 Task: For heading Use Merriweather with dark grey 1 1 colour, bold & Underline.  font size for heading24,  'Change the font style of data to'Merriweather and font size to 16,  Change the alignment of both headline & data to Align center.  In the sheet  Blaze Sales templetes 
Action: Mouse moved to (82, 234)
Screenshot: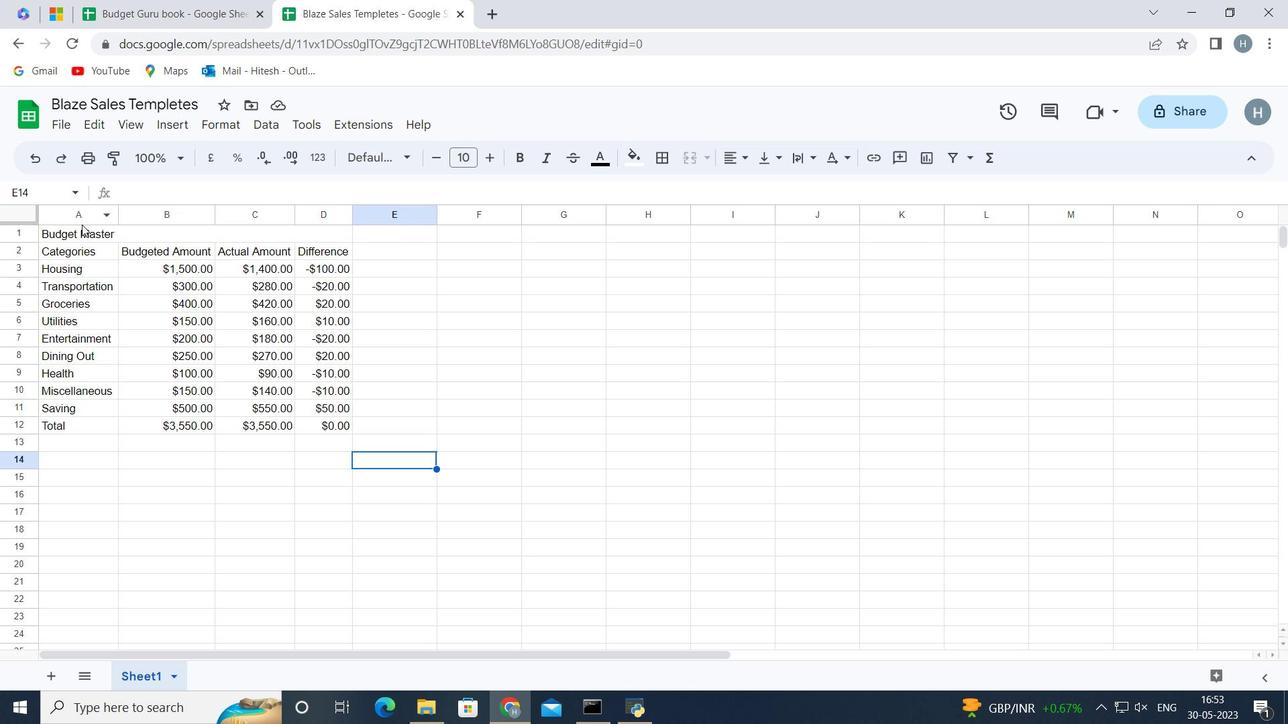 
Action: Mouse pressed left at (82, 234)
Screenshot: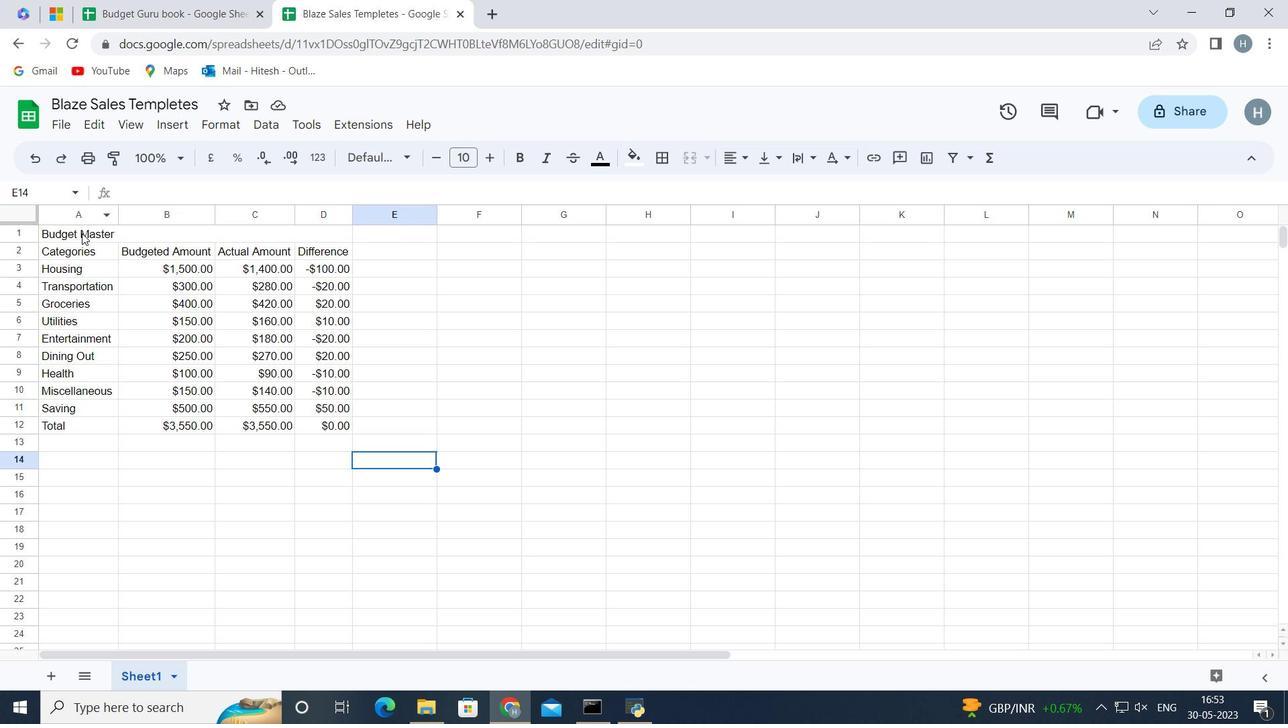 
Action: Mouse moved to (401, 157)
Screenshot: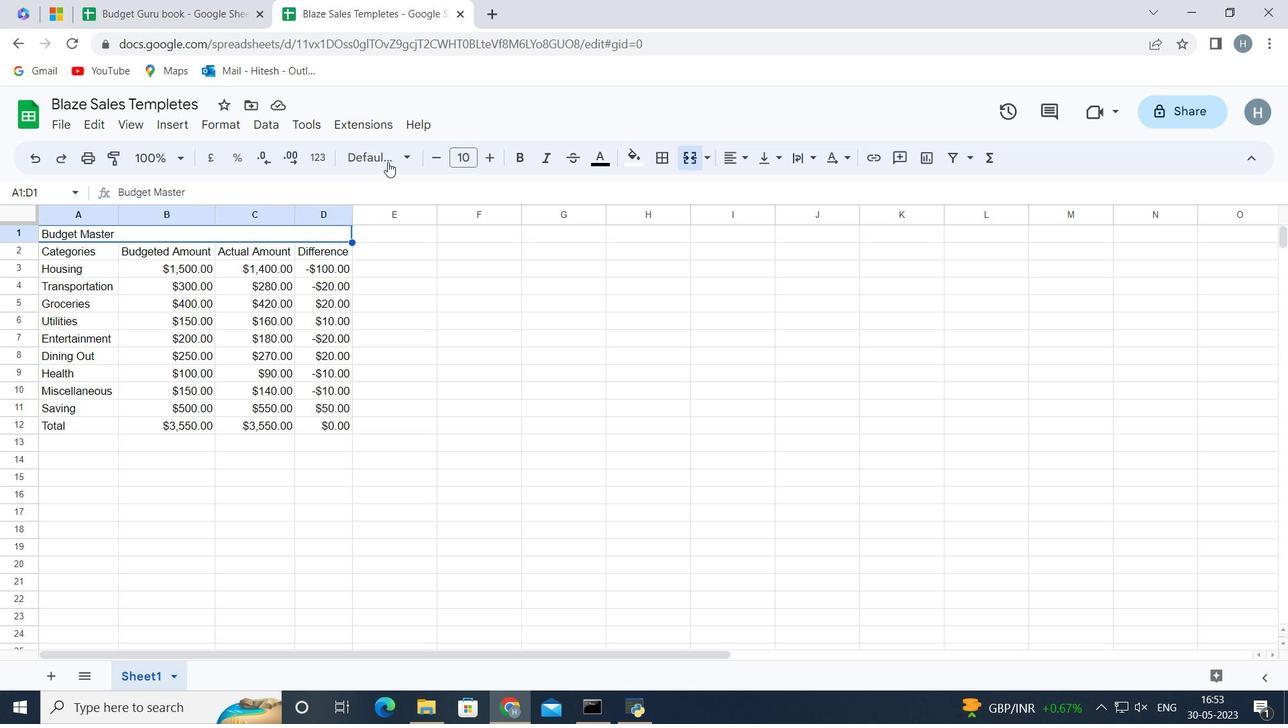 
Action: Mouse pressed left at (401, 157)
Screenshot: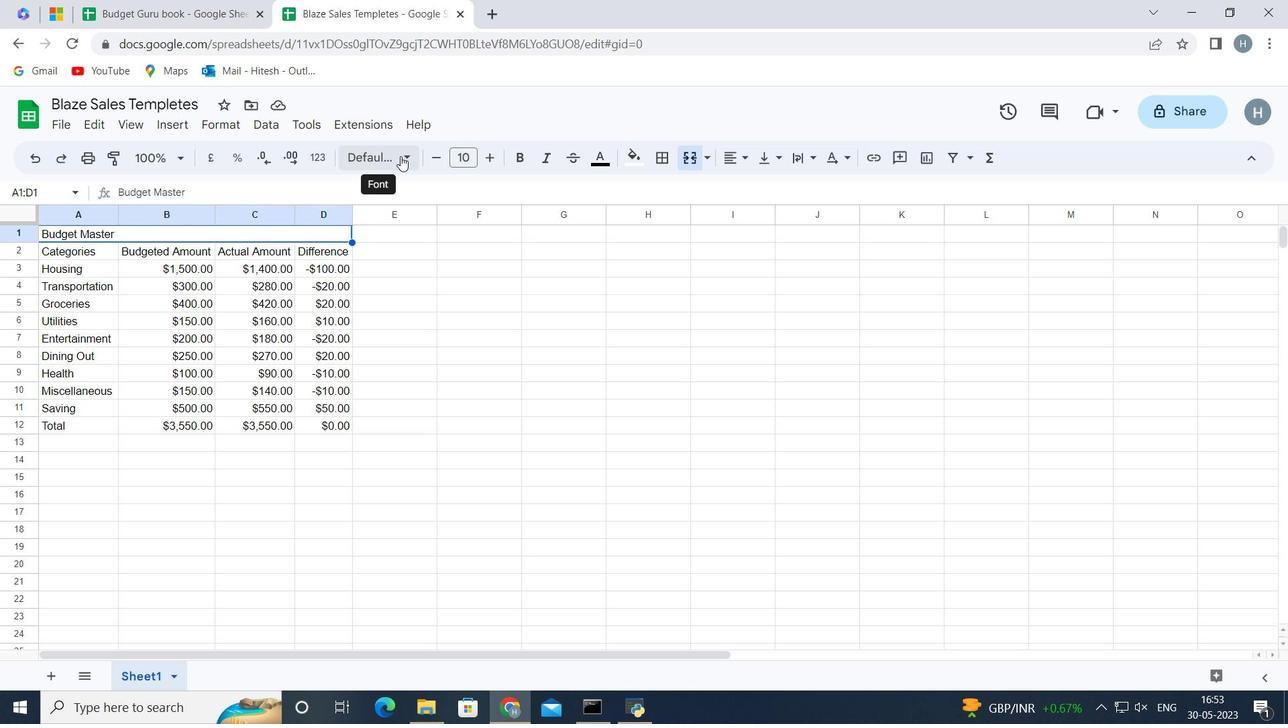 
Action: Mouse moved to (424, 510)
Screenshot: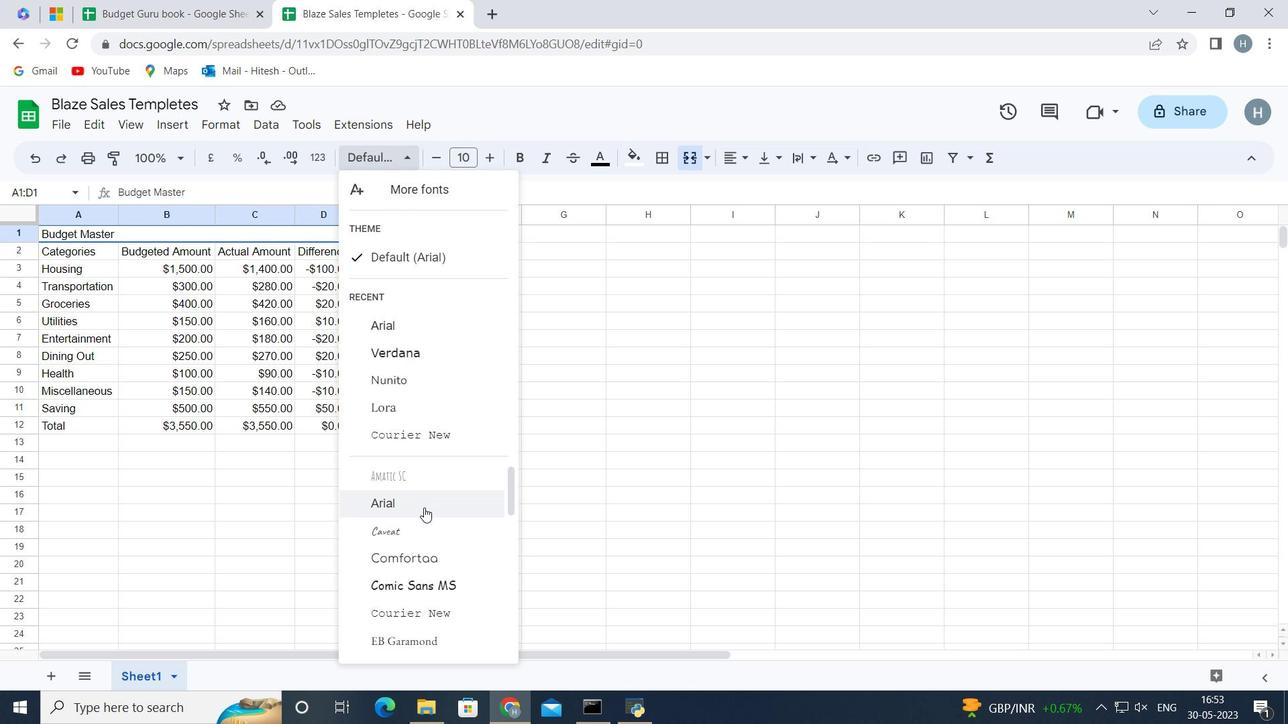 
Action: Mouse scrolled (424, 510) with delta (0, 0)
Screenshot: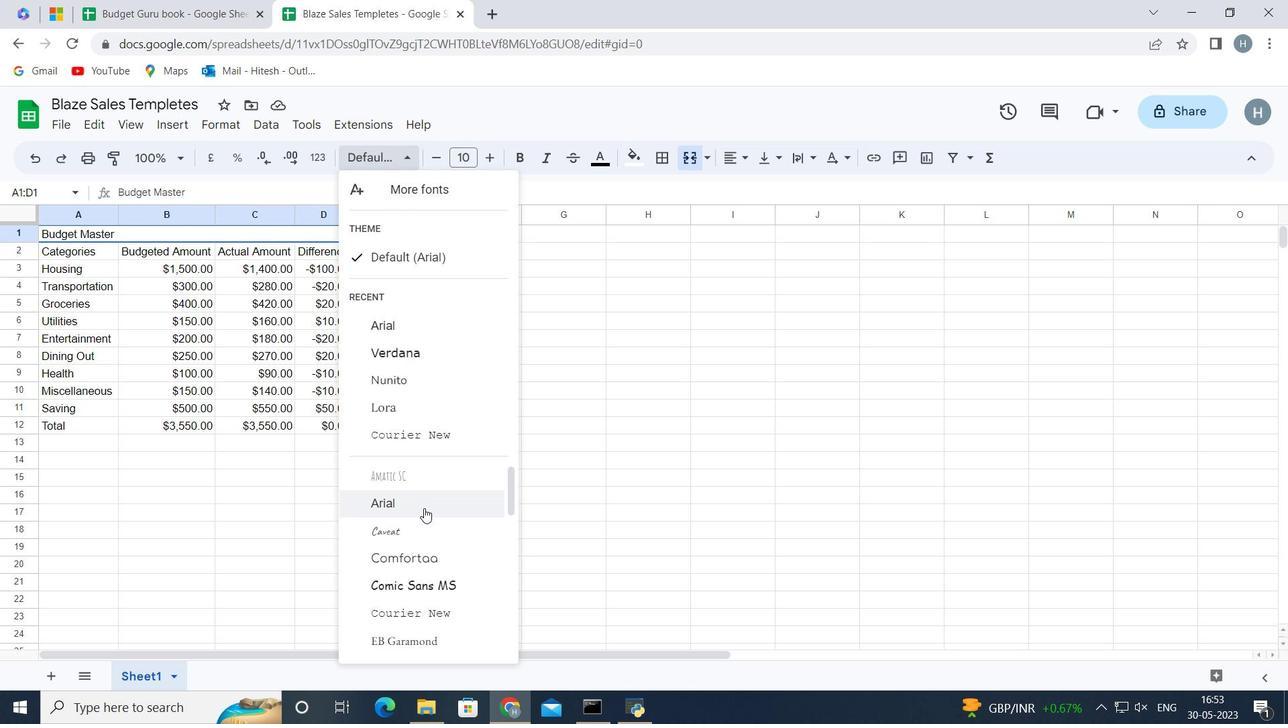 
Action: Mouse scrolled (424, 510) with delta (0, 0)
Screenshot: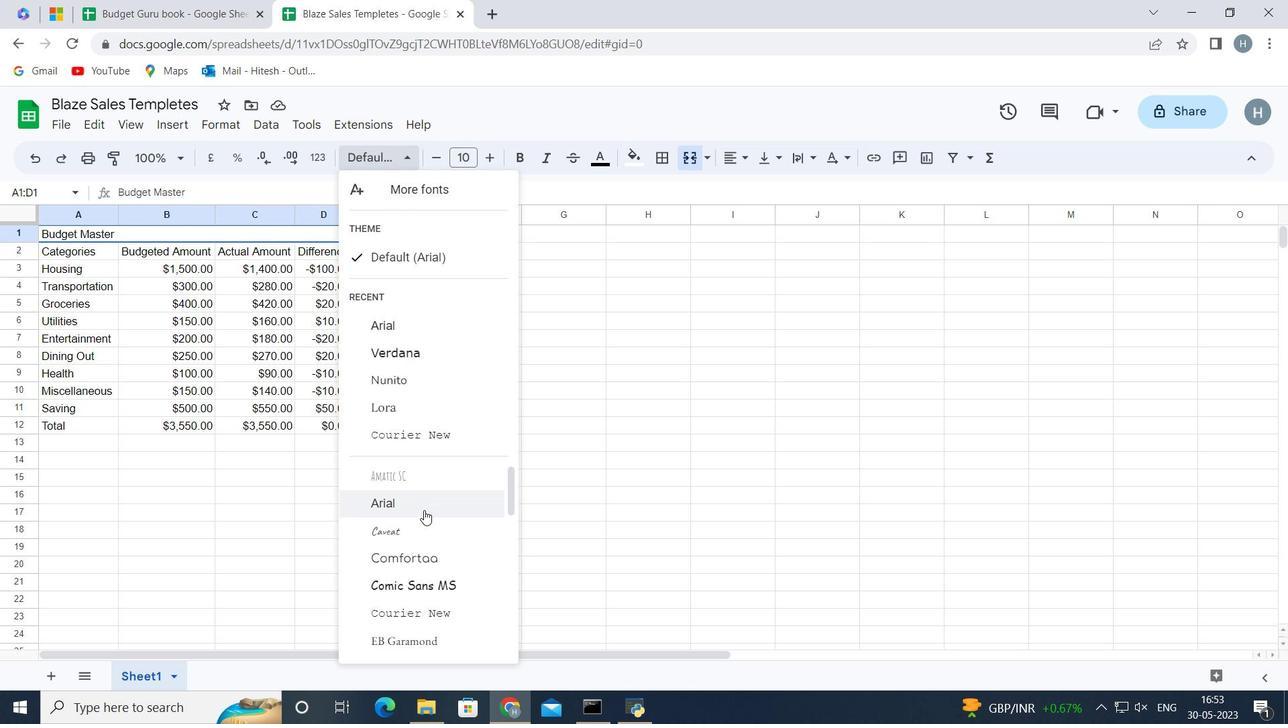 
Action: Mouse moved to (438, 636)
Screenshot: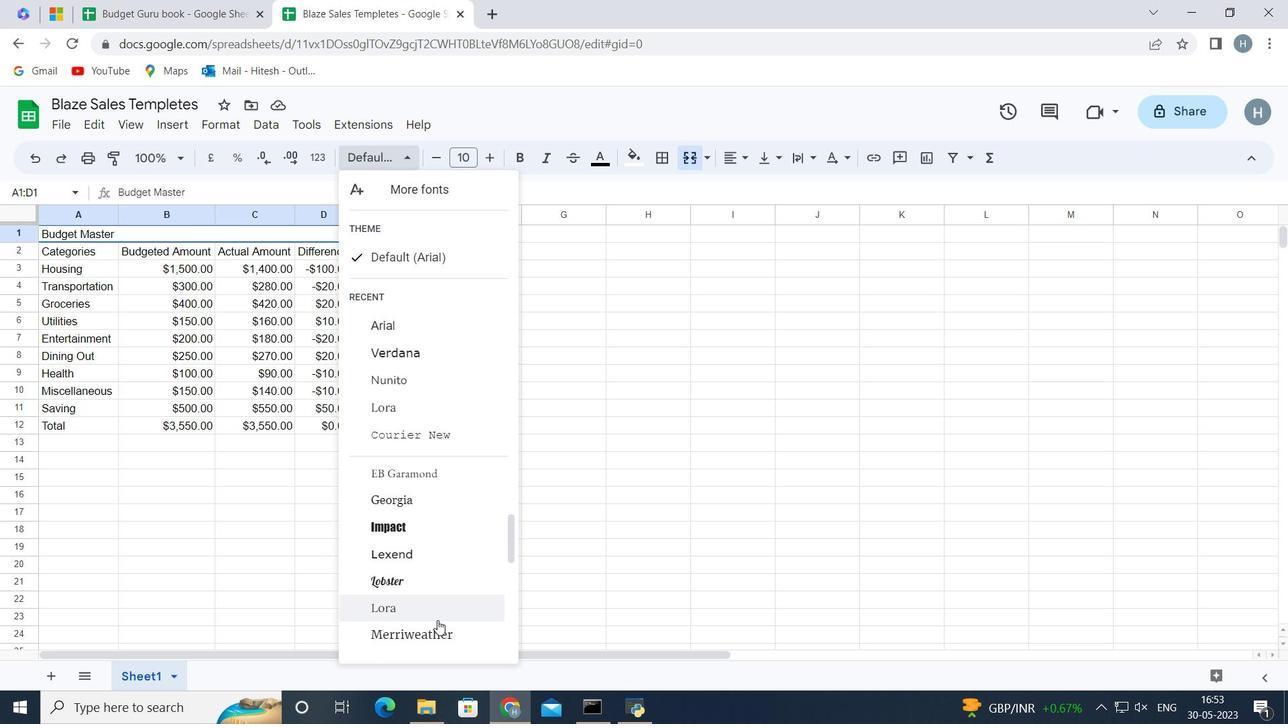 
Action: Mouse pressed left at (438, 636)
Screenshot: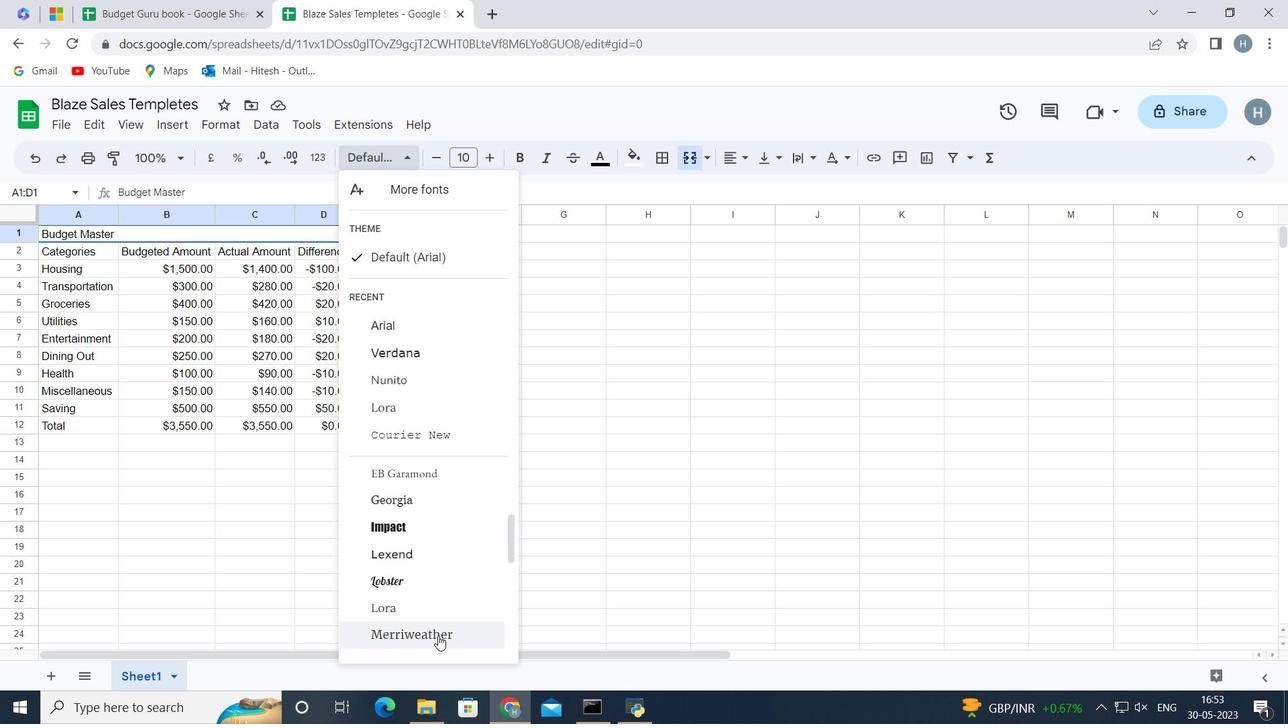 
Action: Mouse moved to (634, 163)
Screenshot: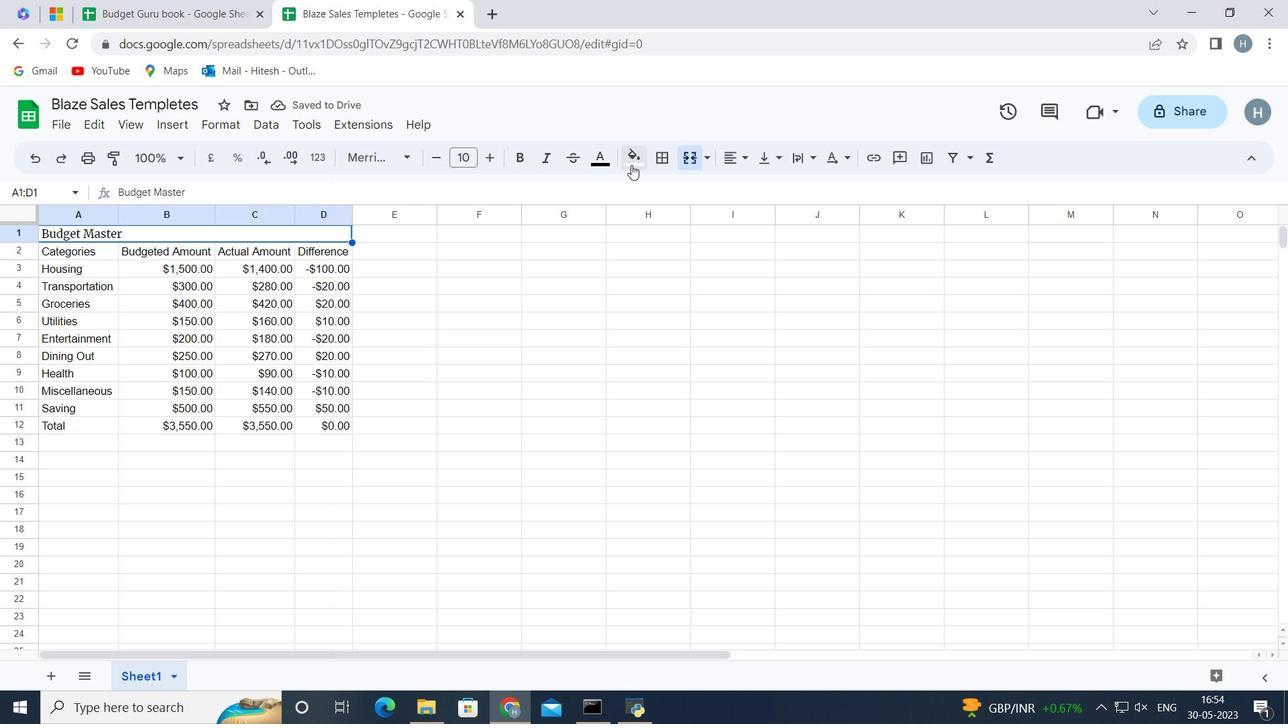 
Action: Mouse pressed left at (634, 163)
Screenshot: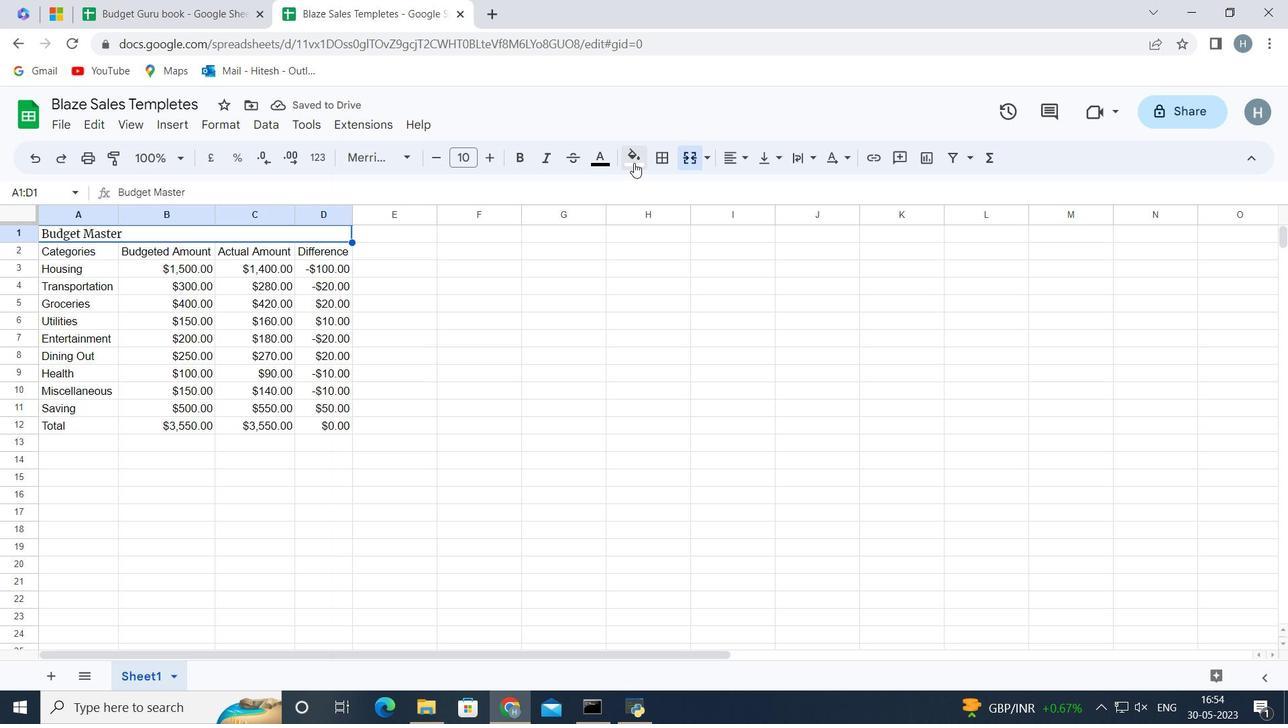 
Action: Mouse moved to (708, 218)
Screenshot: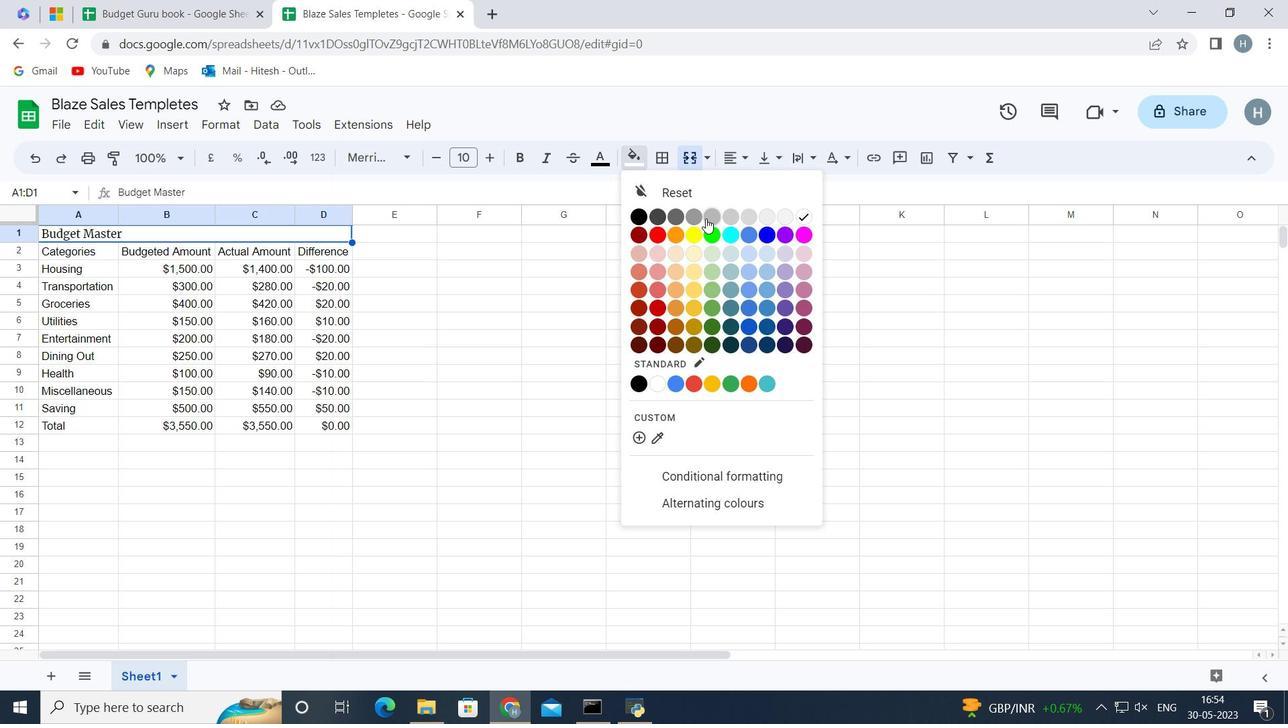 
Action: Mouse pressed left at (708, 218)
Screenshot: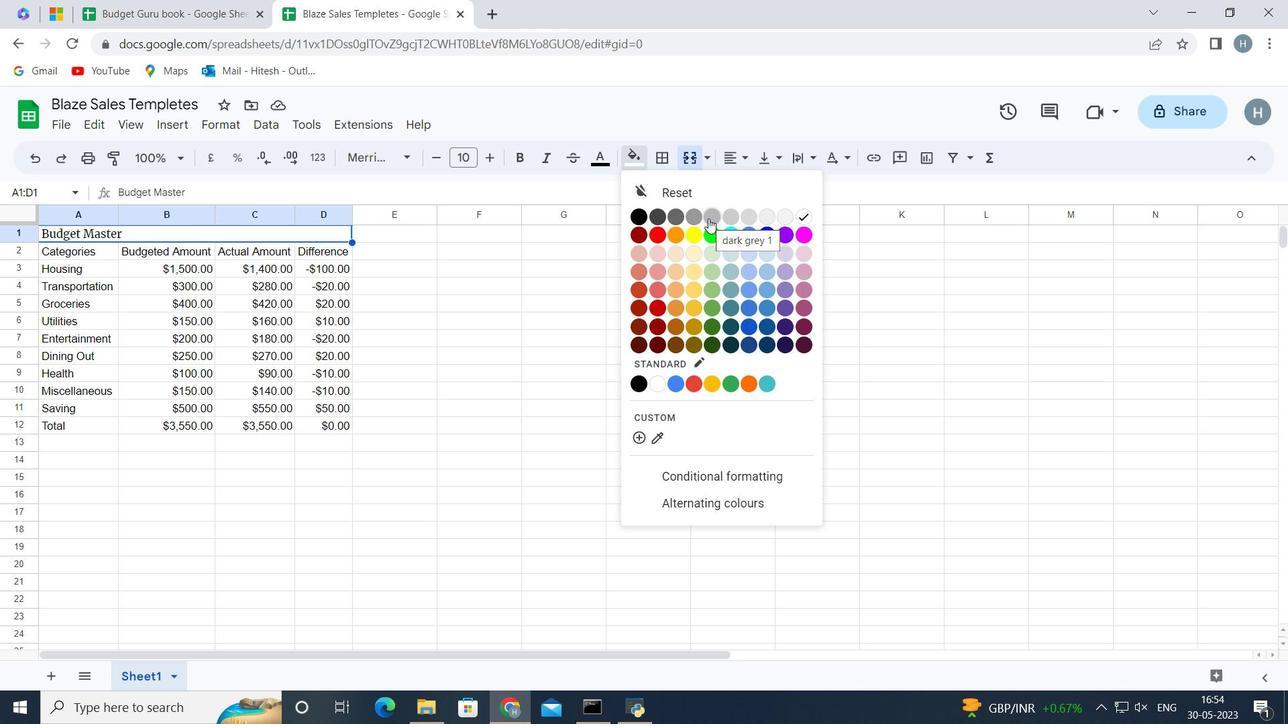 
Action: Mouse moved to (520, 160)
Screenshot: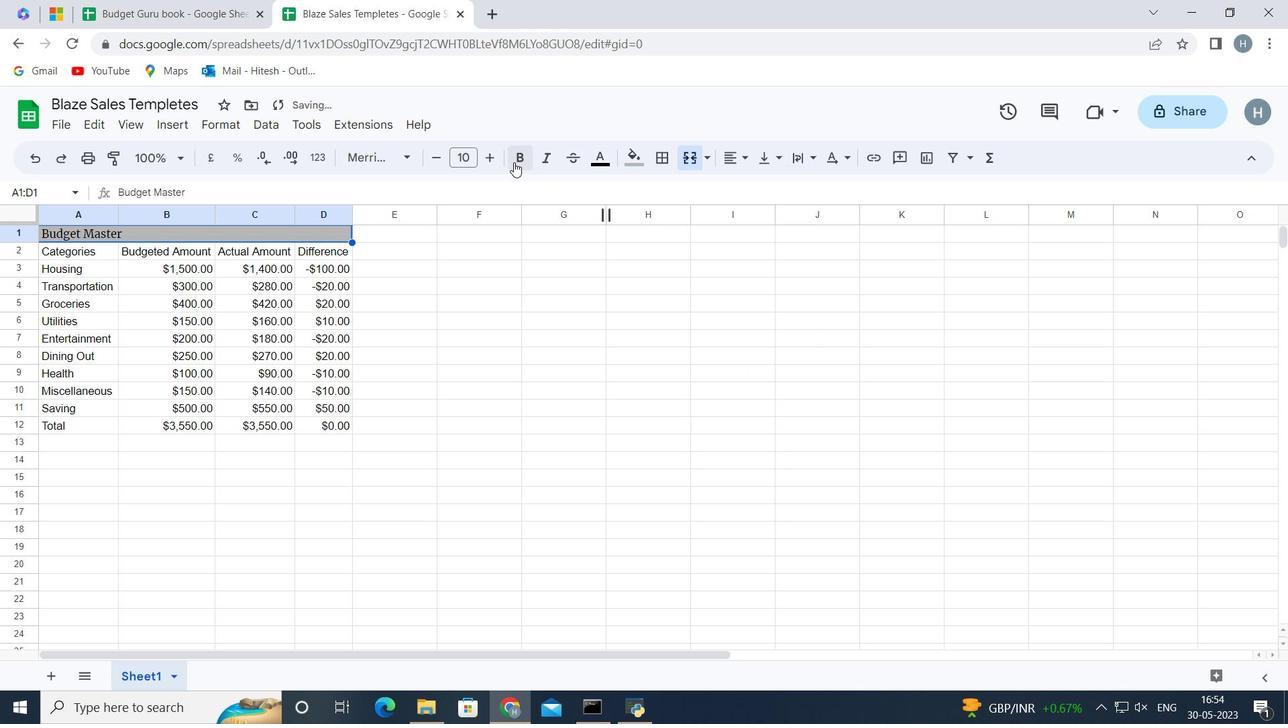
Action: Mouse pressed left at (520, 160)
Screenshot: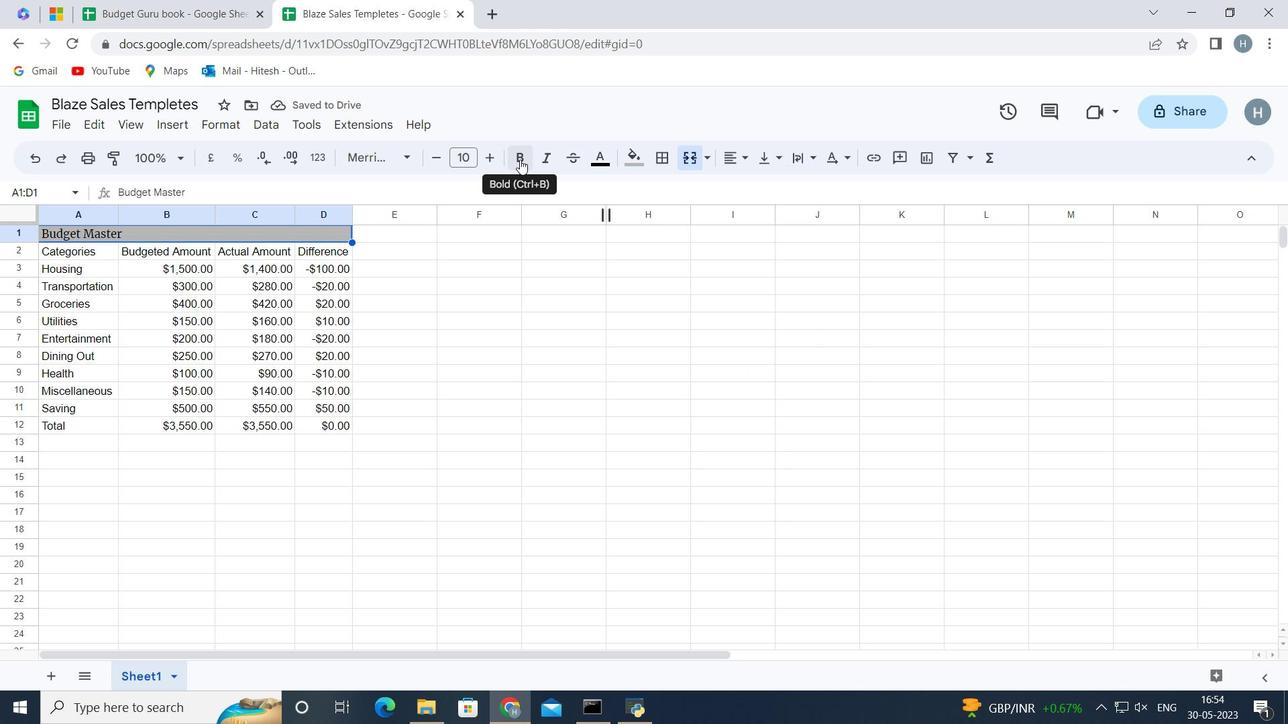 
Action: Mouse moved to (230, 128)
Screenshot: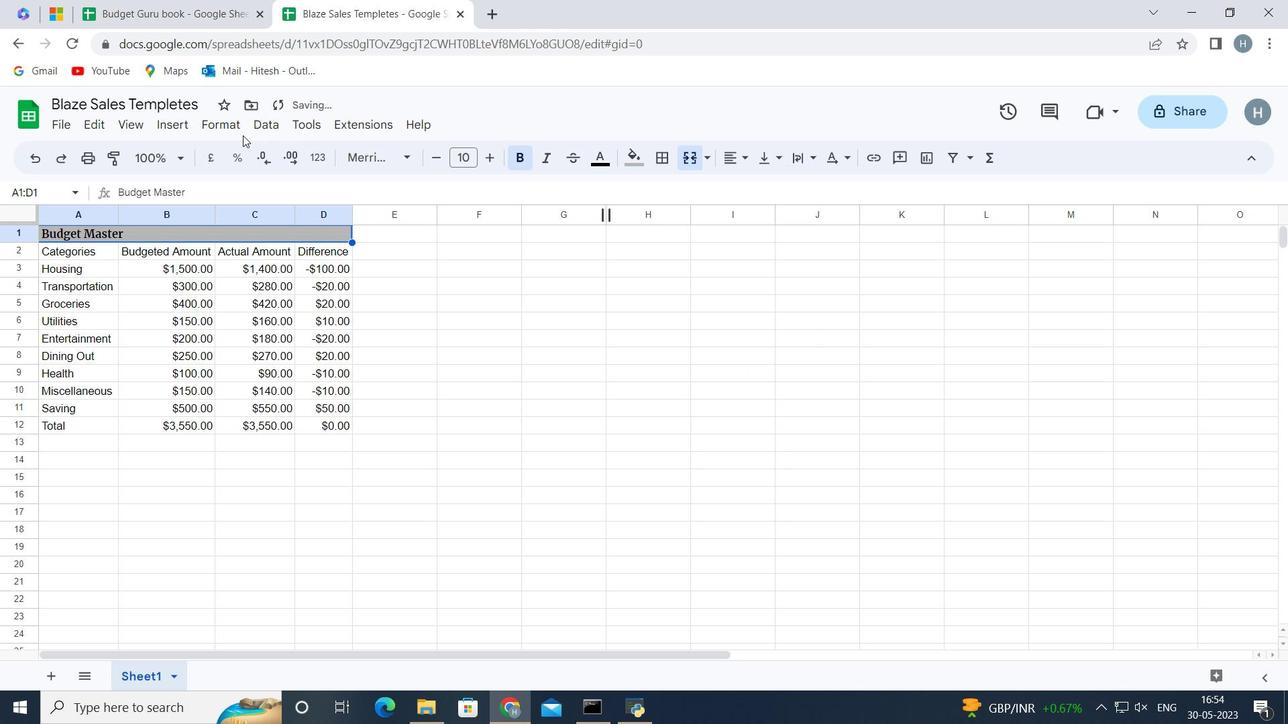 
Action: Mouse pressed left at (230, 128)
Screenshot: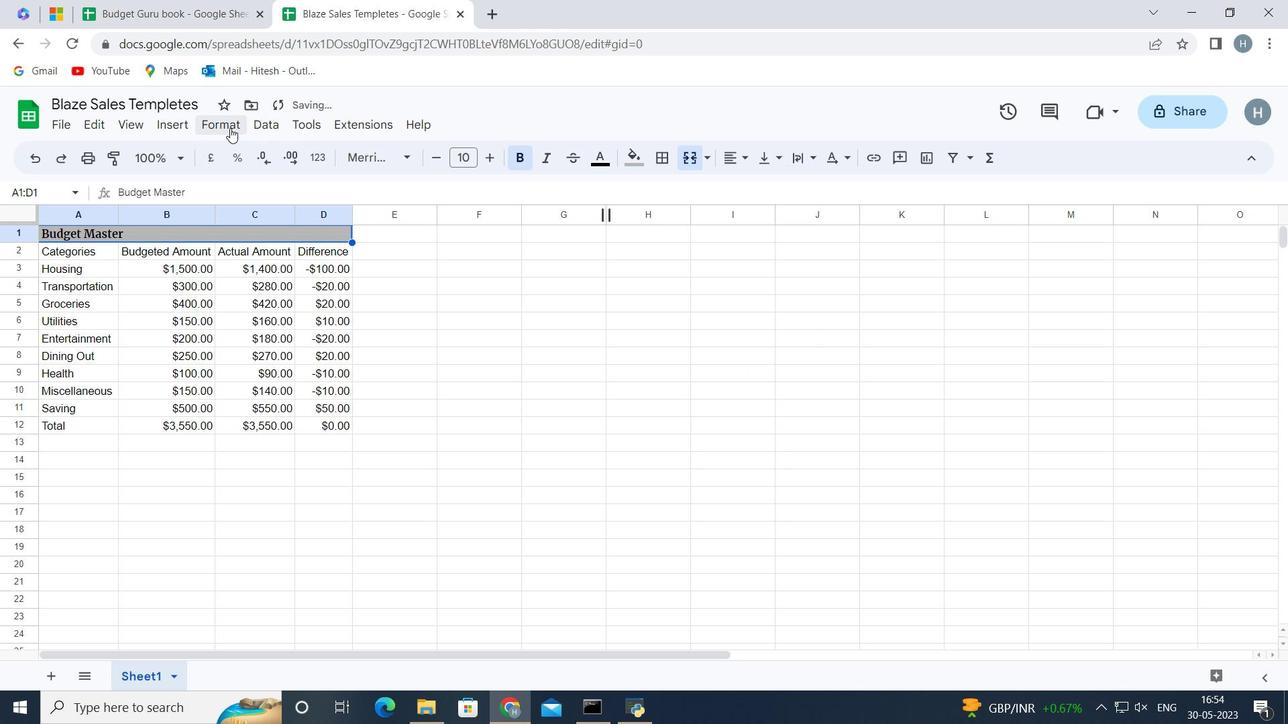 
Action: Mouse moved to (537, 280)
Screenshot: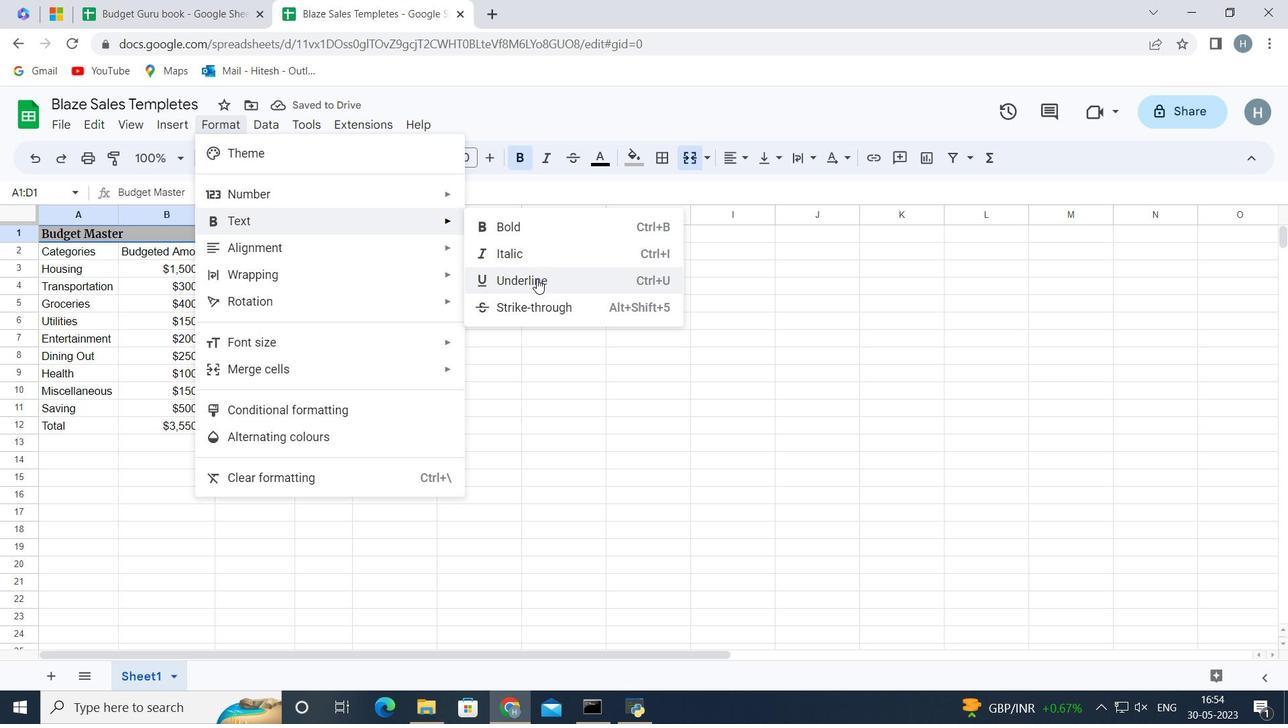 
Action: Mouse pressed left at (537, 280)
Screenshot: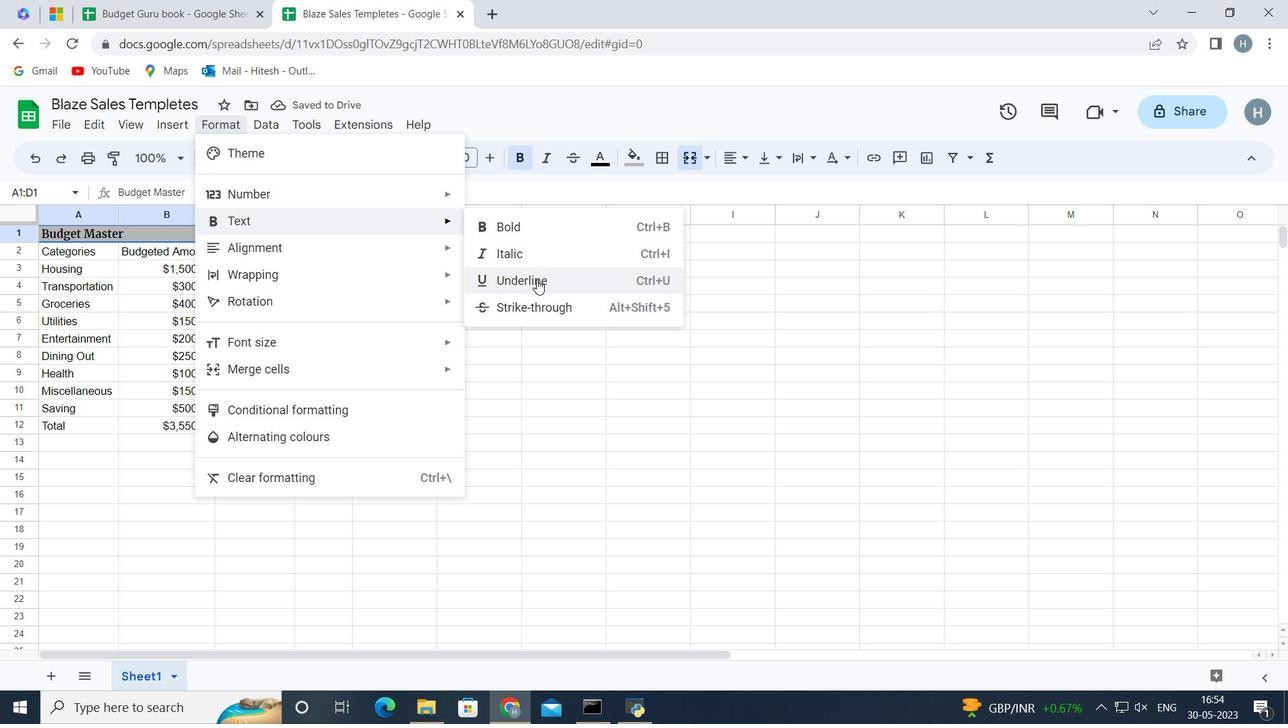 
Action: Mouse moved to (485, 161)
Screenshot: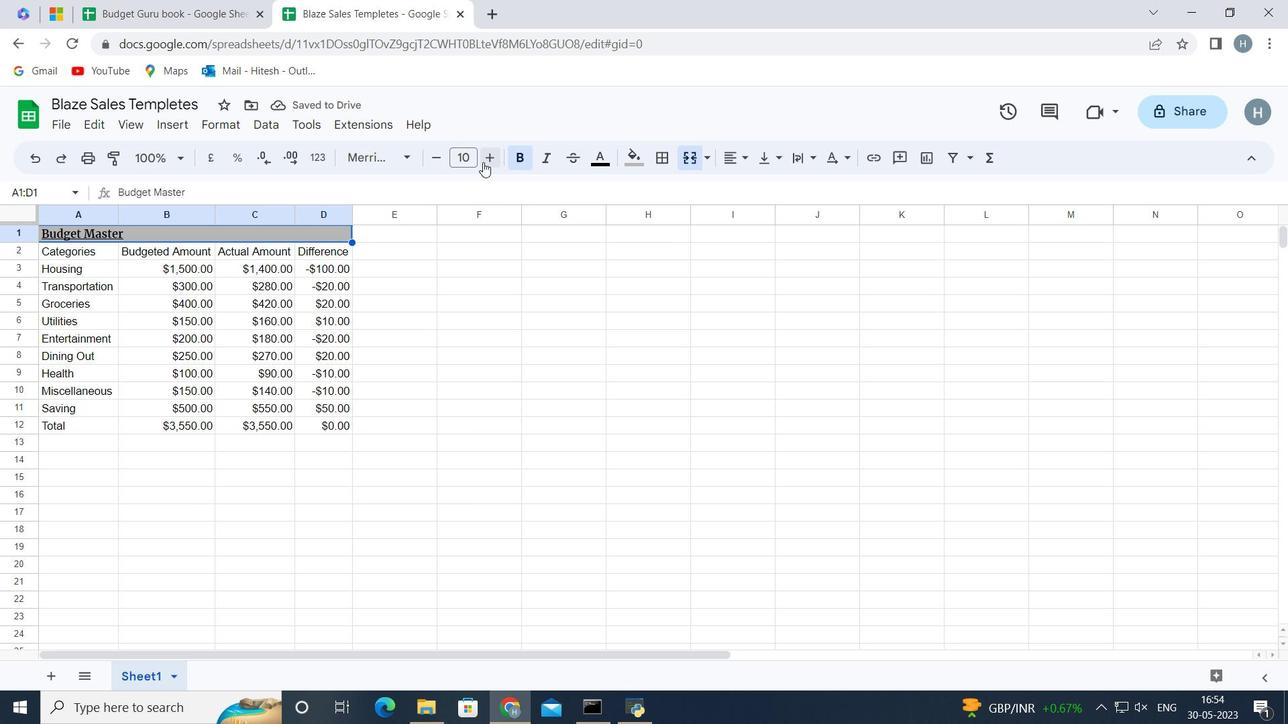 
Action: Mouse pressed left at (485, 161)
Screenshot: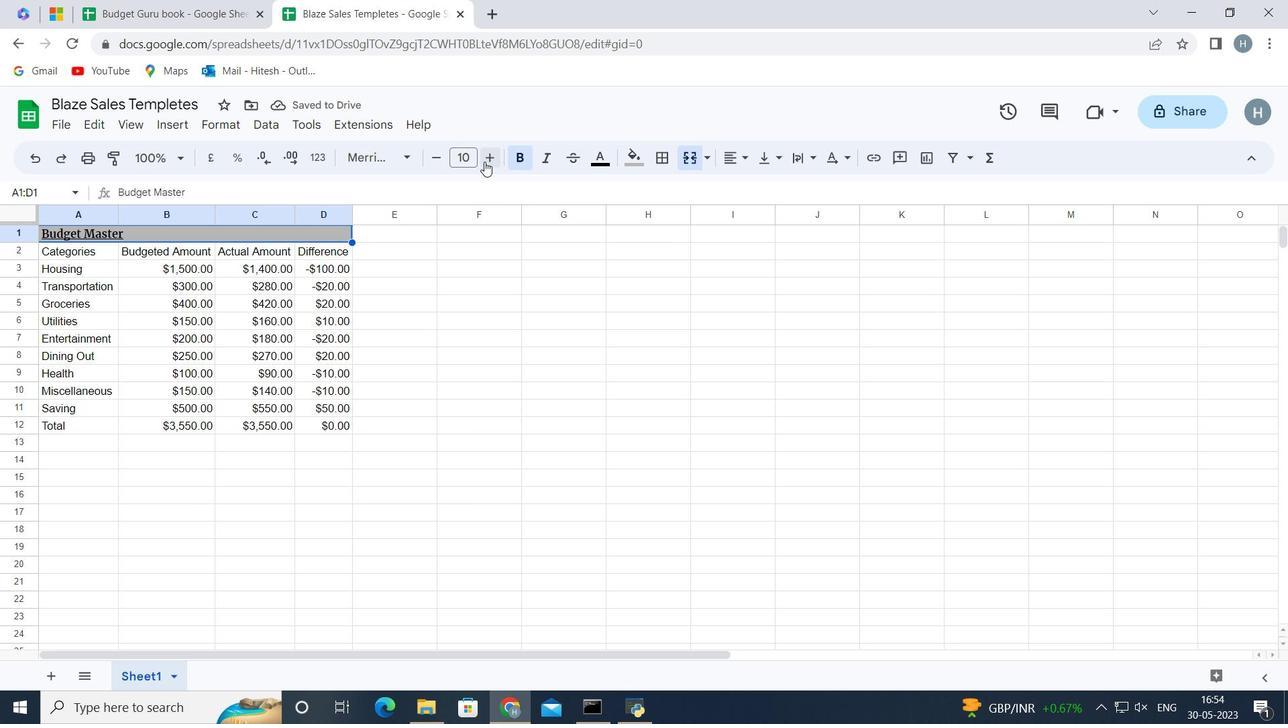 
Action: Mouse moved to (485, 161)
Screenshot: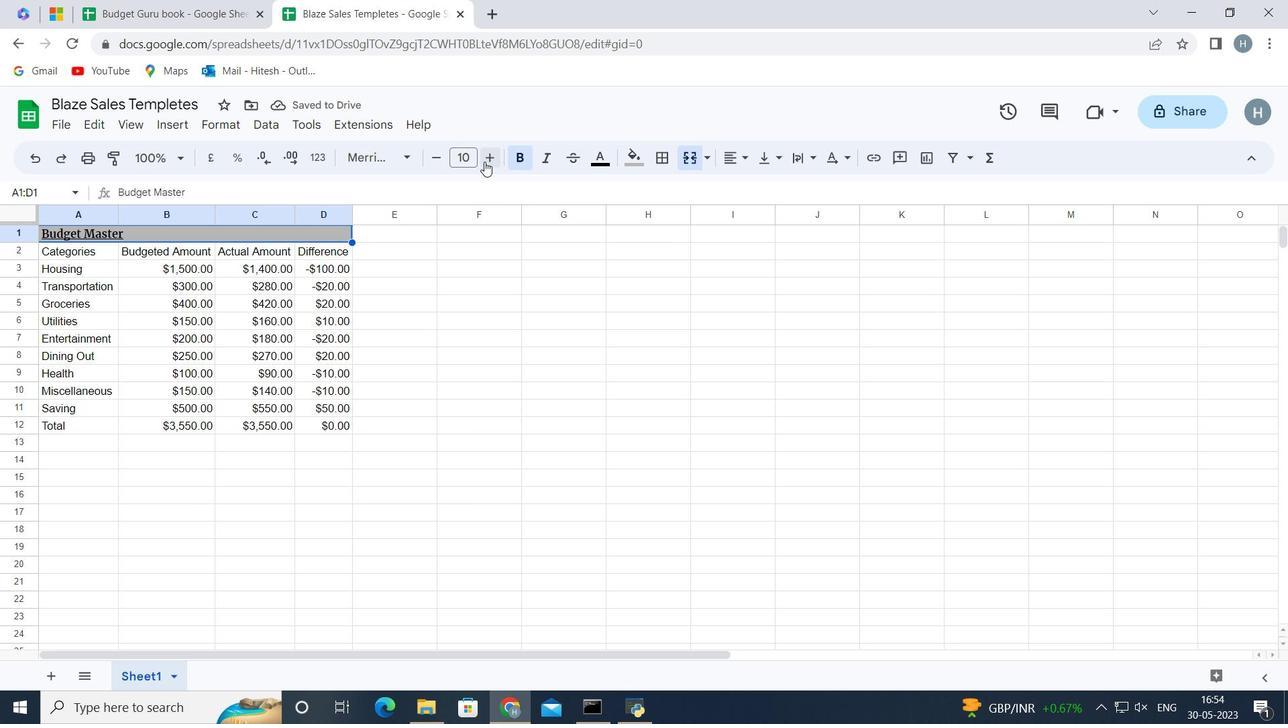 
Action: Mouse pressed left at (485, 161)
Screenshot: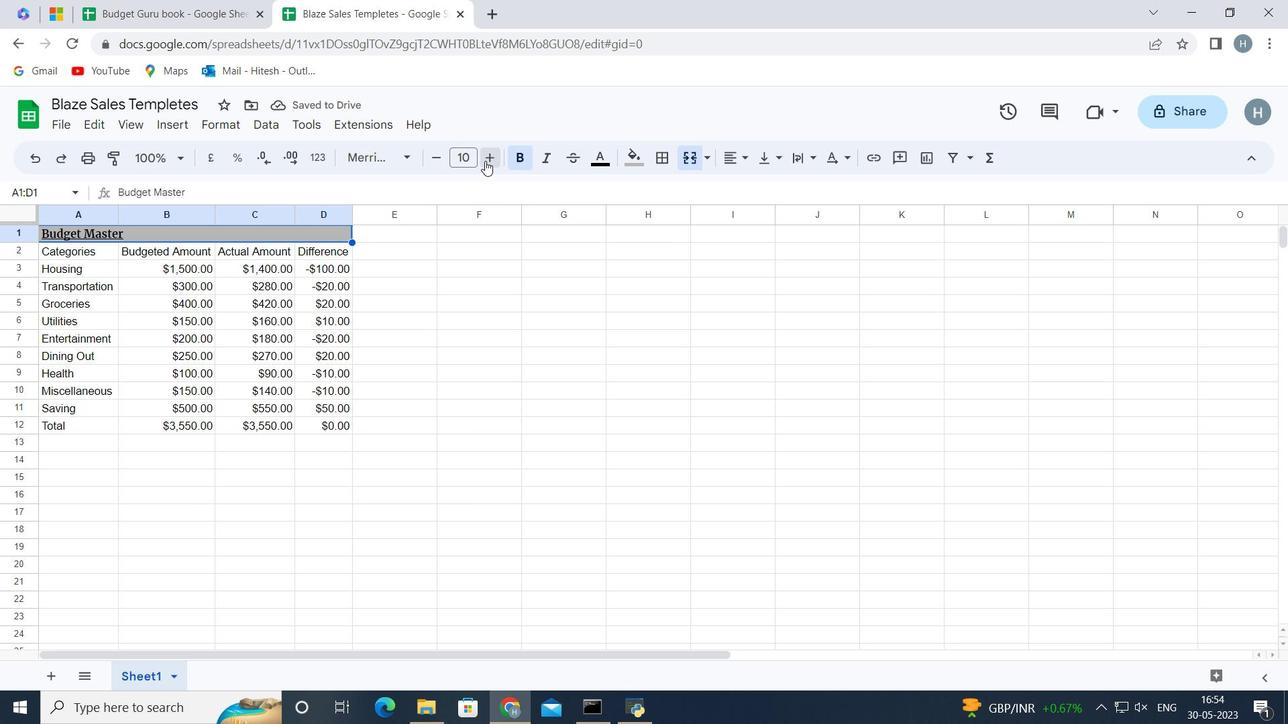 
Action: Mouse pressed left at (485, 161)
Screenshot: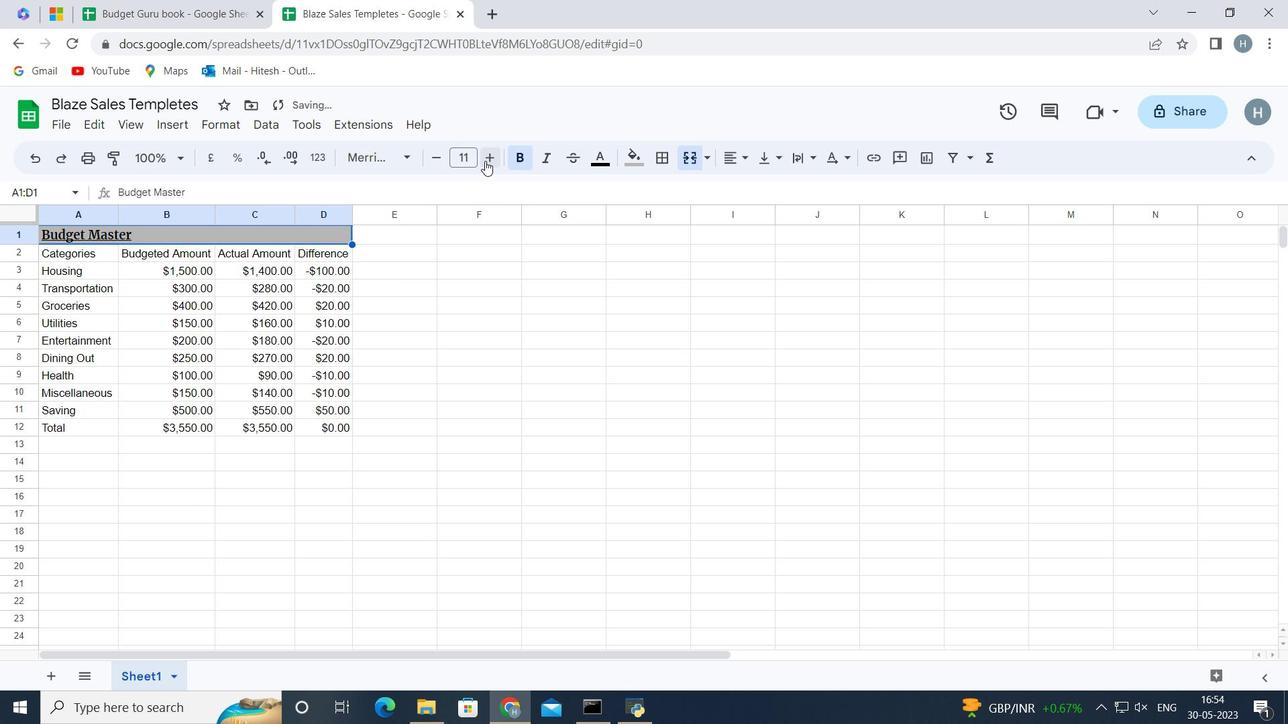 
Action: Mouse pressed left at (485, 161)
Screenshot: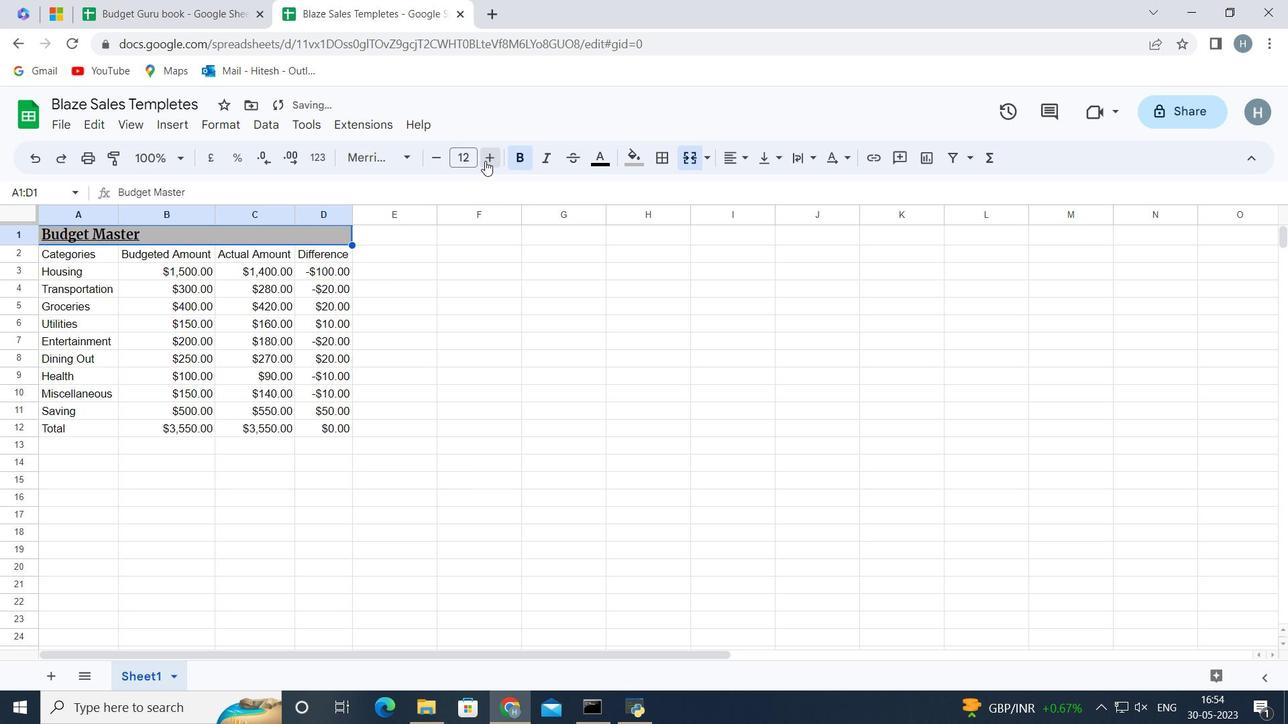 
Action: Mouse pressed left at (485, 161)
Screenshot: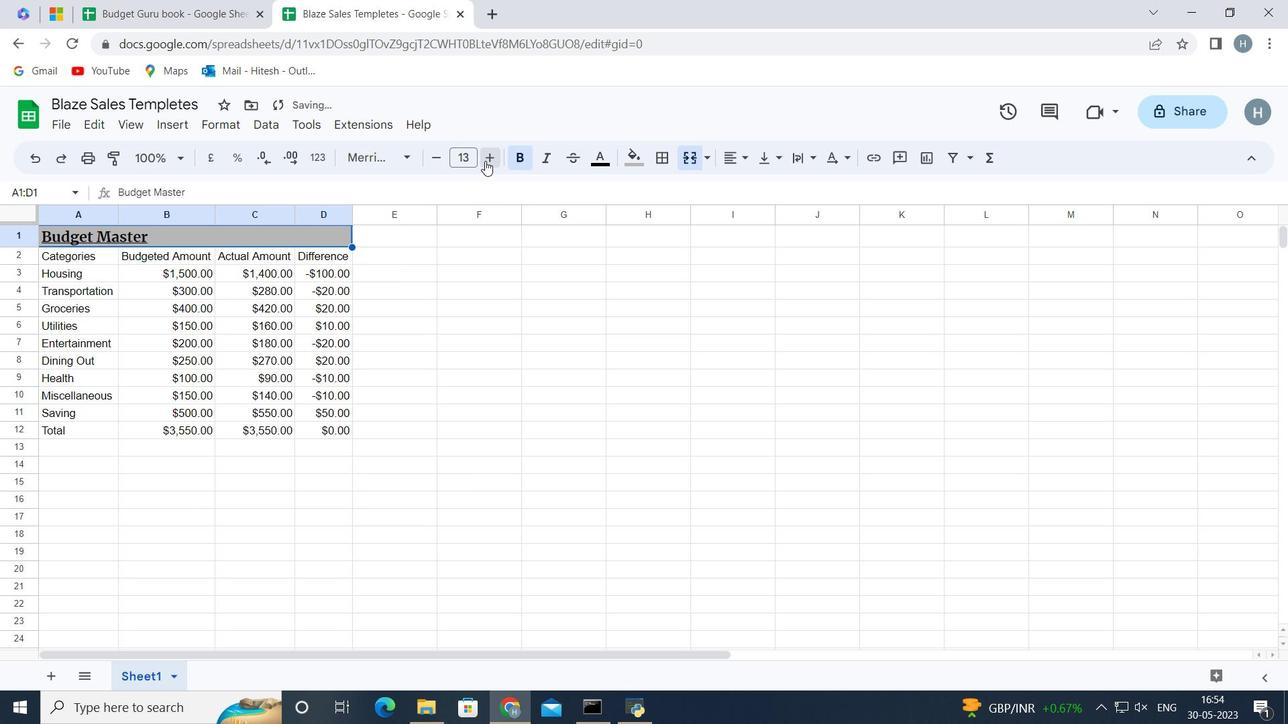 
Action: Mouse pressed left at (485, 161)
Screenshot: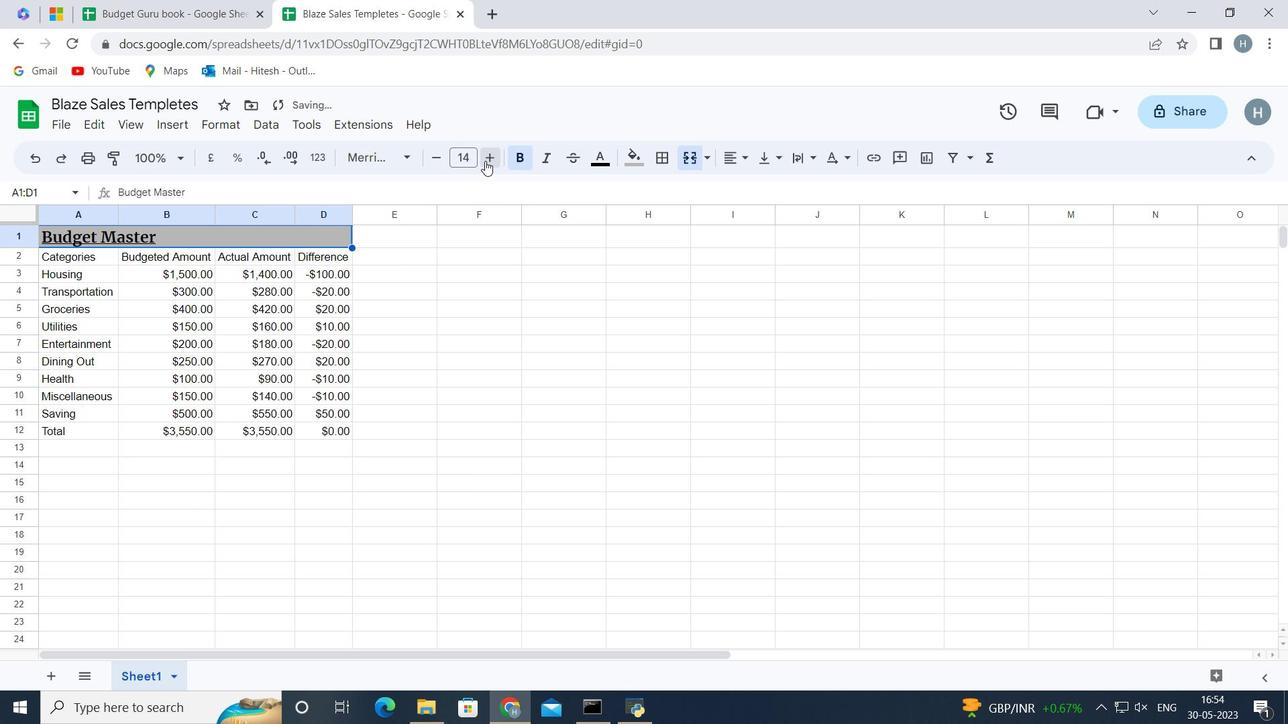 
Action: Mouse pressed left at (485, 161)
Screenshot: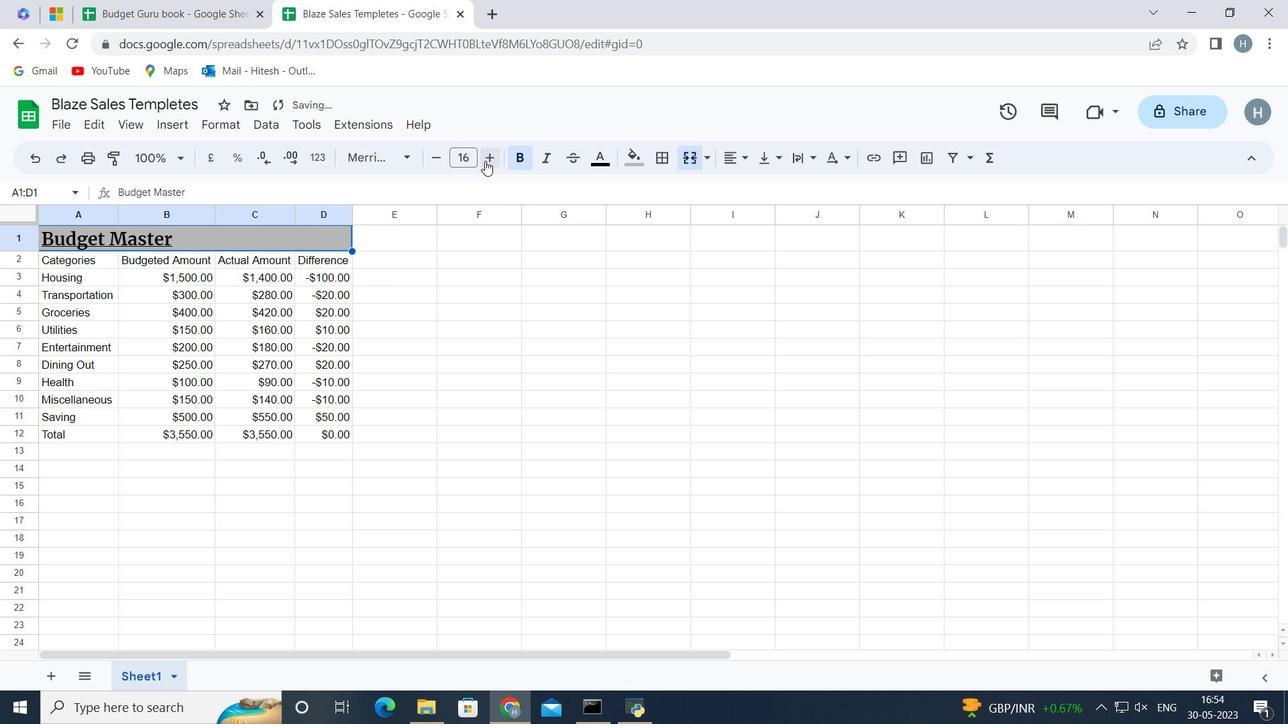 
Action: Mouse pressed left at (485, 161)
Screenshot: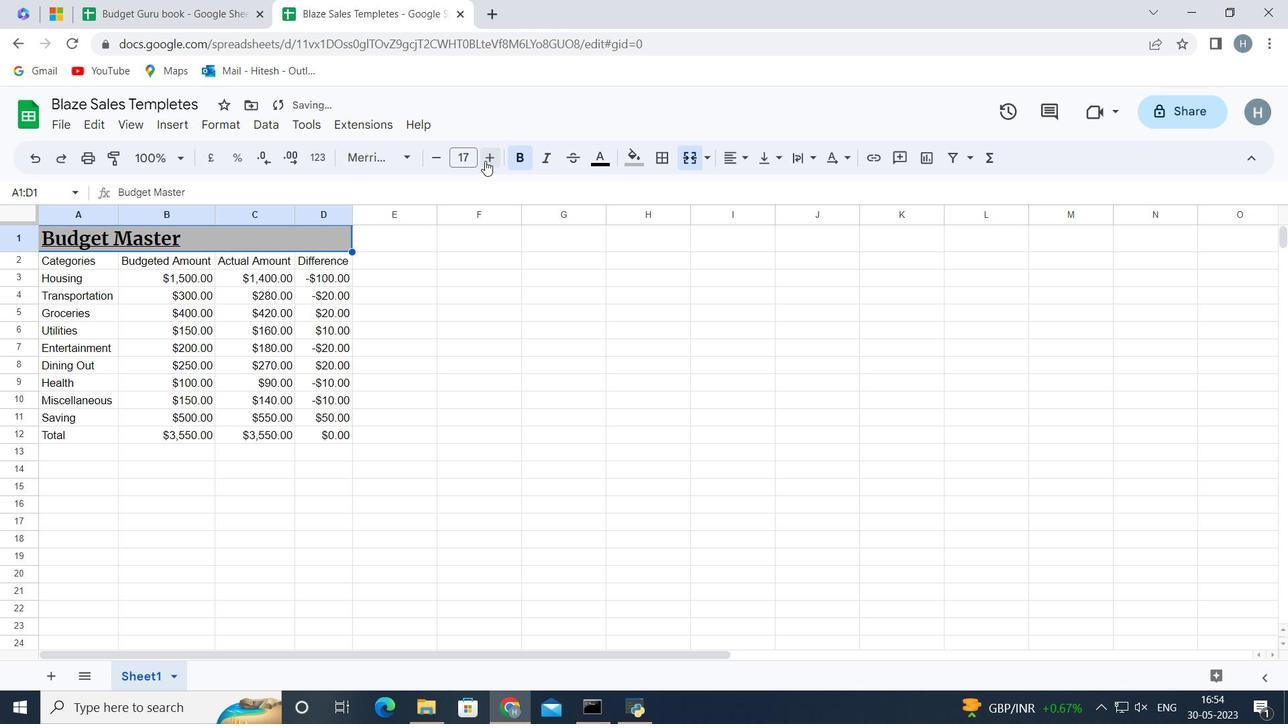 
Action: Mouse pressed left at (485, 161)
Screenshot: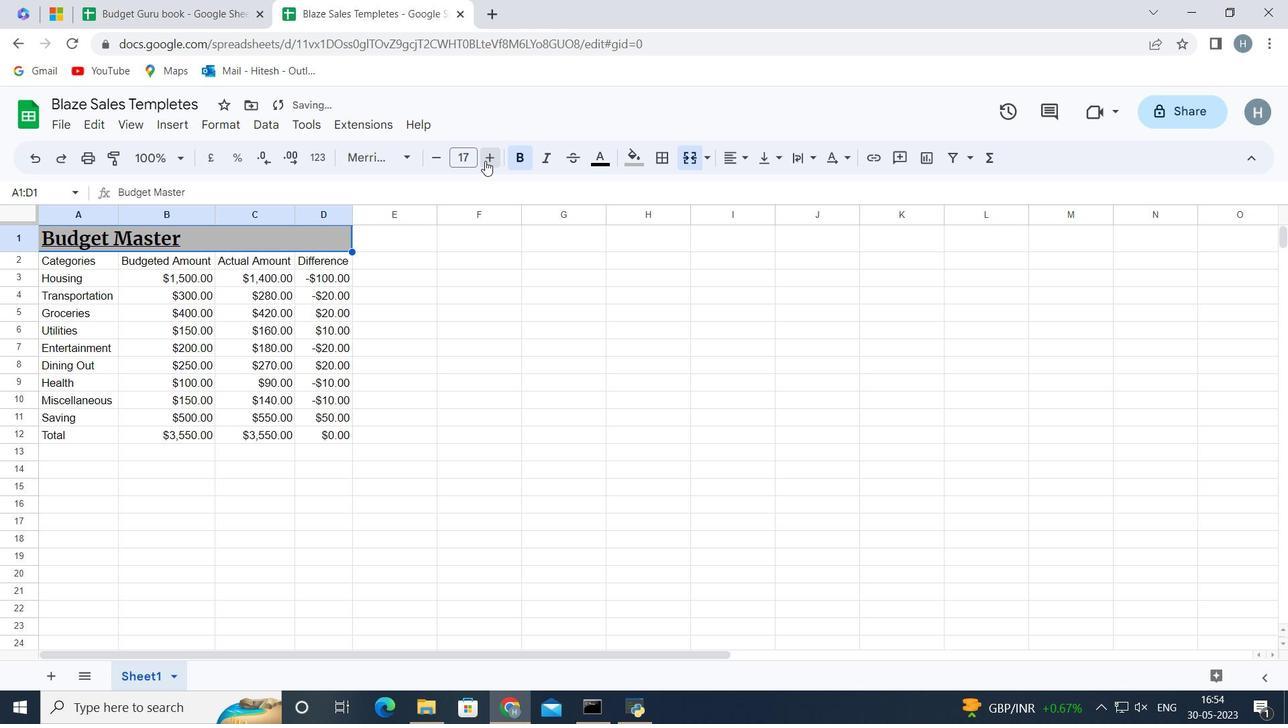 
Action: Mouse pressed left at (485, 161)
Screenshot: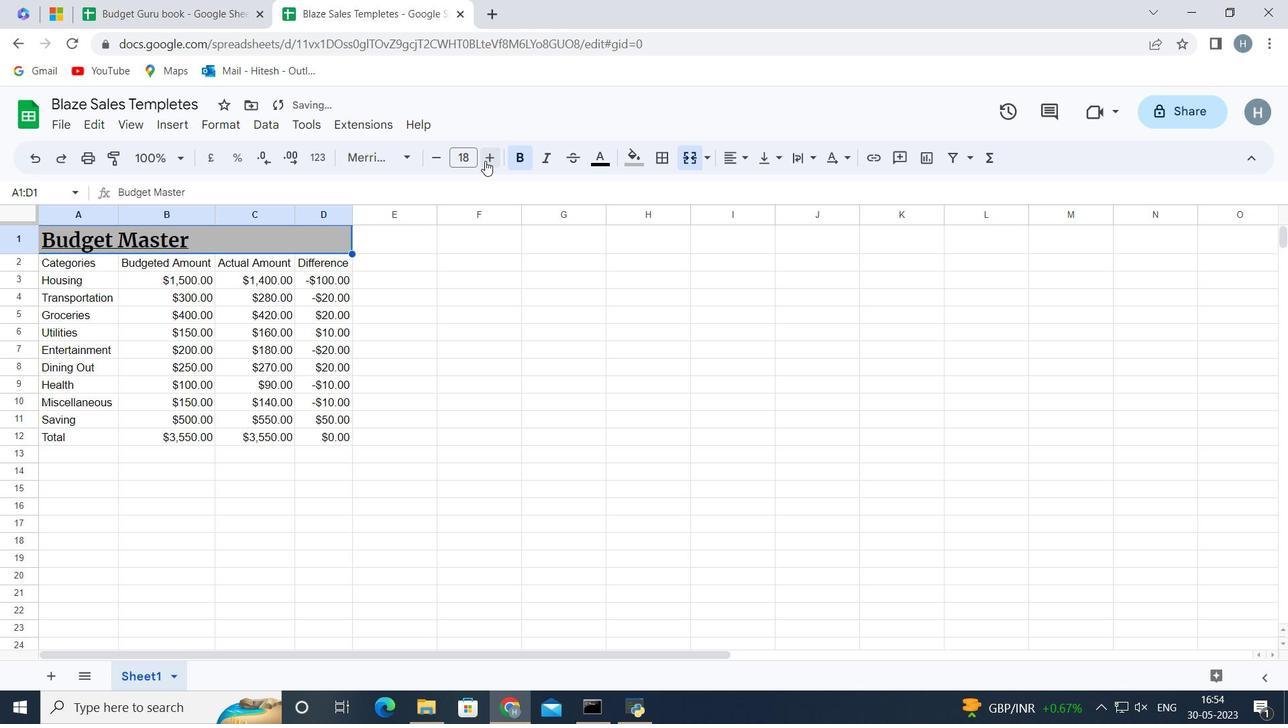 
Action: Mouse pressed left at (485, 161)
Screenshot: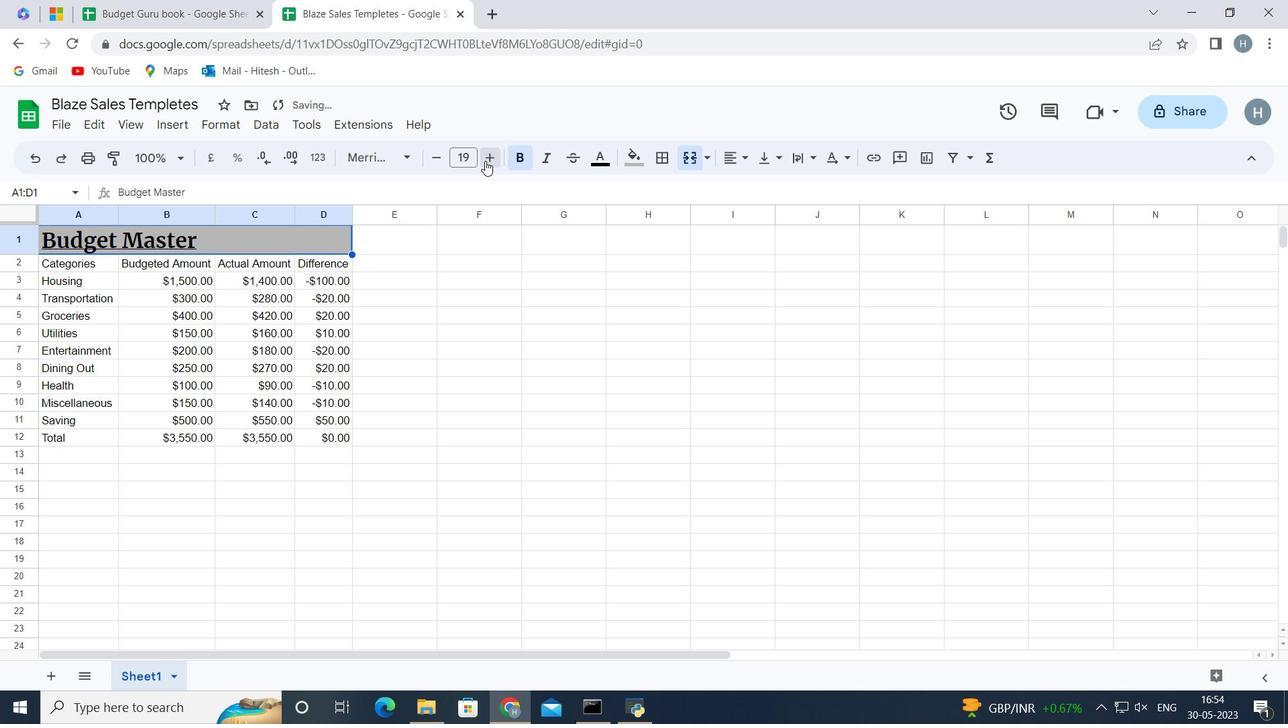 
Action: Mouse pressed left at (485, 161)
Screenshot: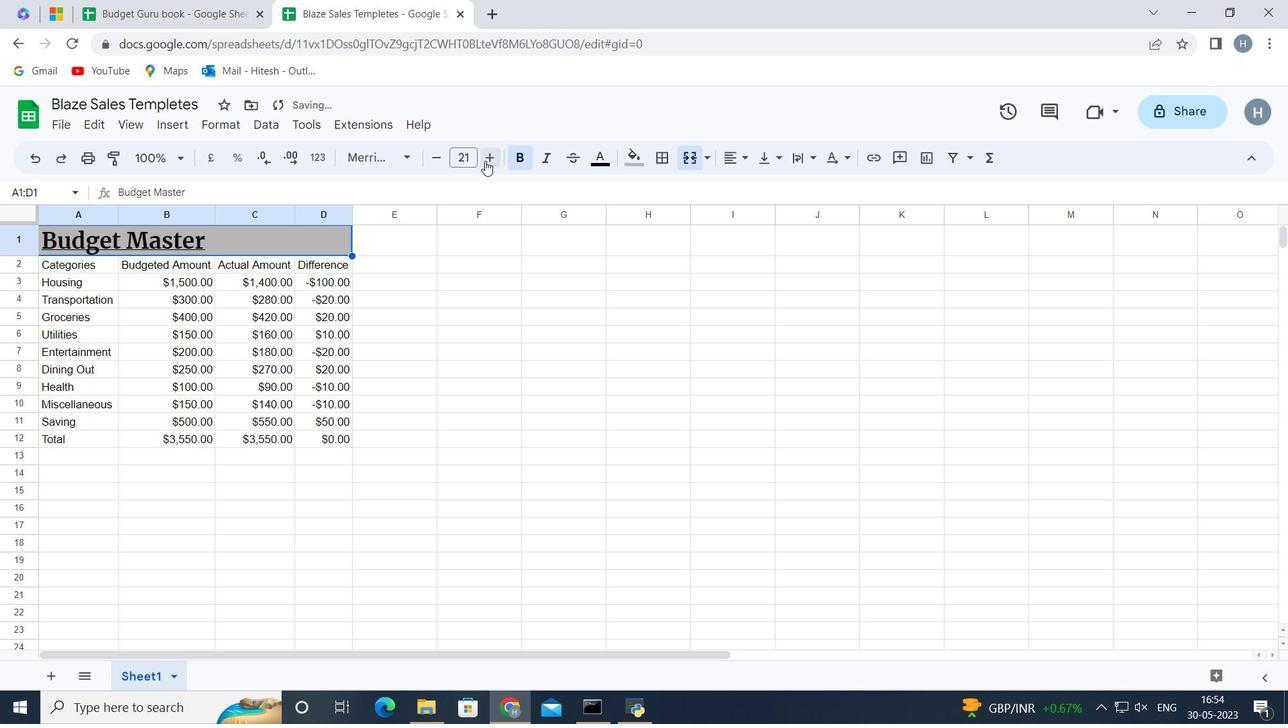 
Action: Mouse pressed left at (485, 161)
Screenshot: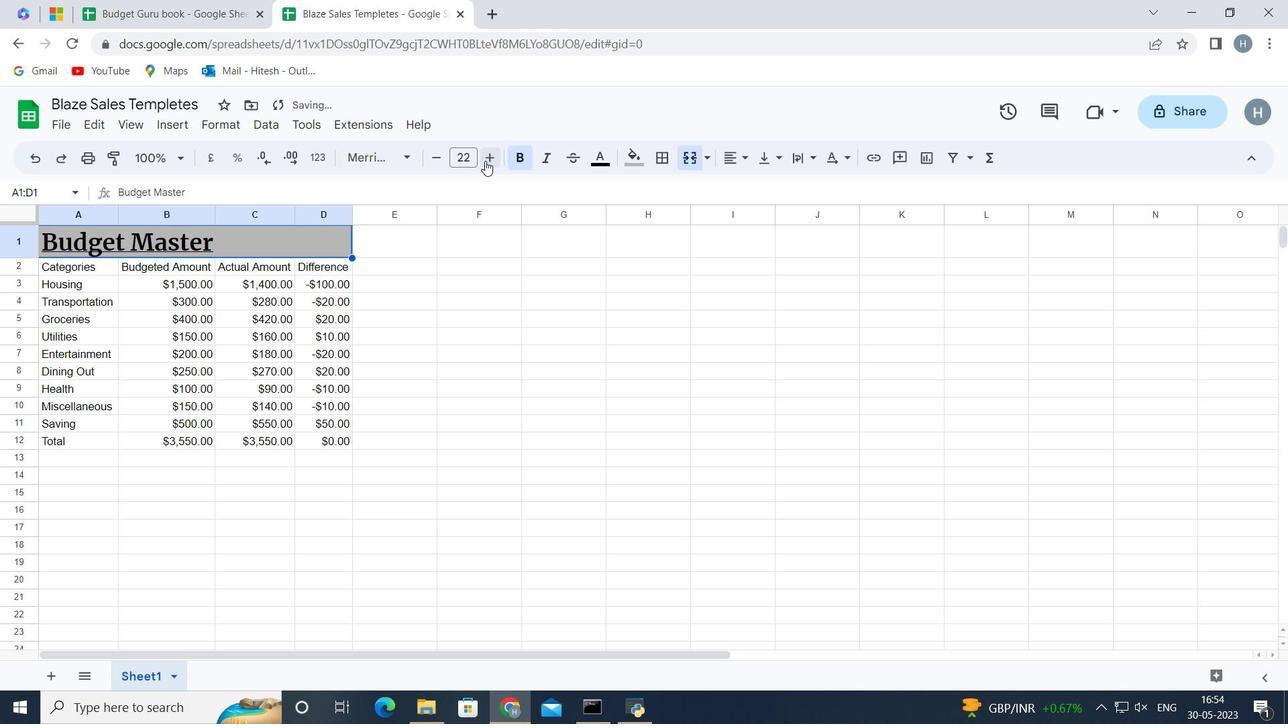
Action: Mouse moved to (485, 161)
Screenshot: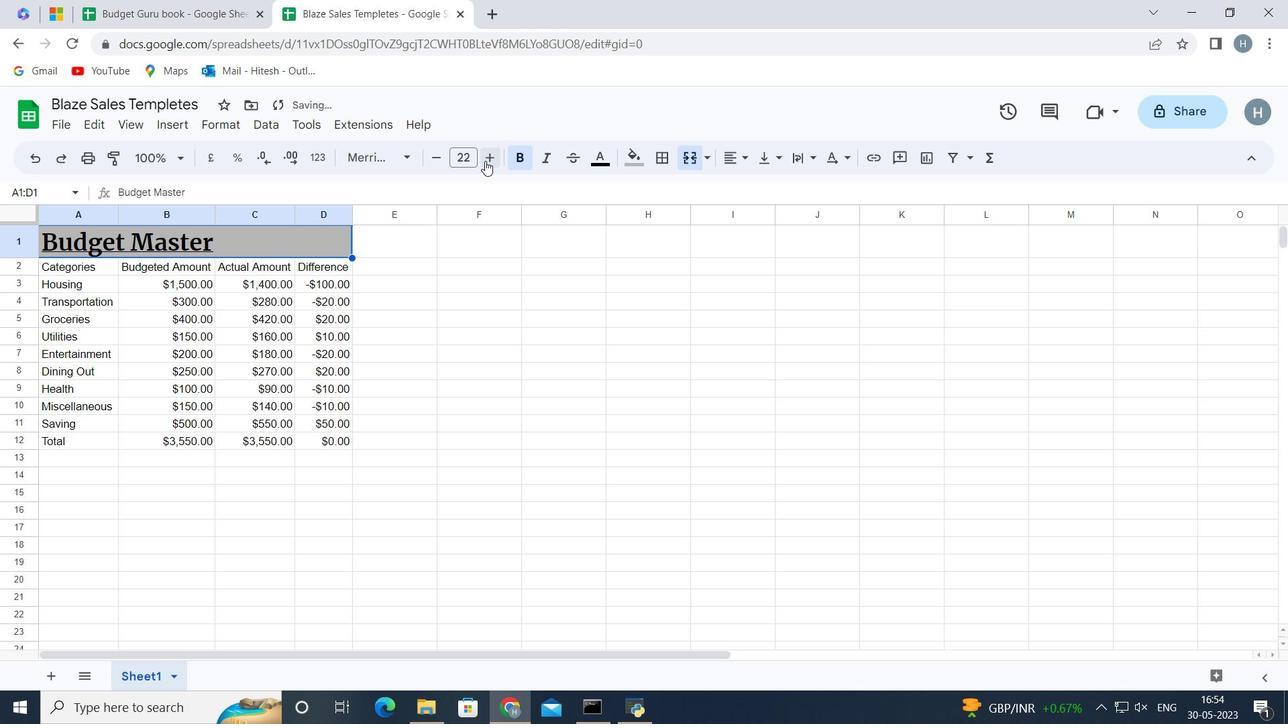 
Action: Mouse pressed left at (485, 161)
Screenshot: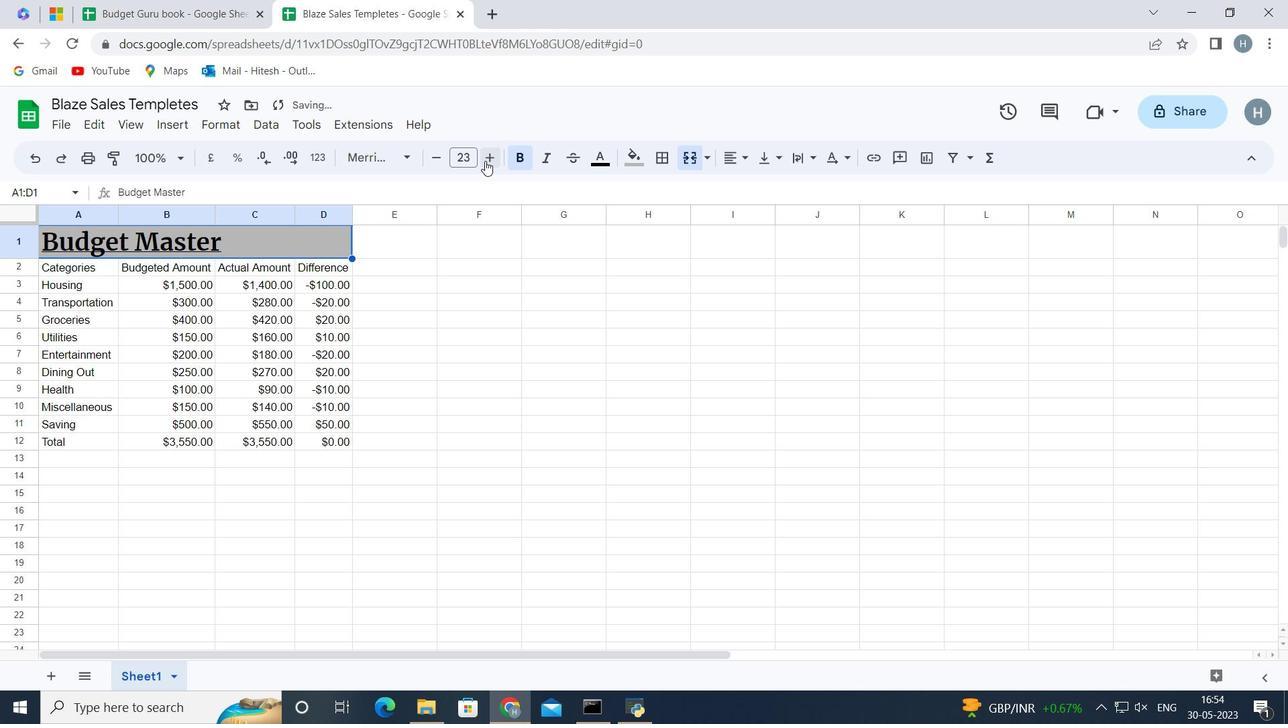 
Action: Mouse moved to (255, 507)
Screenshot: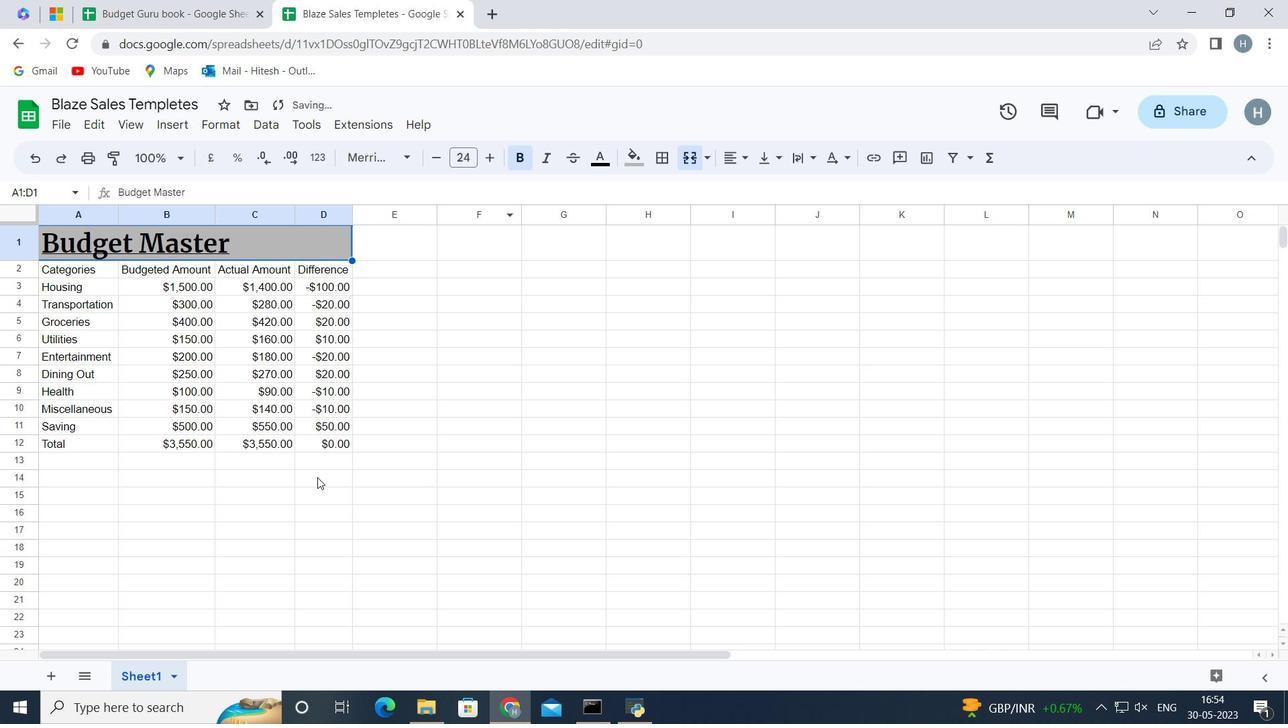 
Action: Mouse pressed left at (255, 507)
Screenshot: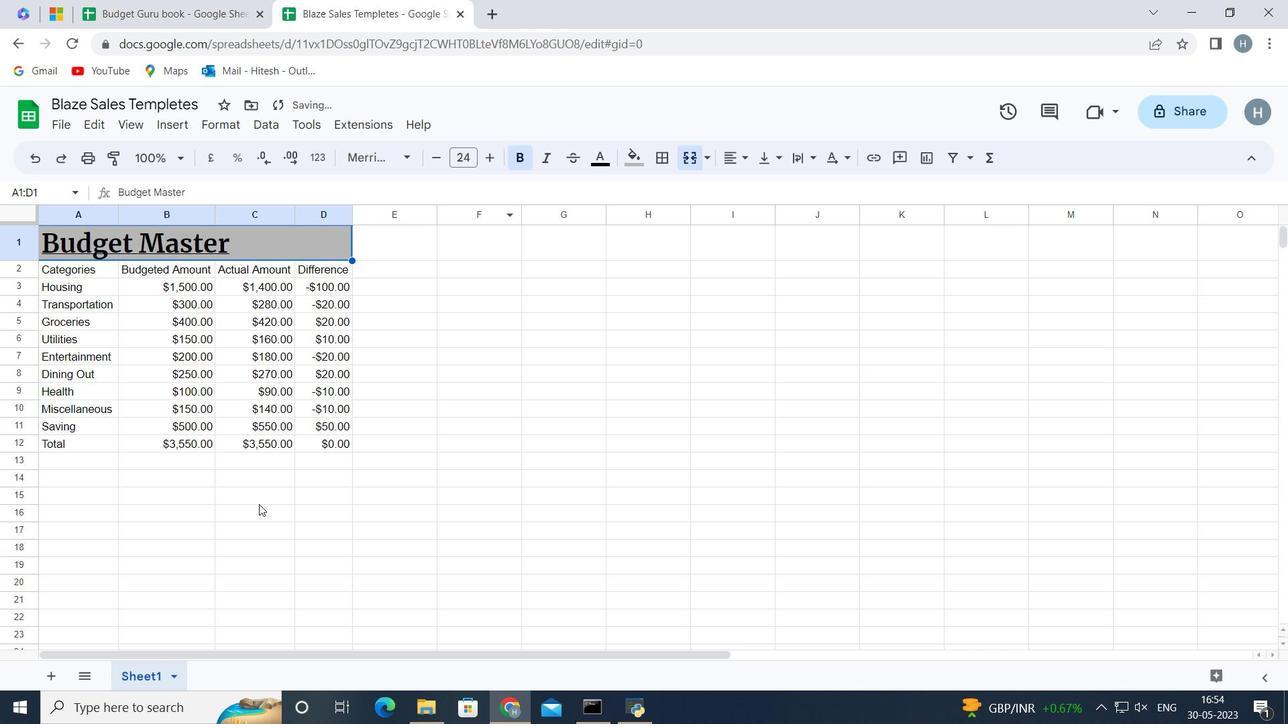 
Action: Mouse moved to (79, 265)
Screenshot: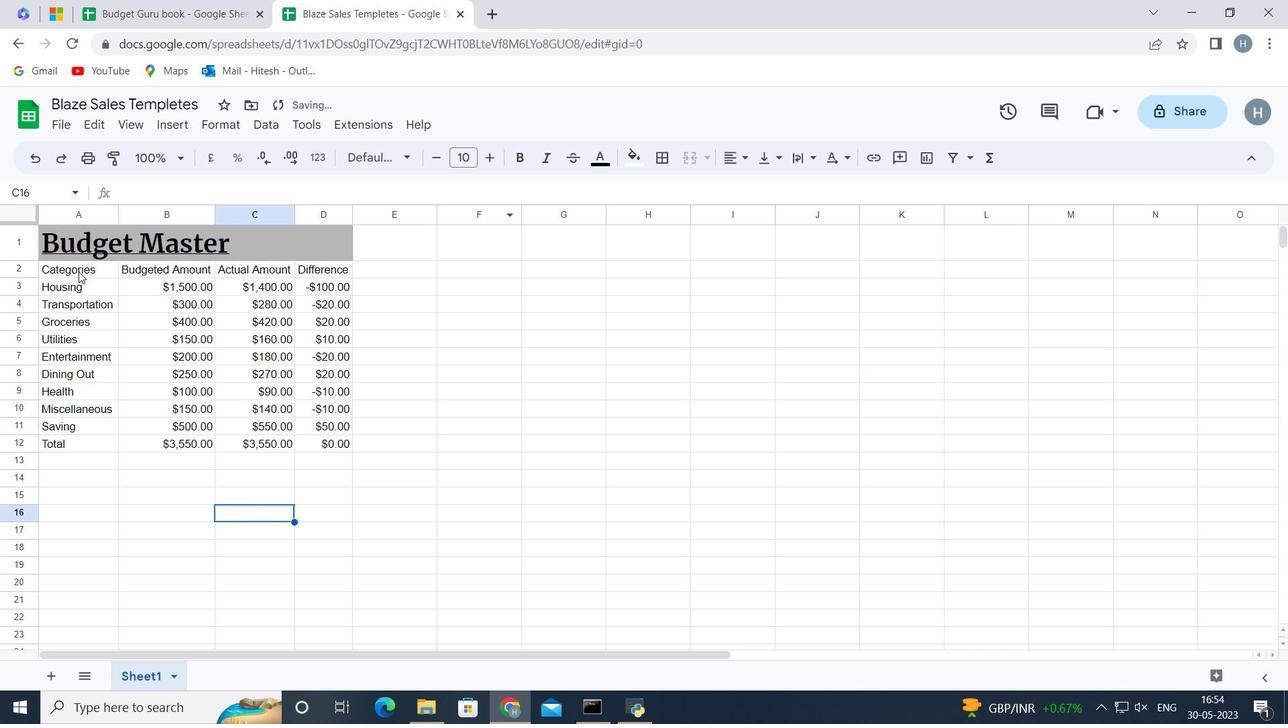
Action: Mouse pressed left at (79, 265)
Screenshot: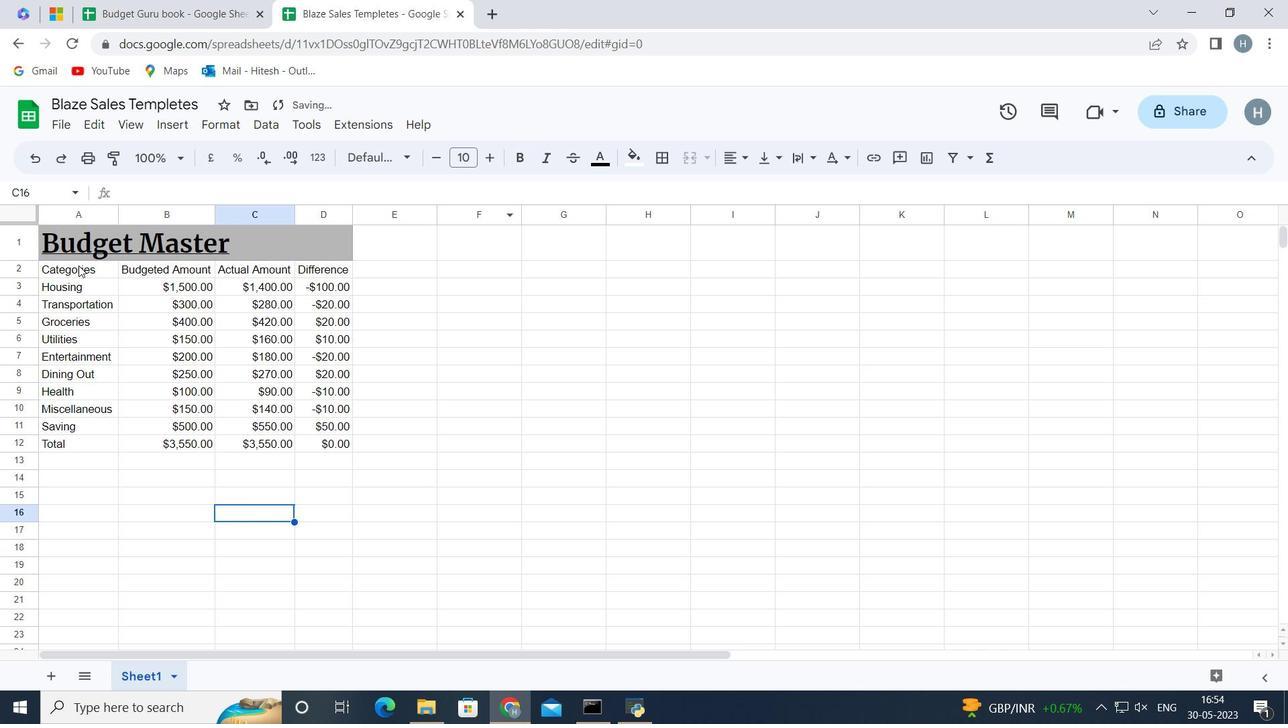 
Action: Key pressed <Key.shift><Key.right><Key.right><Key.right><Key.down><Key.down><Key.down><Key.down><Key.down><Key.down><Key.down><Key.down><Key.down><Key.down>
Screenshot: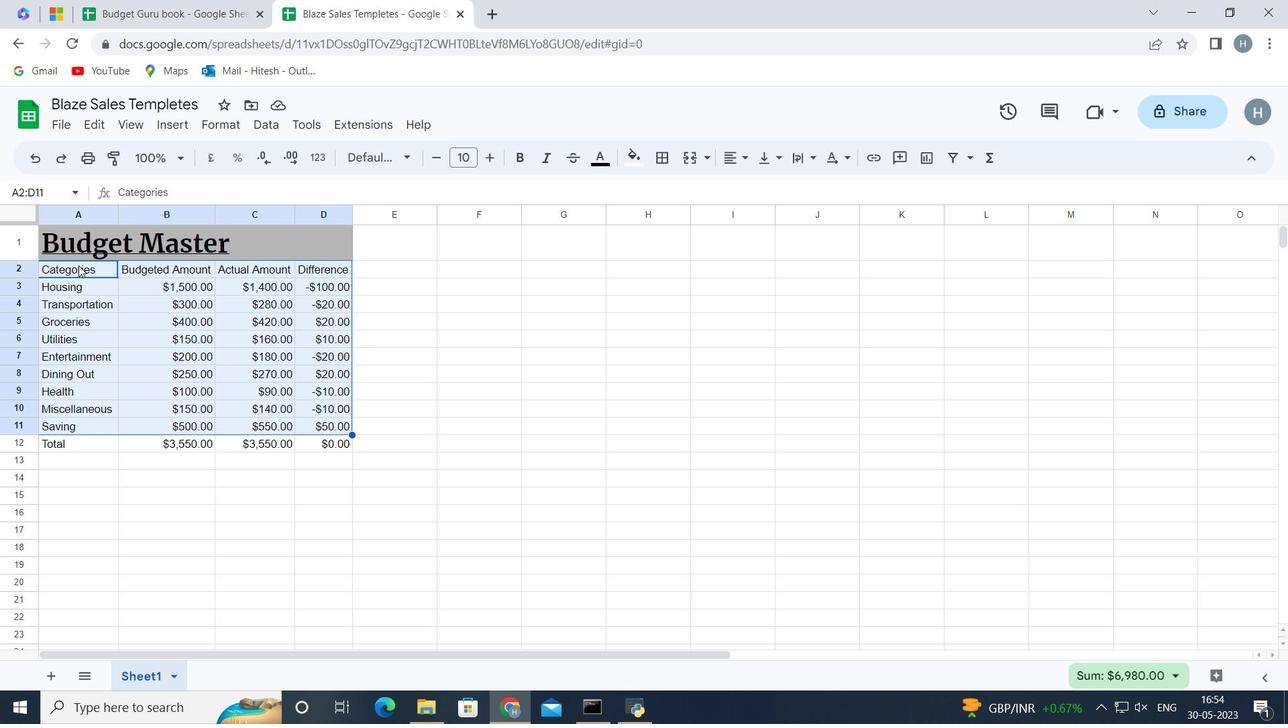 
Action: Mouse moved to (350, 158)
Screenshot: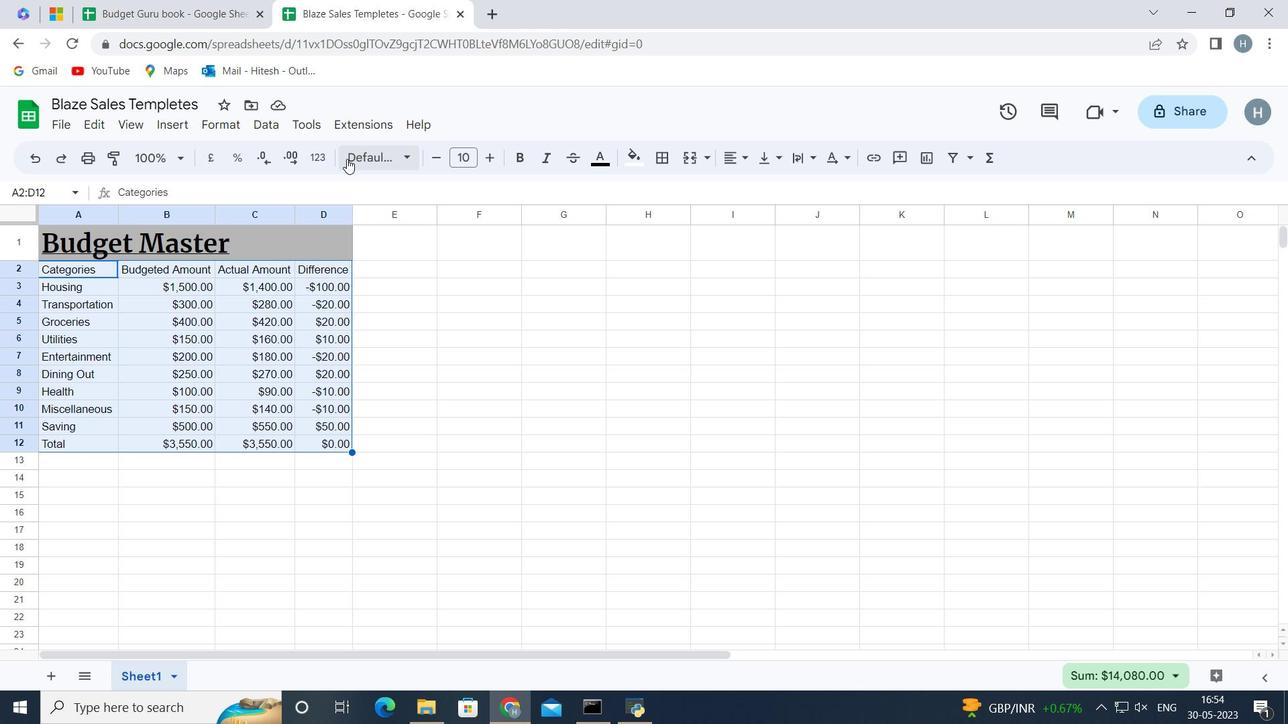
Action: Mouse pressed left at (350, 158)
Screenshot: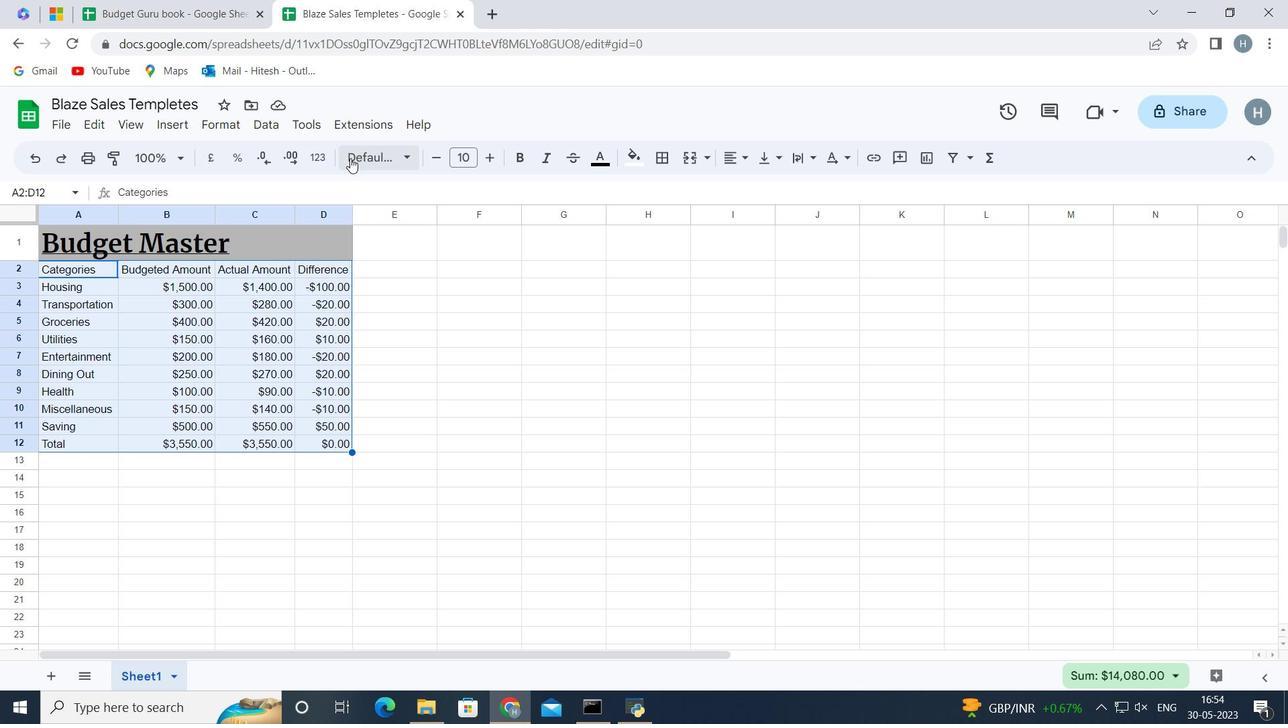 
Action: Mouse moved to (416, 328)
Screenshot: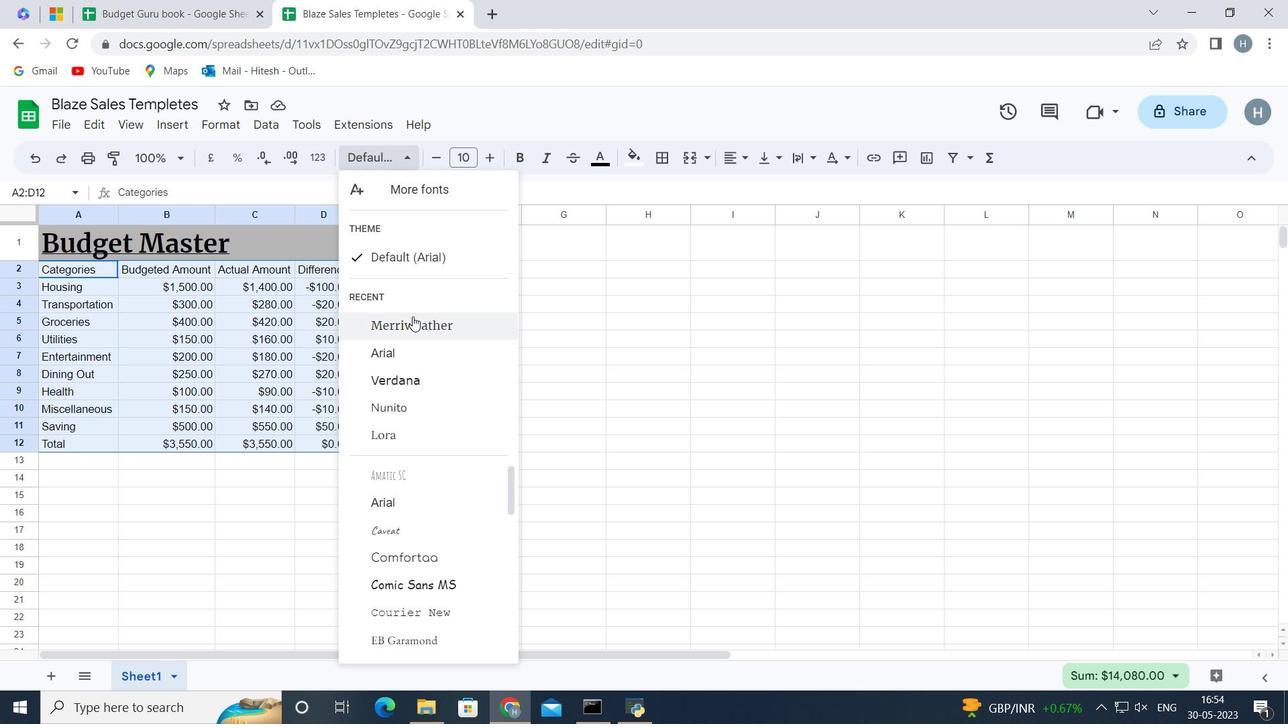 
Action: Mouse pressed left at (416, 328)
Screenshot: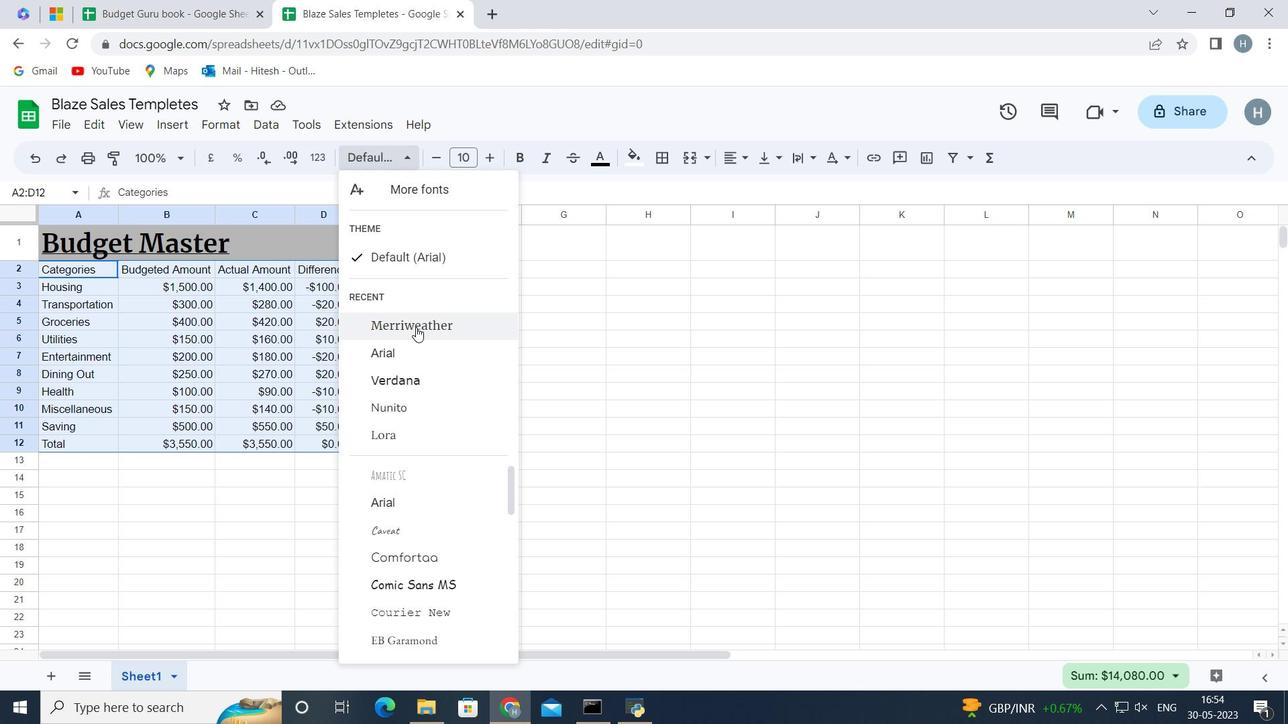 
Action: Mouse moved to (483, 158)
Screenshot: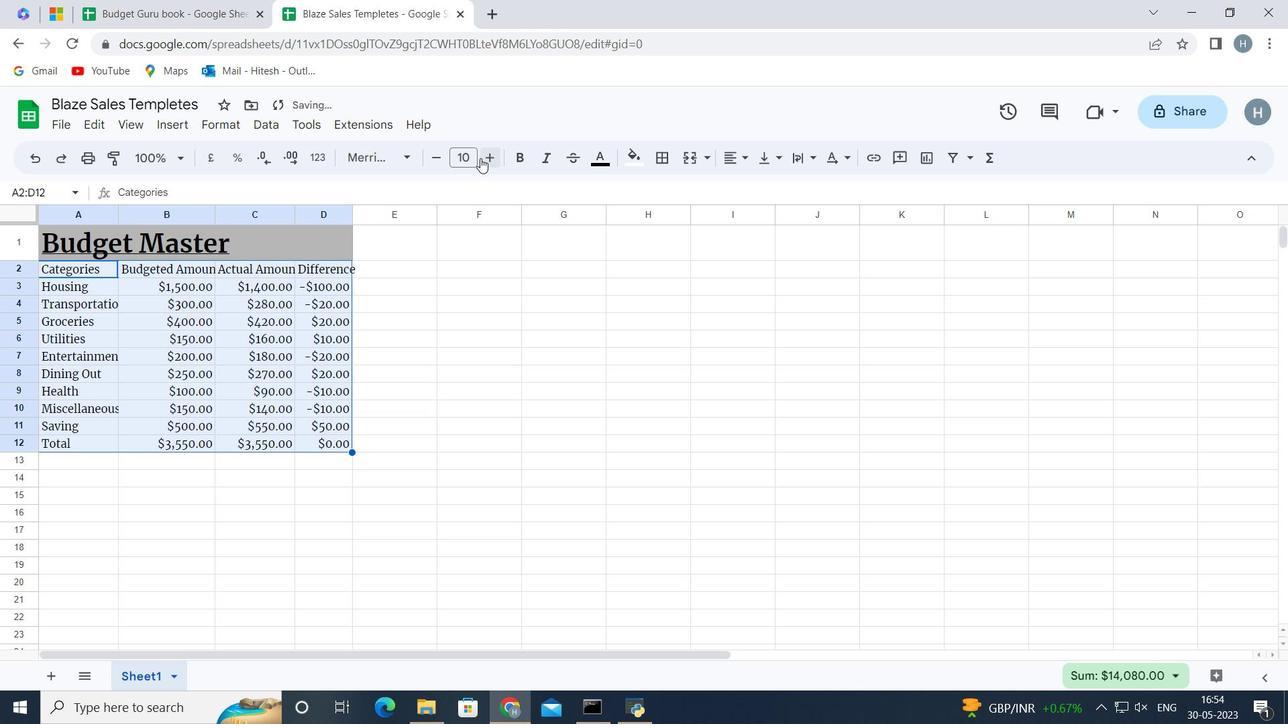 
Action: Mouse pressed left at (483, 158)
Screenshot: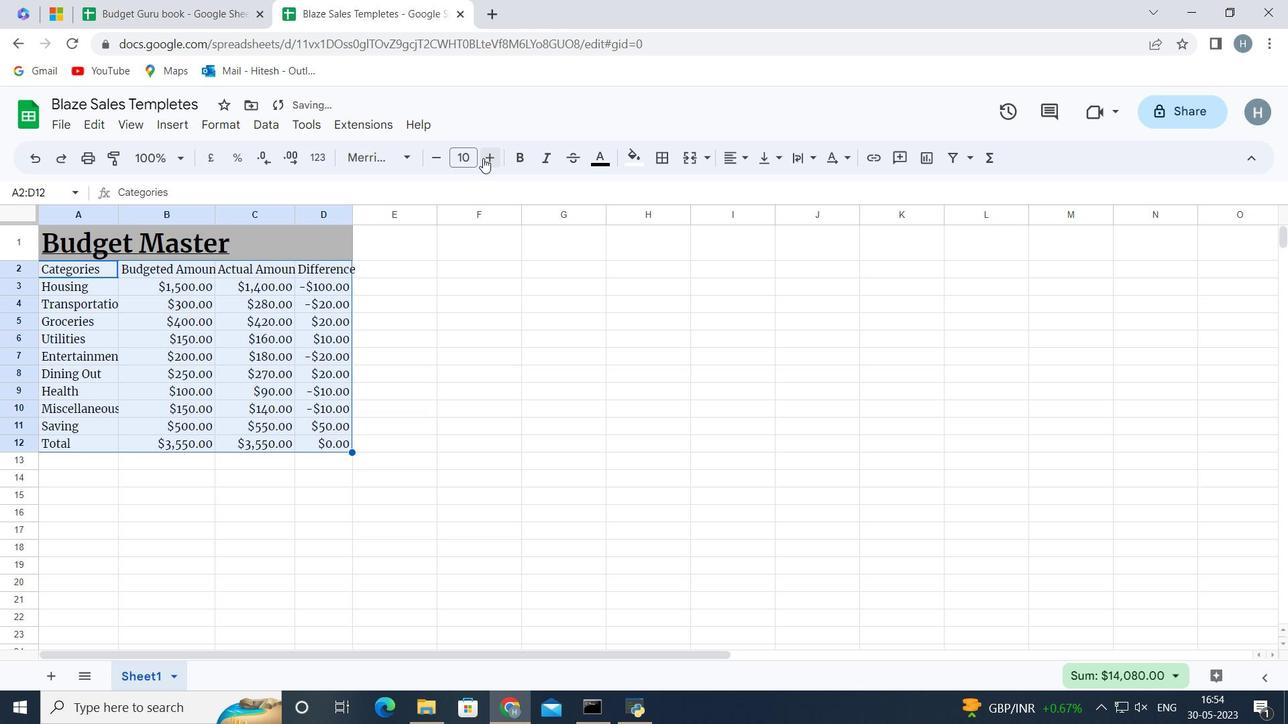 
Action: Mouse pressed left at (483, 158)
Screenshot: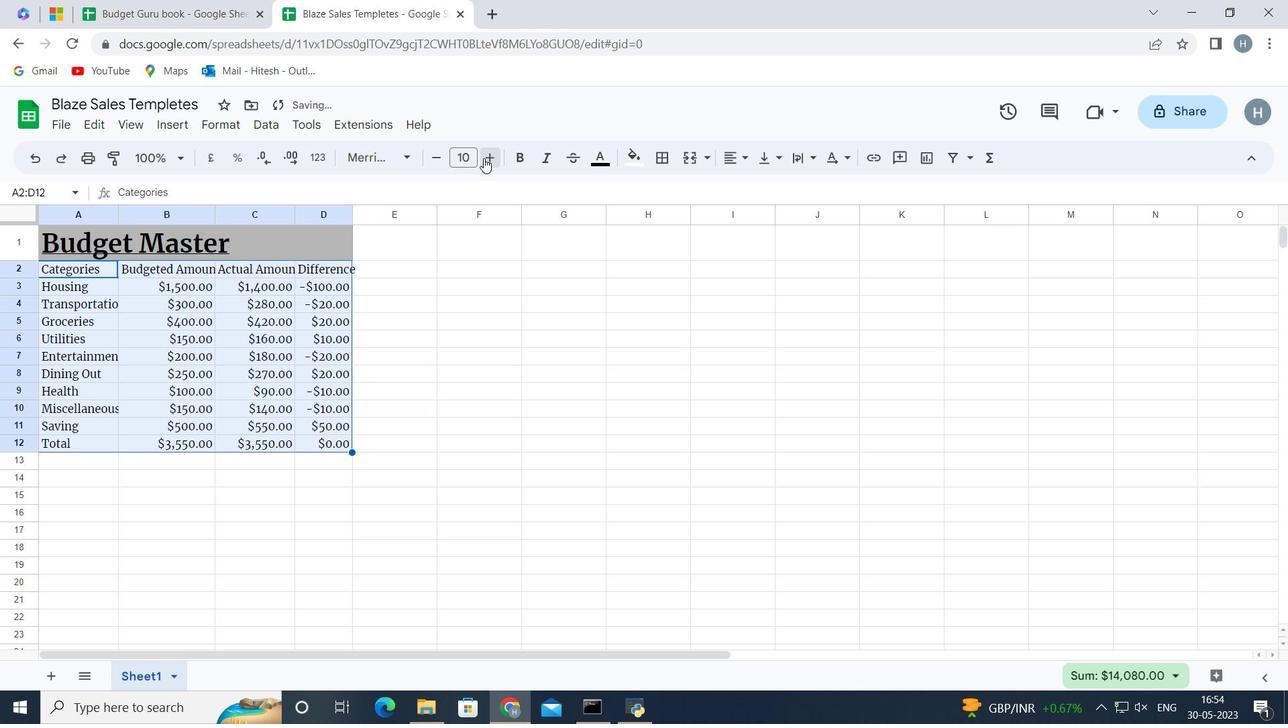 
Action: Mouse pressed left at (483, 158)
Screenshot: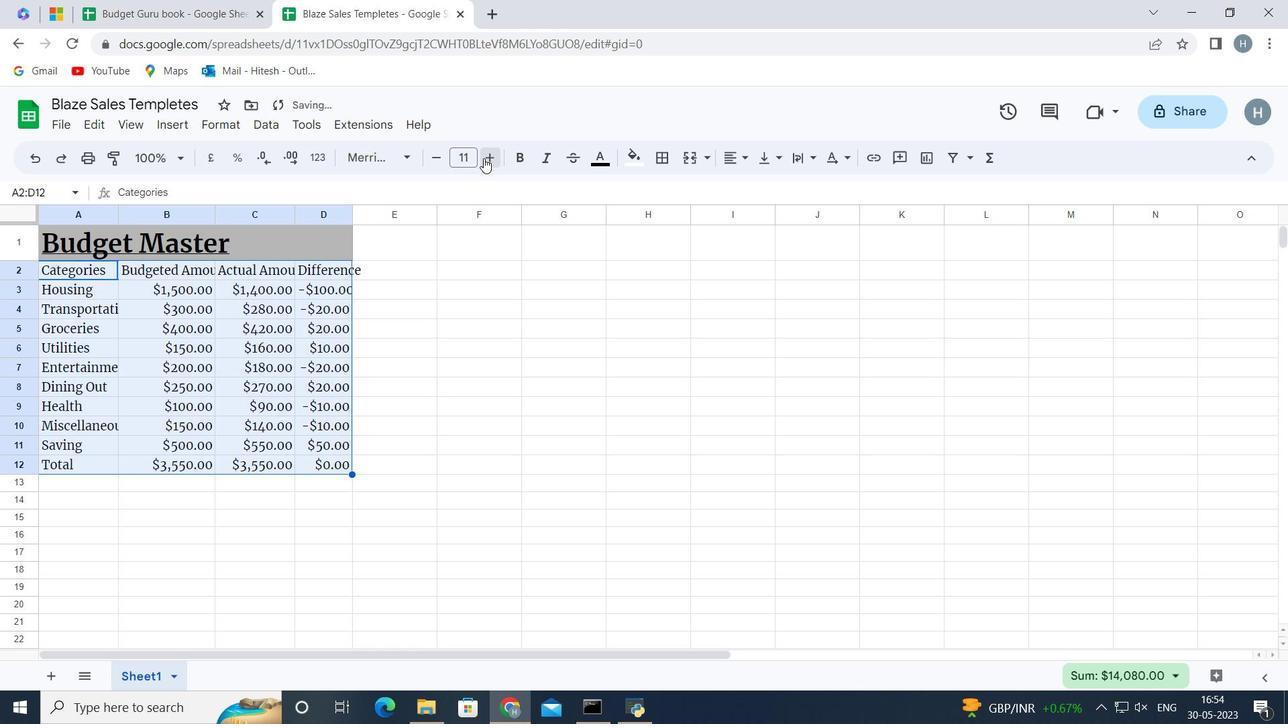 
Action: Mouse pressed left at (483, 158)
Screenshot: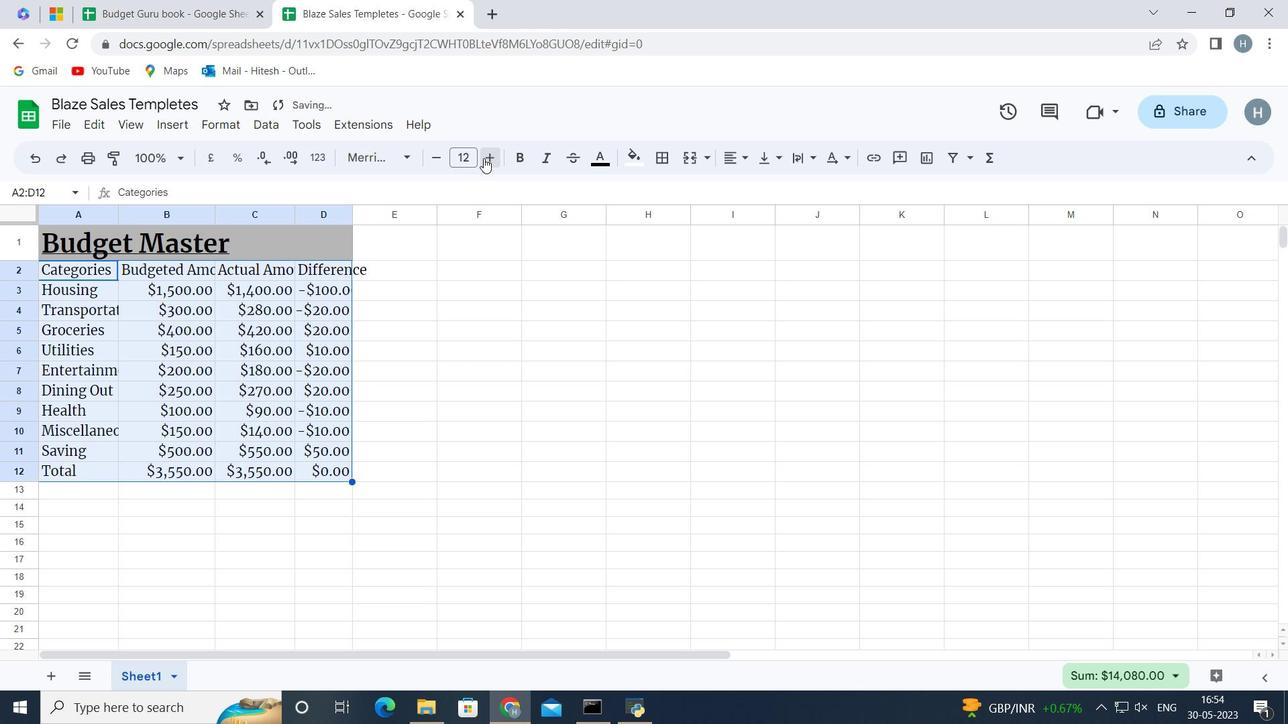 
Action: Mouse pressed left at (483, 158)
Screenshot: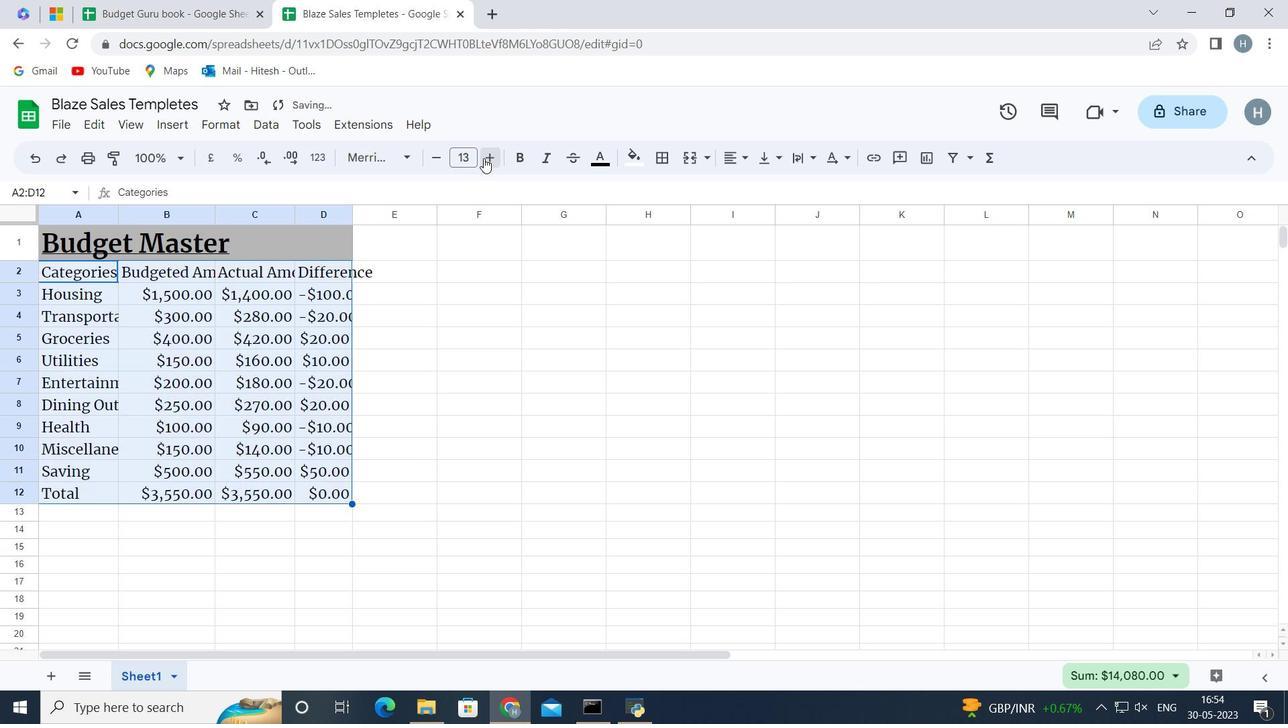 
Action: Mouse pressed left at (483, 158)
Screenshot: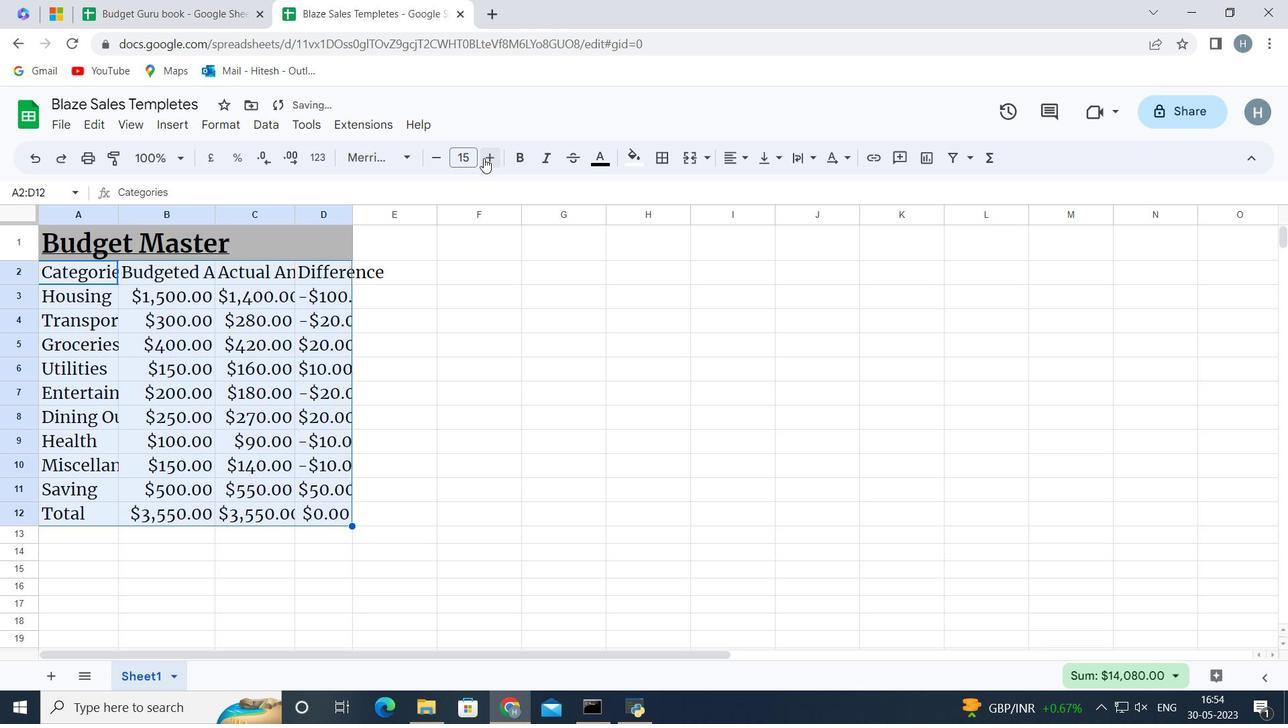 
Action: Mouse moved to (296, 607)
Screenshot: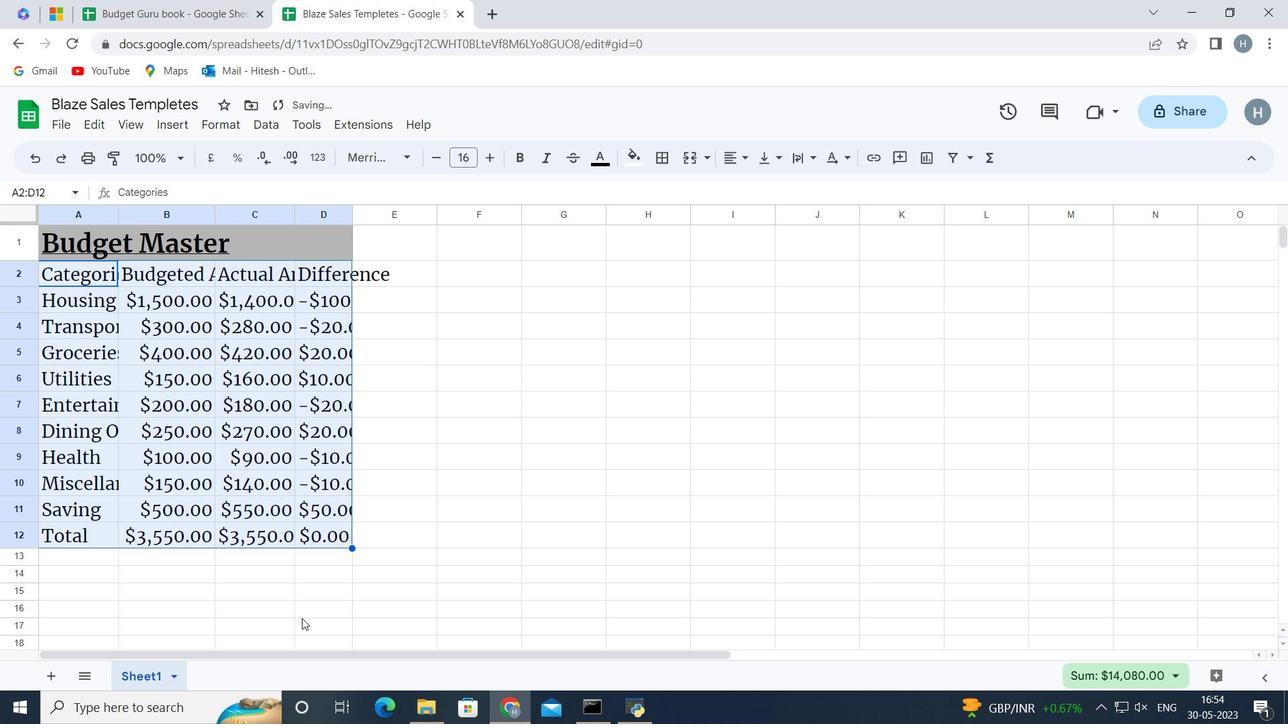 
Action: Mouse pressed left at (296, 607)
Screenshot: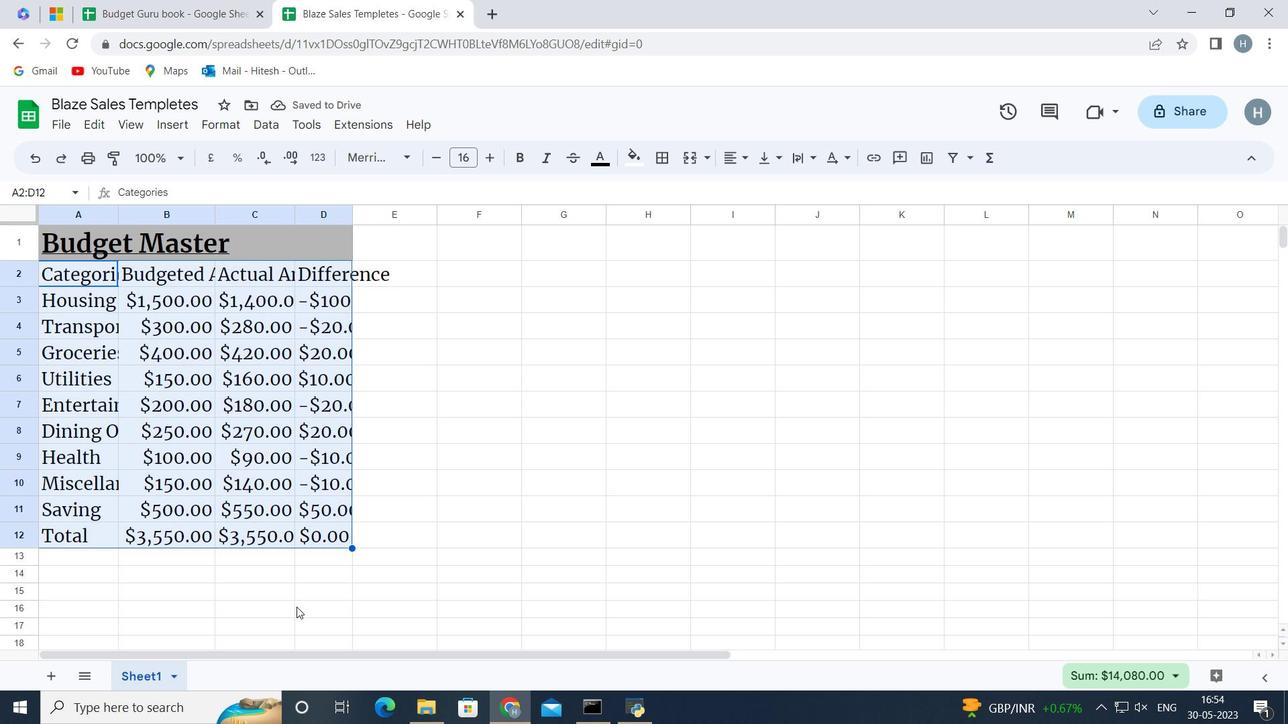
Action: Mouse moved to (77, 213)
Screenshot: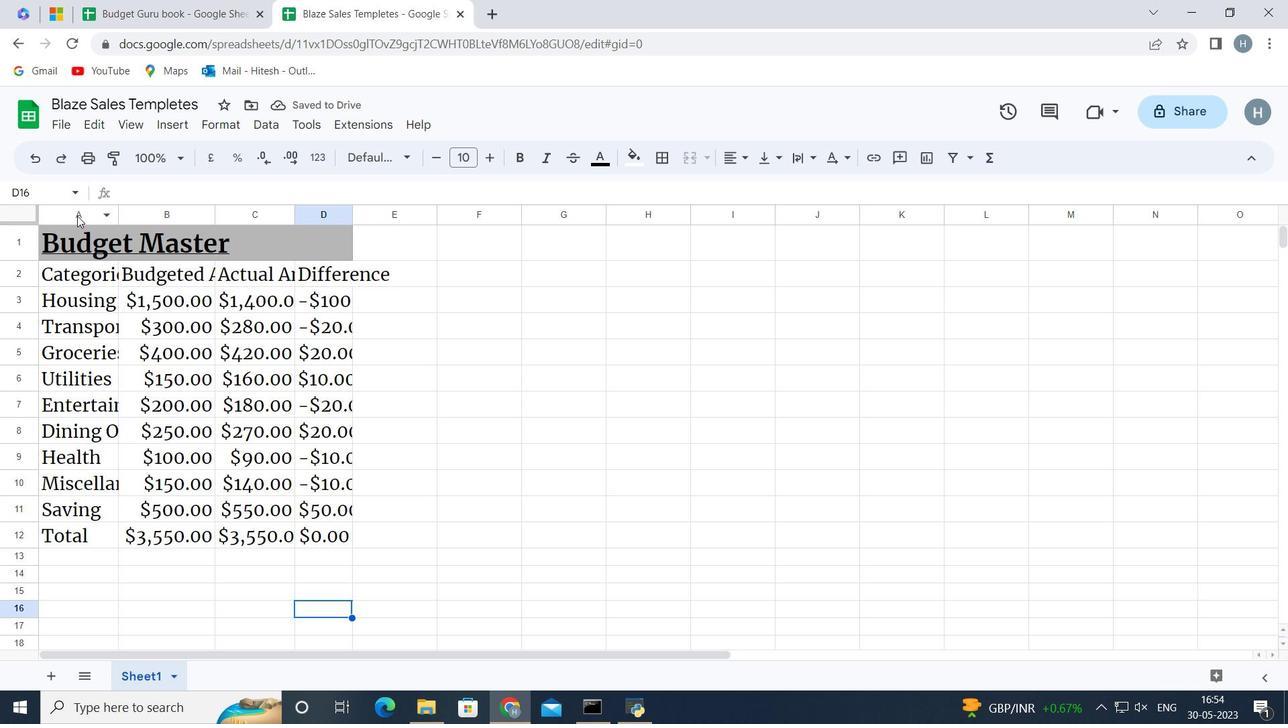 
Action: Mouse pressed left at (77, 213)
Screenshot: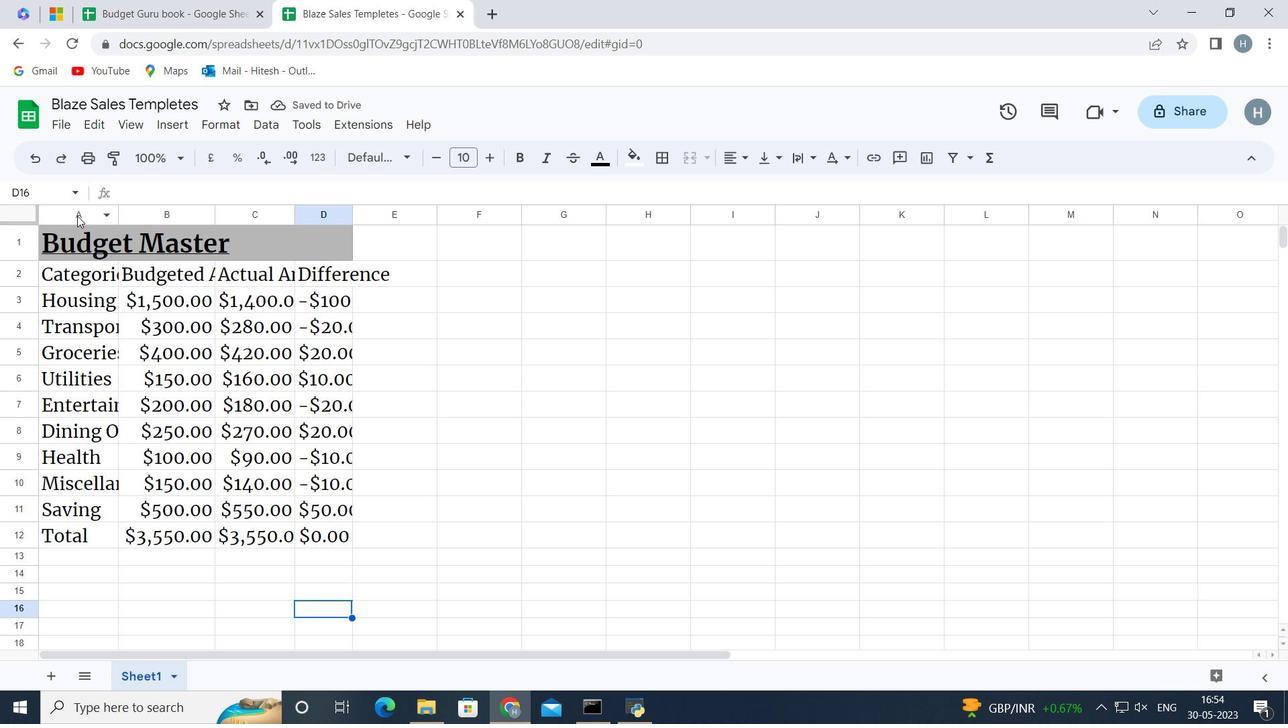 
Action: Mouse moved to (114, 218)
Screenshot: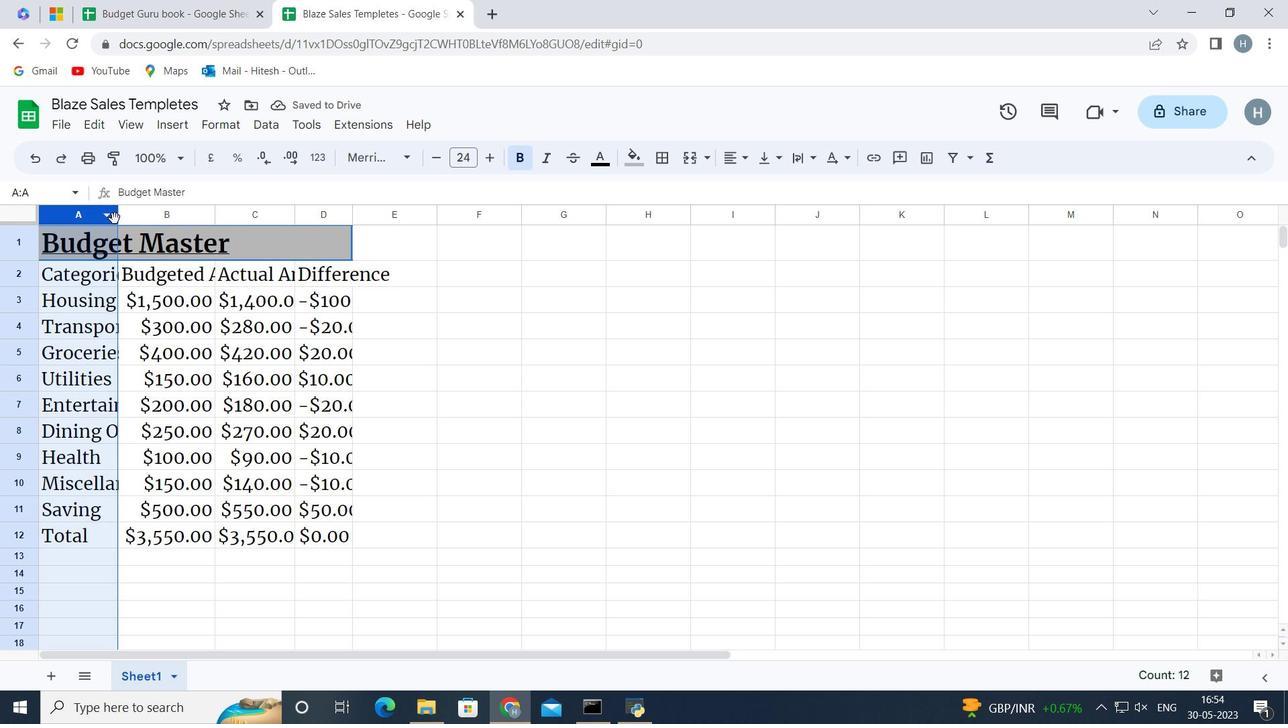 
Action: Mouse pressed left at (114, 218)
Screenshot: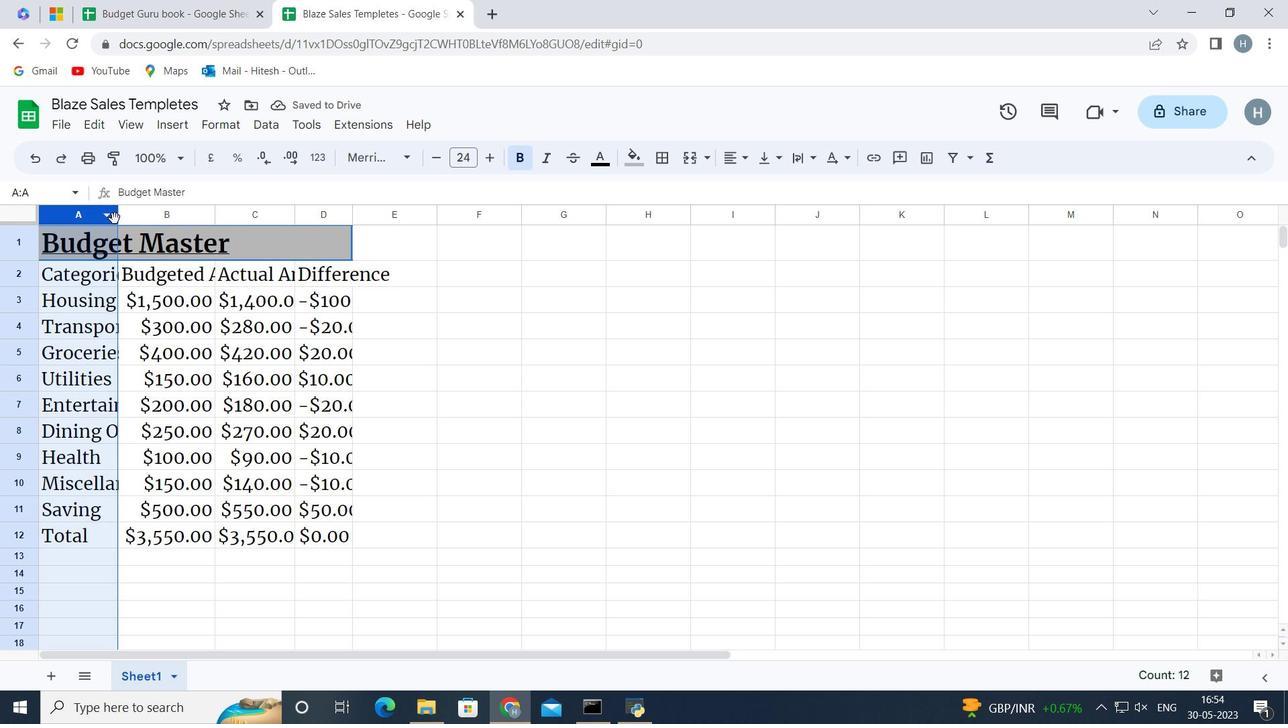 
Action: Mouse moved to (117, 217)
Screenshot: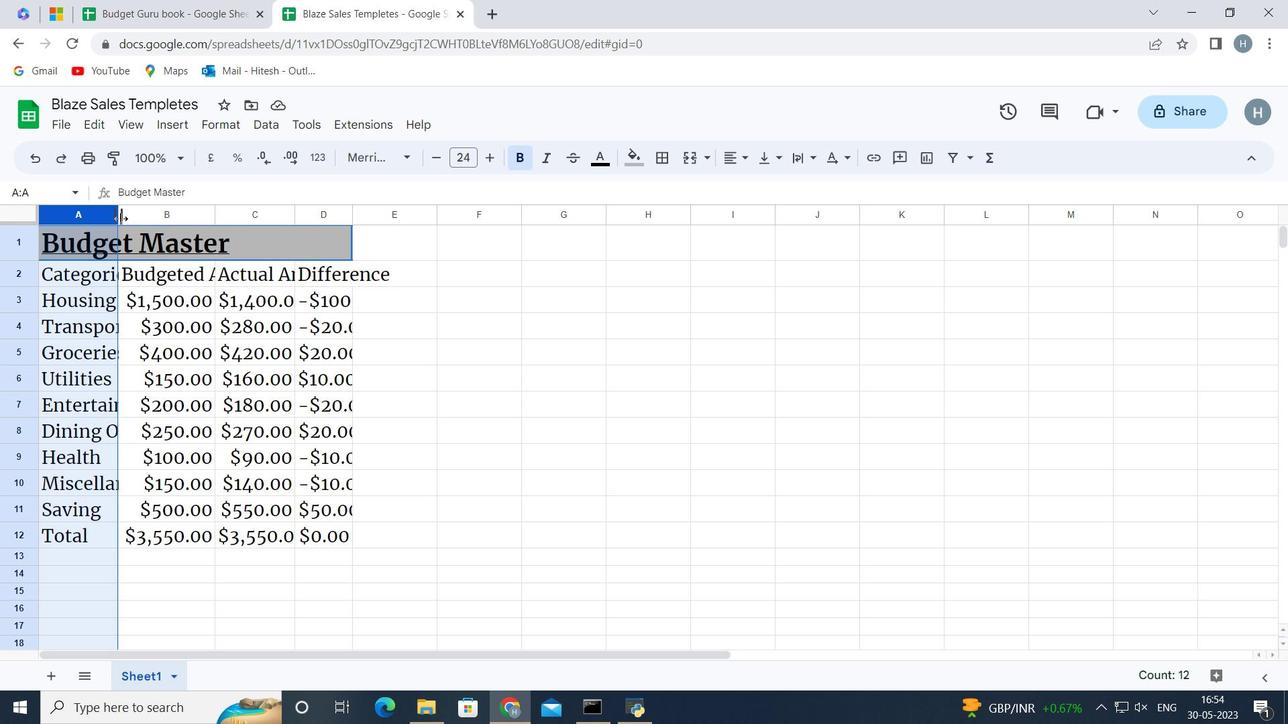 
Action: Mouse pressed left at (117, 217)
Screenshot: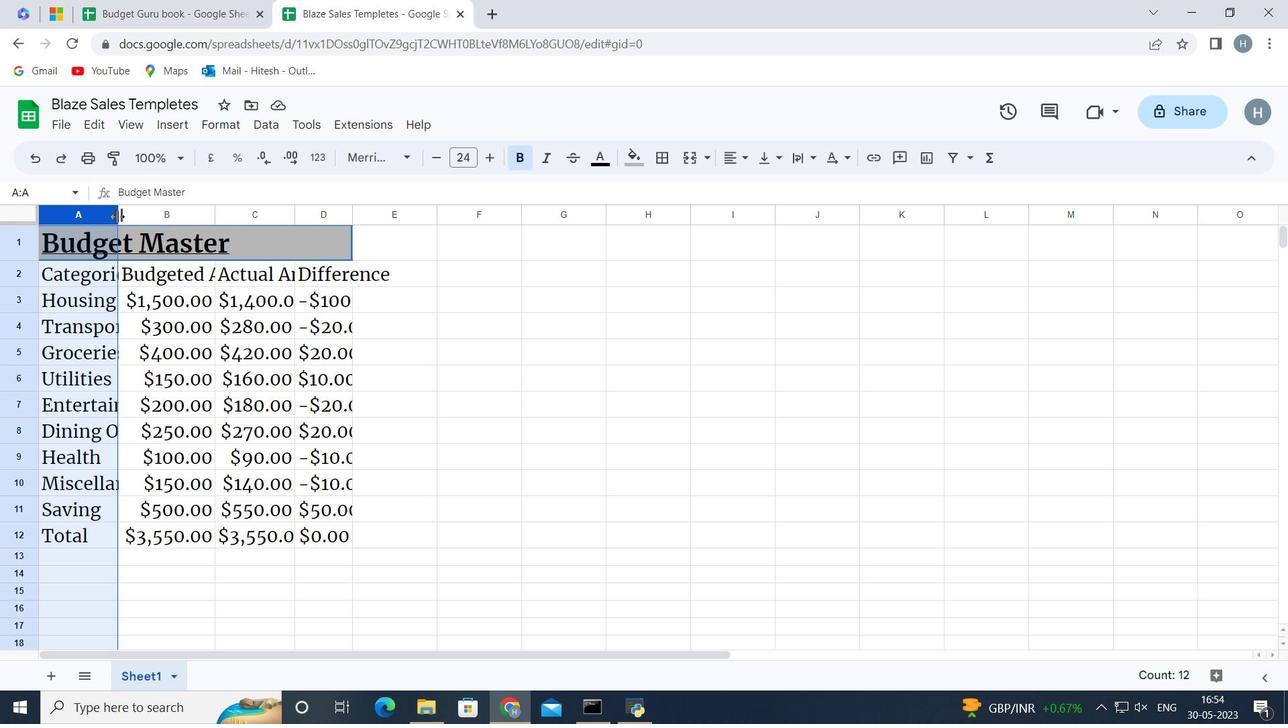 
Action: Mouse pressed left at (117, 217)
Screenshot: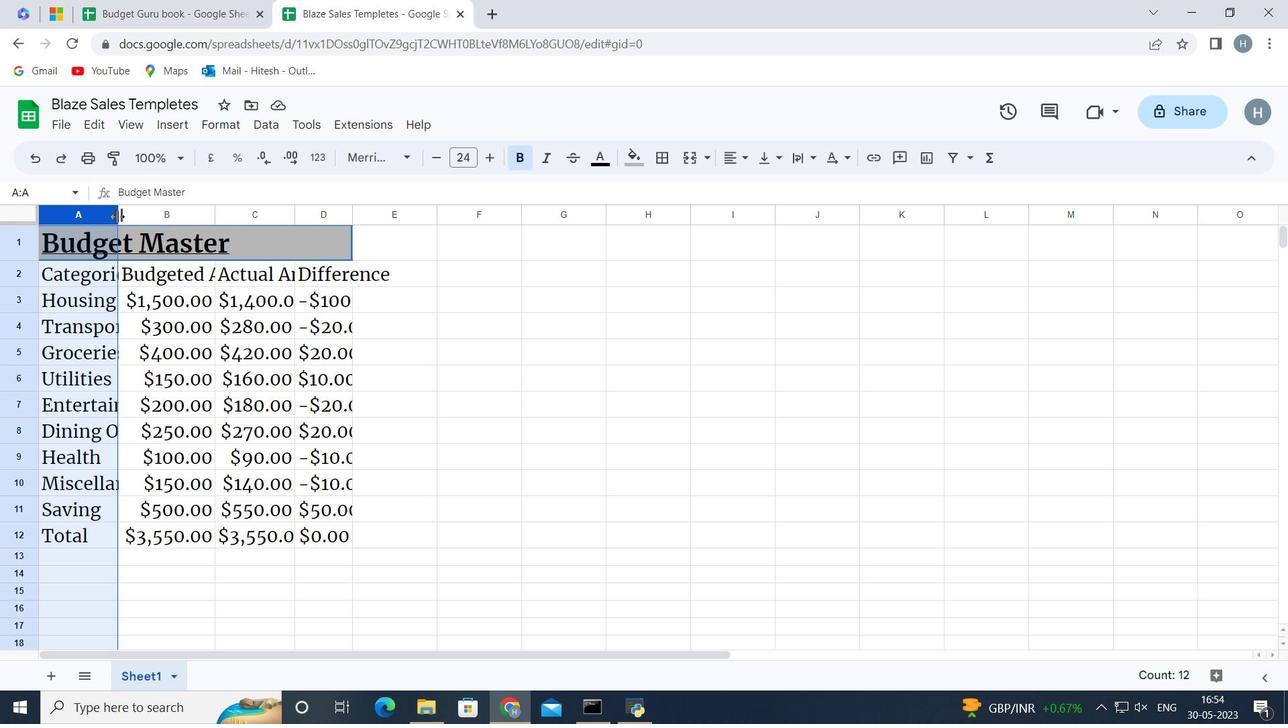 
Action: Mouse moved to (245, 216)
Screenshot: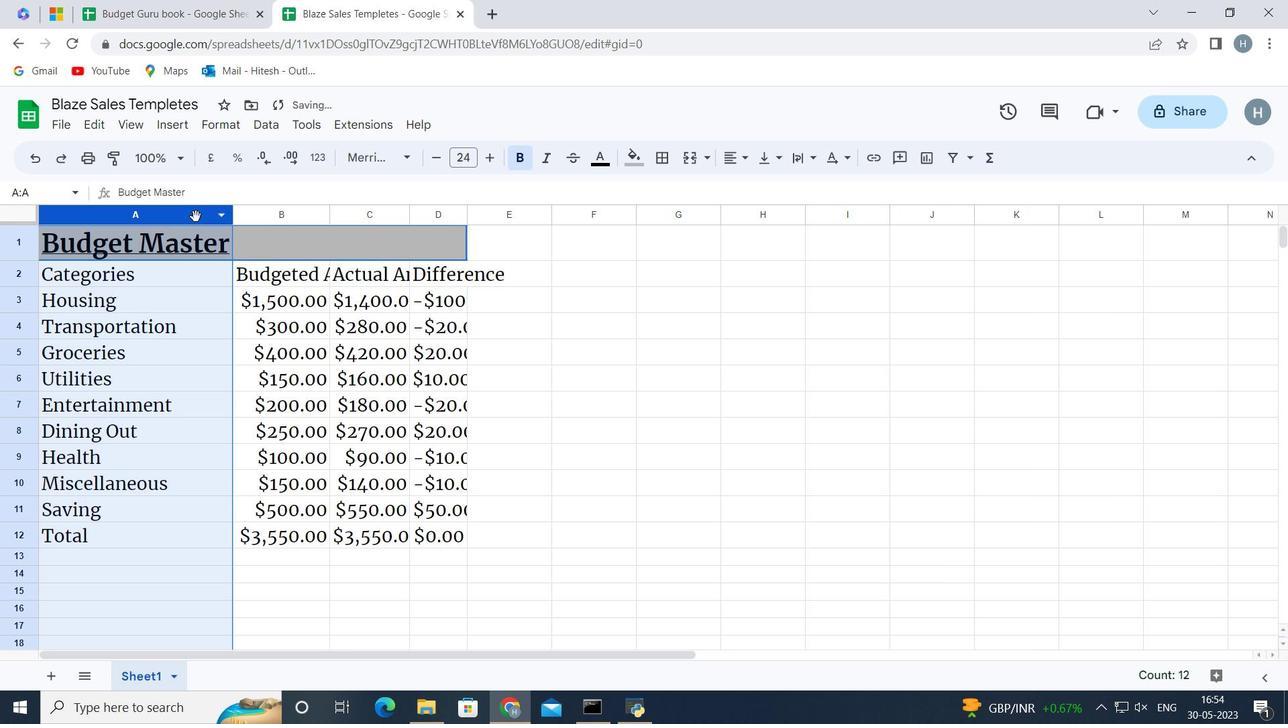 
Action: Mouse pressed left at (245, 216)
Screenshot: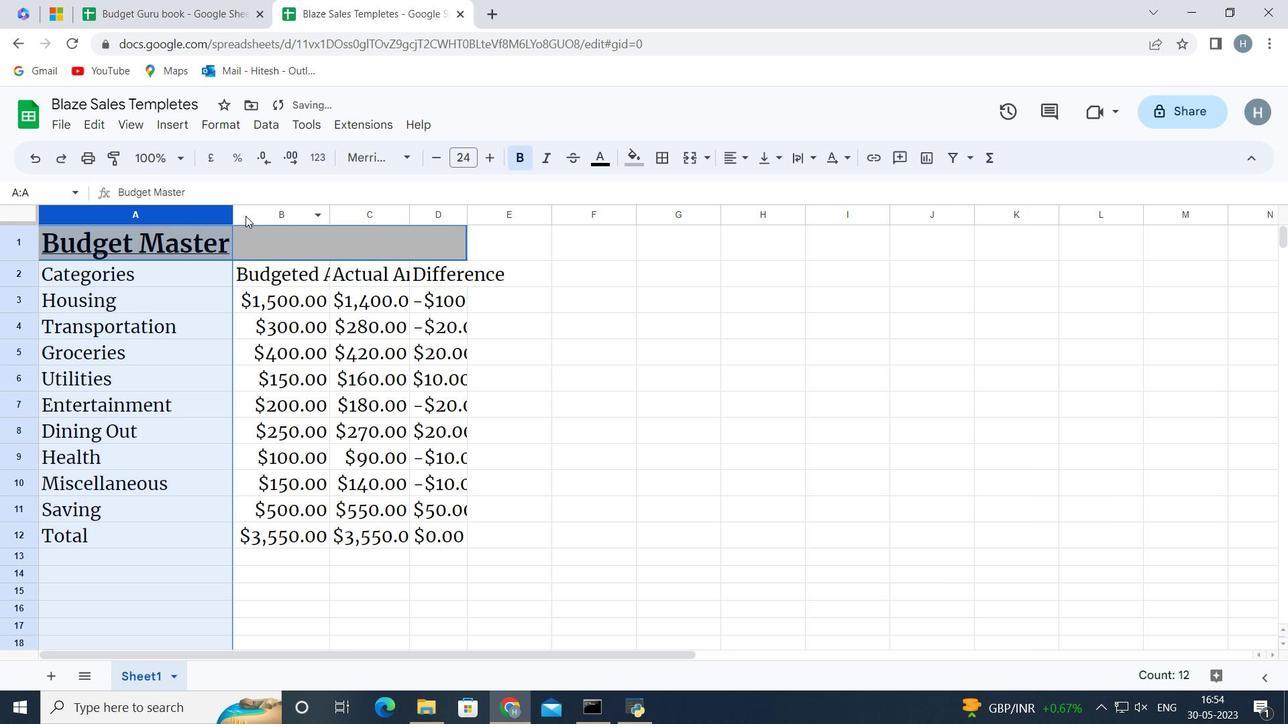 
Action: Mouse moved to (327, 212)
Screenshot: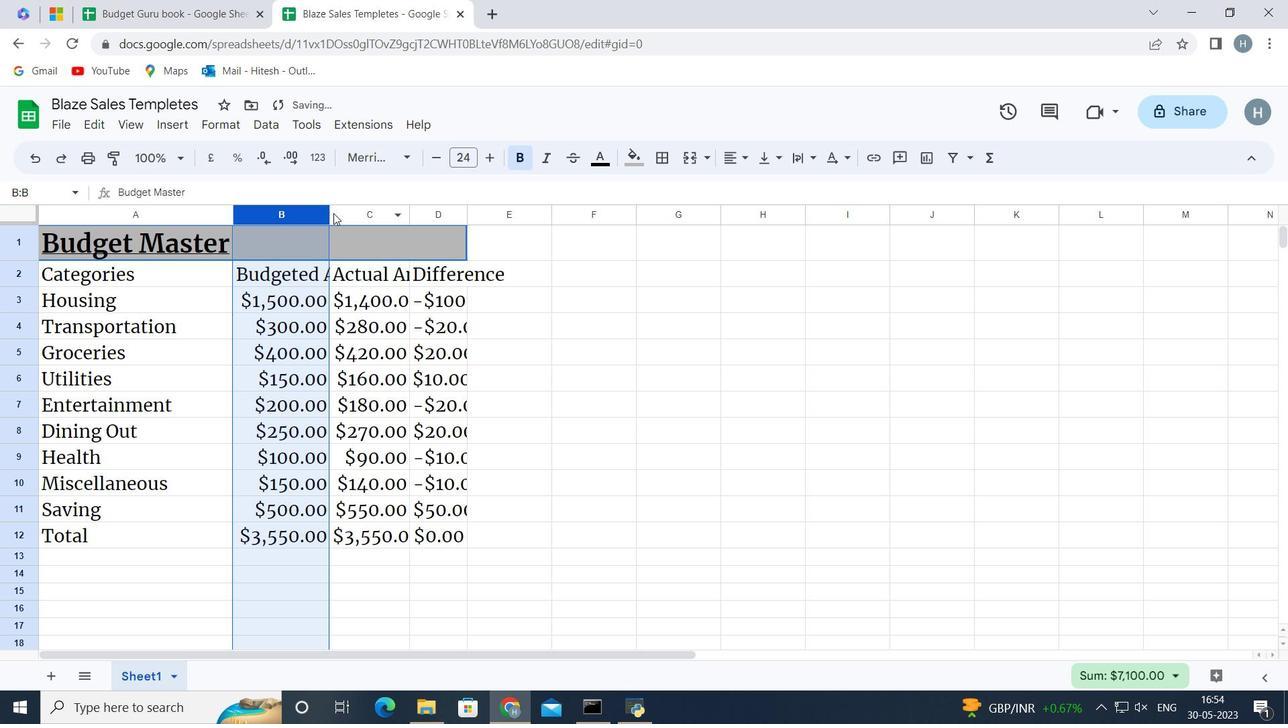 
Action: Mouse pressed left at (327, 212)
Screenshot: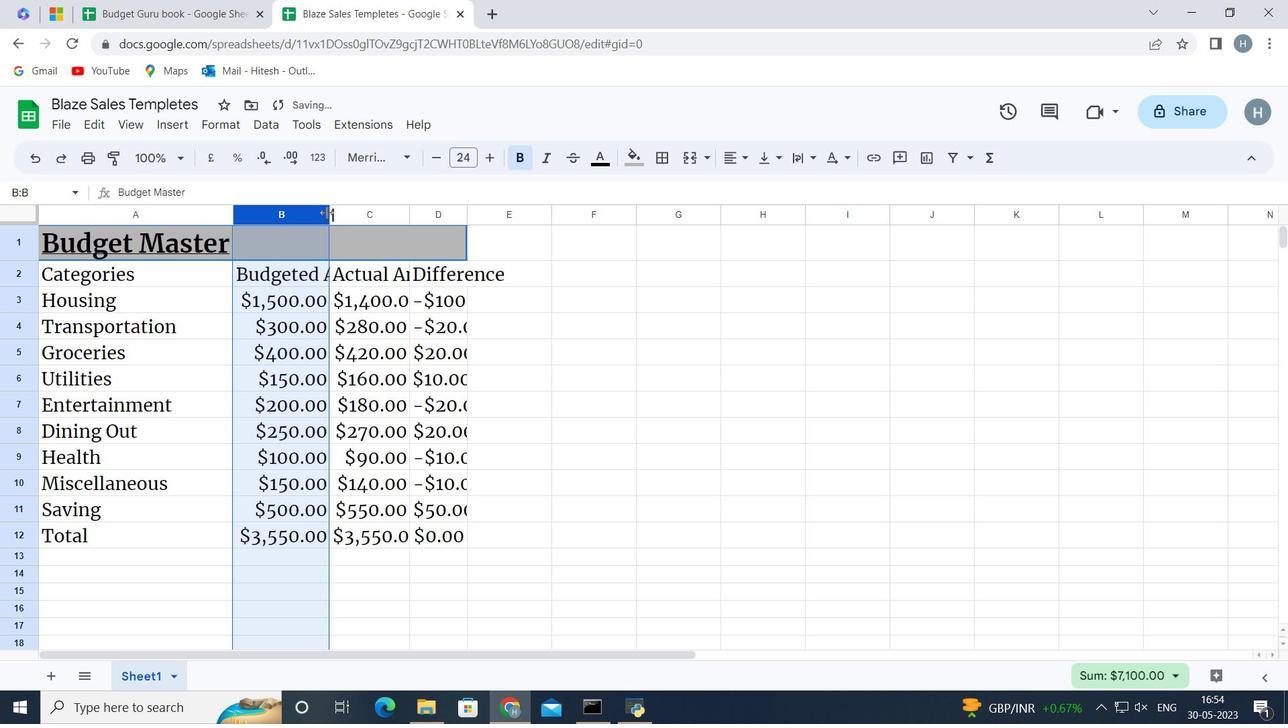 
Action: Mouse pressed left at (327, 212)
Screenshot: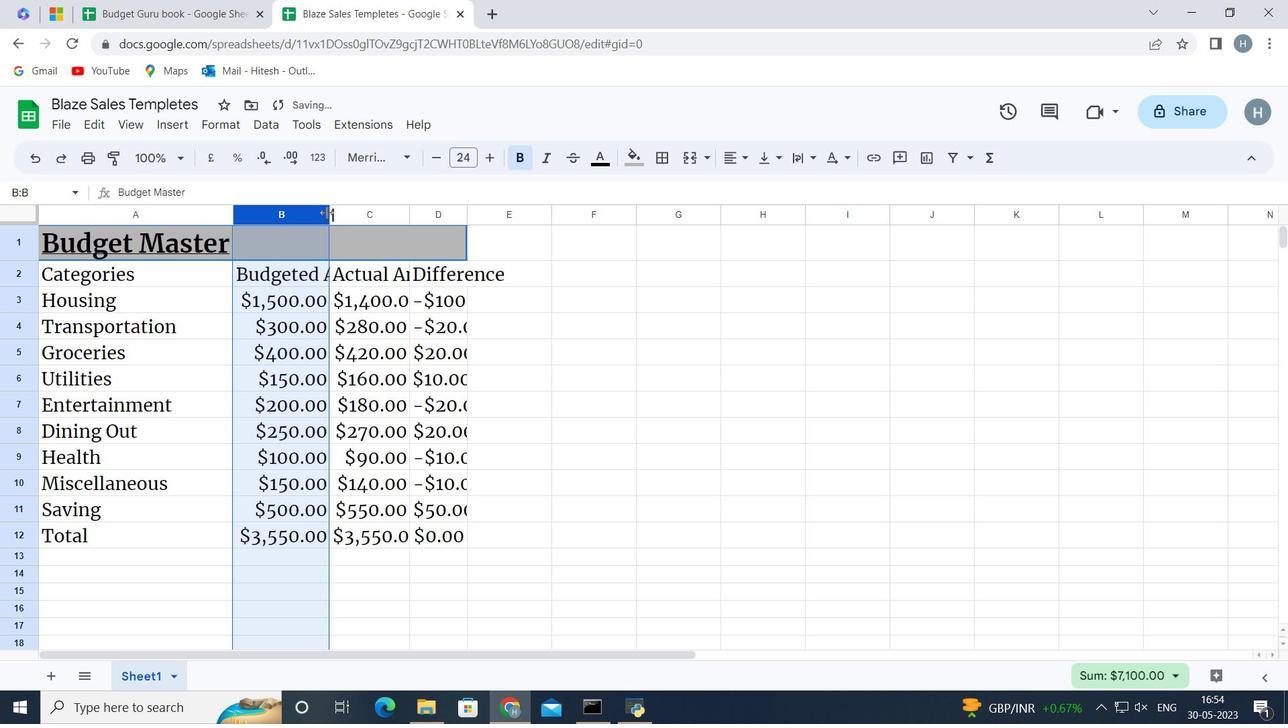 
Action: Mouse moved to (434, 212)
Screenshot: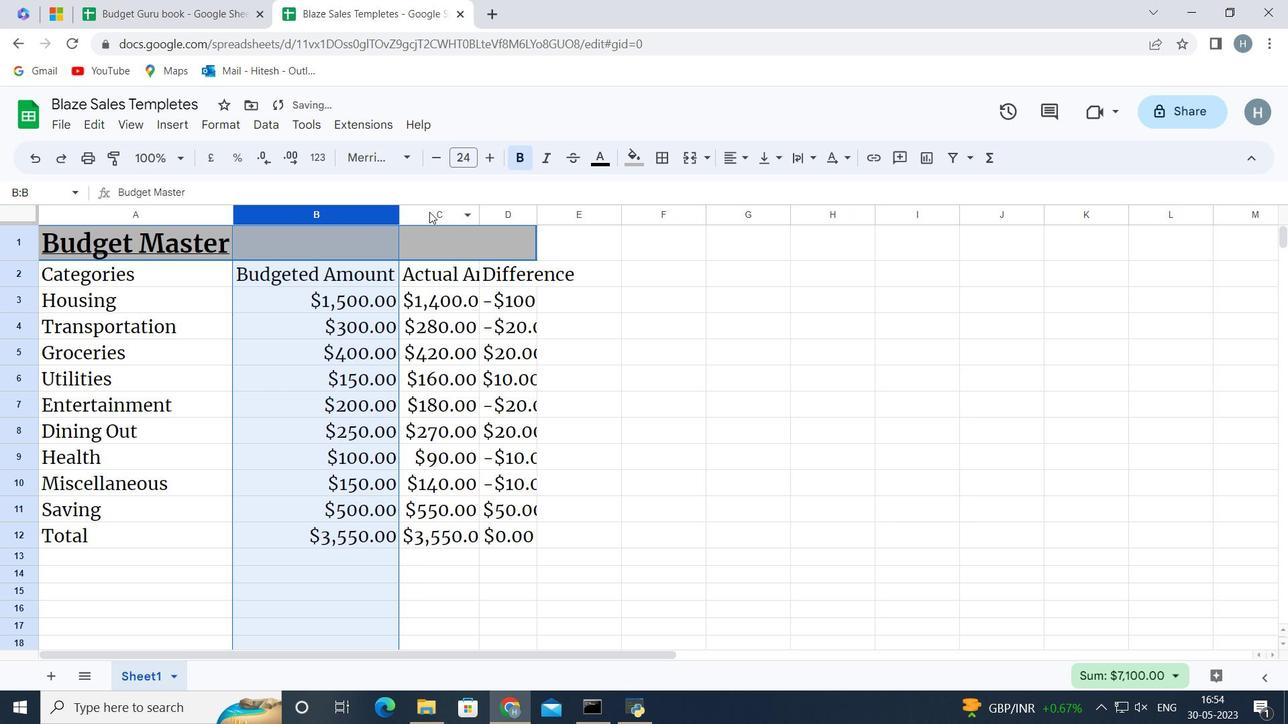 
Action: Mouse pressed left at (434, 212)
Screenshot: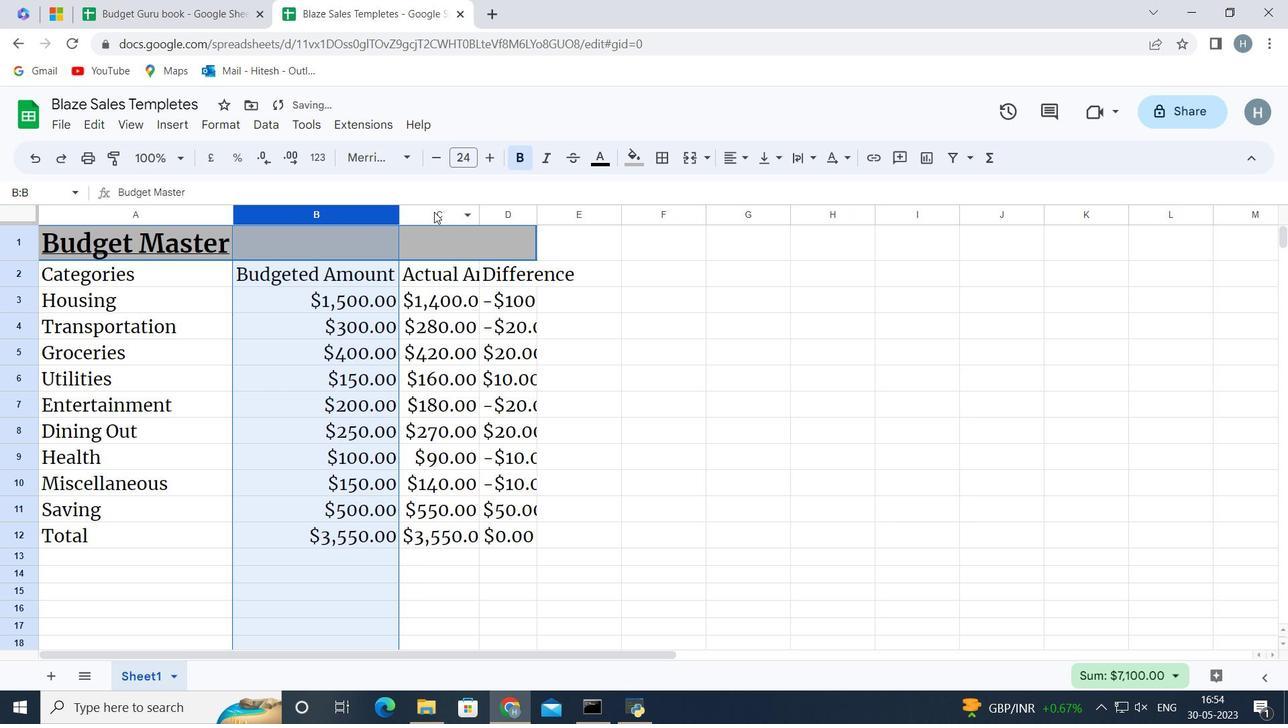 
Action: Mouse moved to (483, 212)
Screenshot: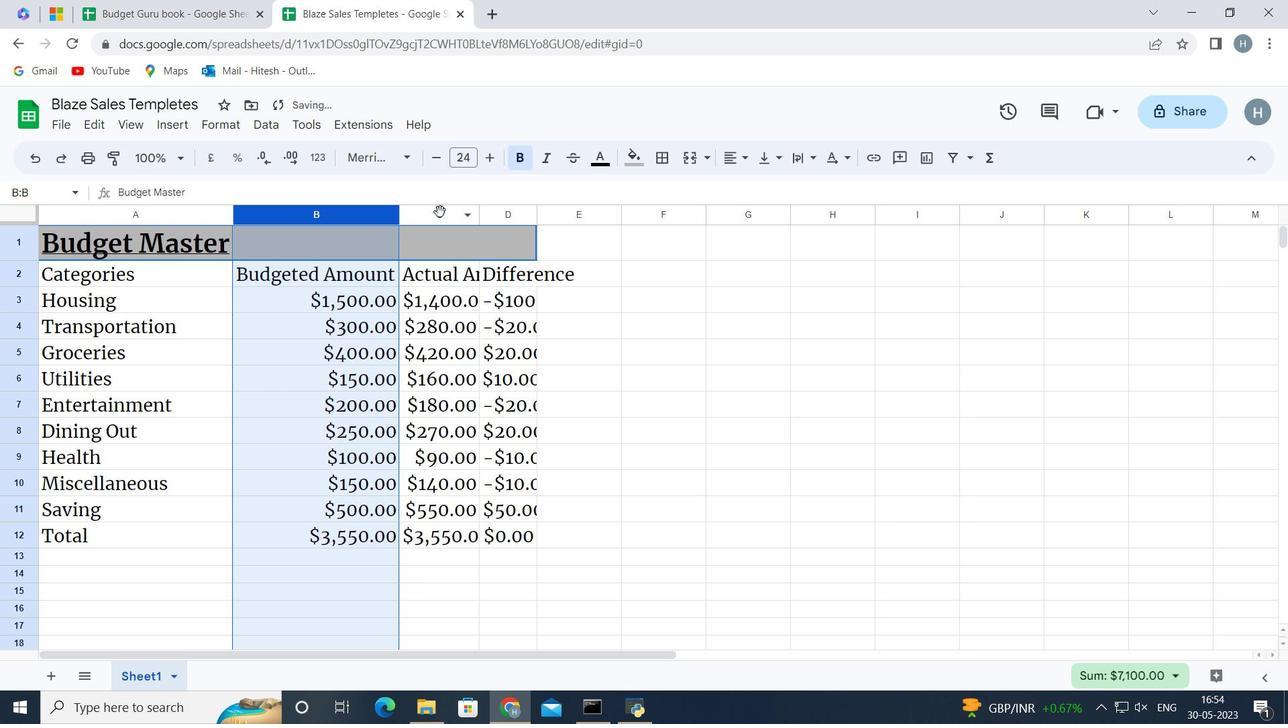 
Action: Mouse pressed left at (483, 212)
Screenshot: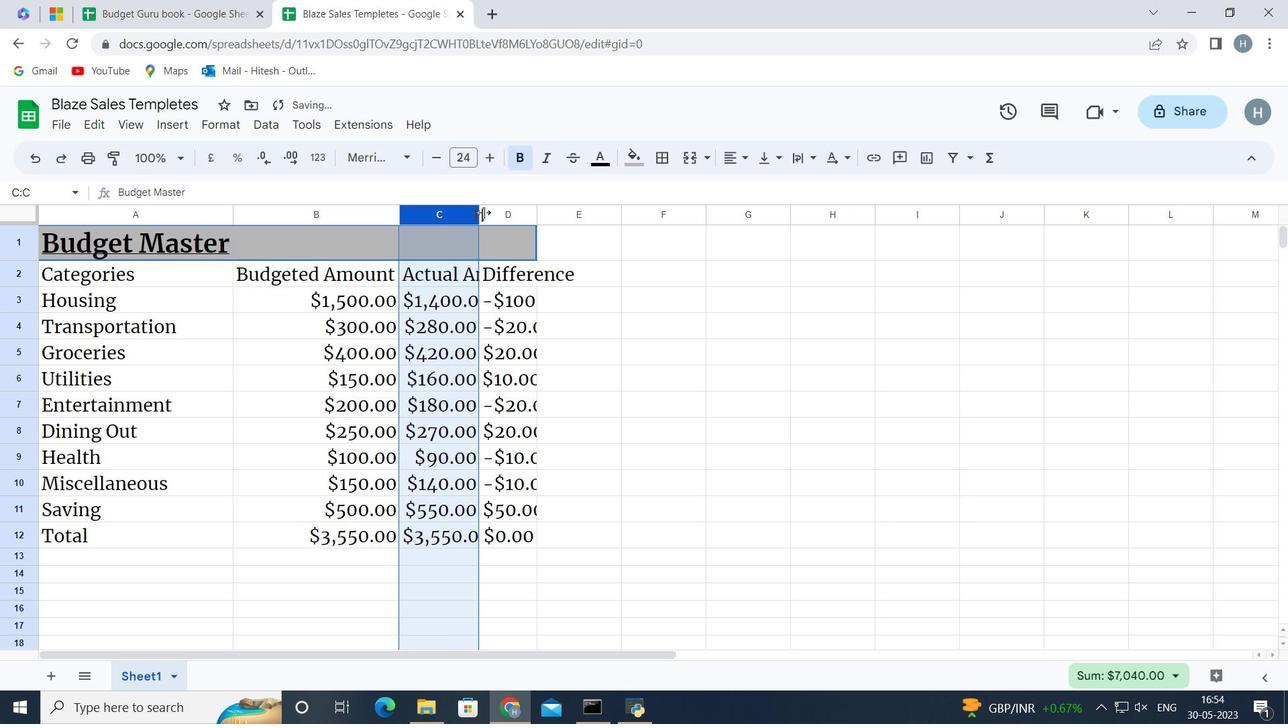
Action: Mouse pressed left at (483, 212)
Screenshot: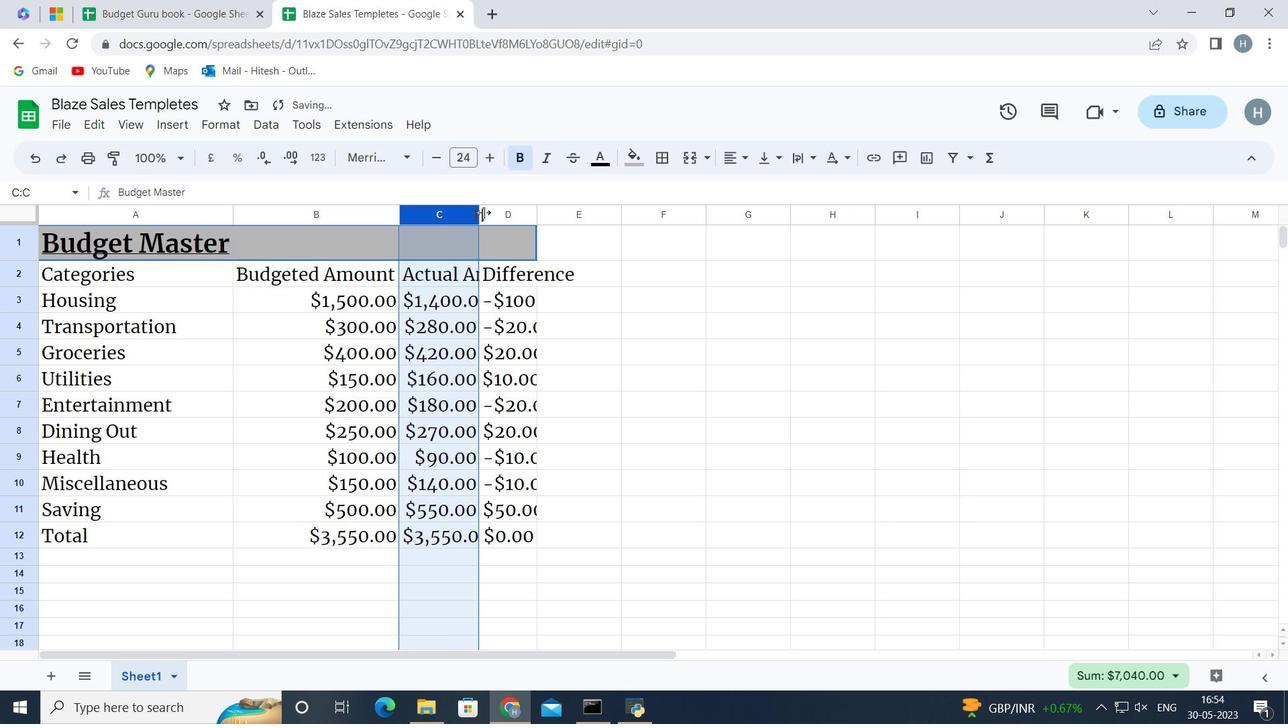 
Action: Mouse moved to (573, 214)
Screenshot: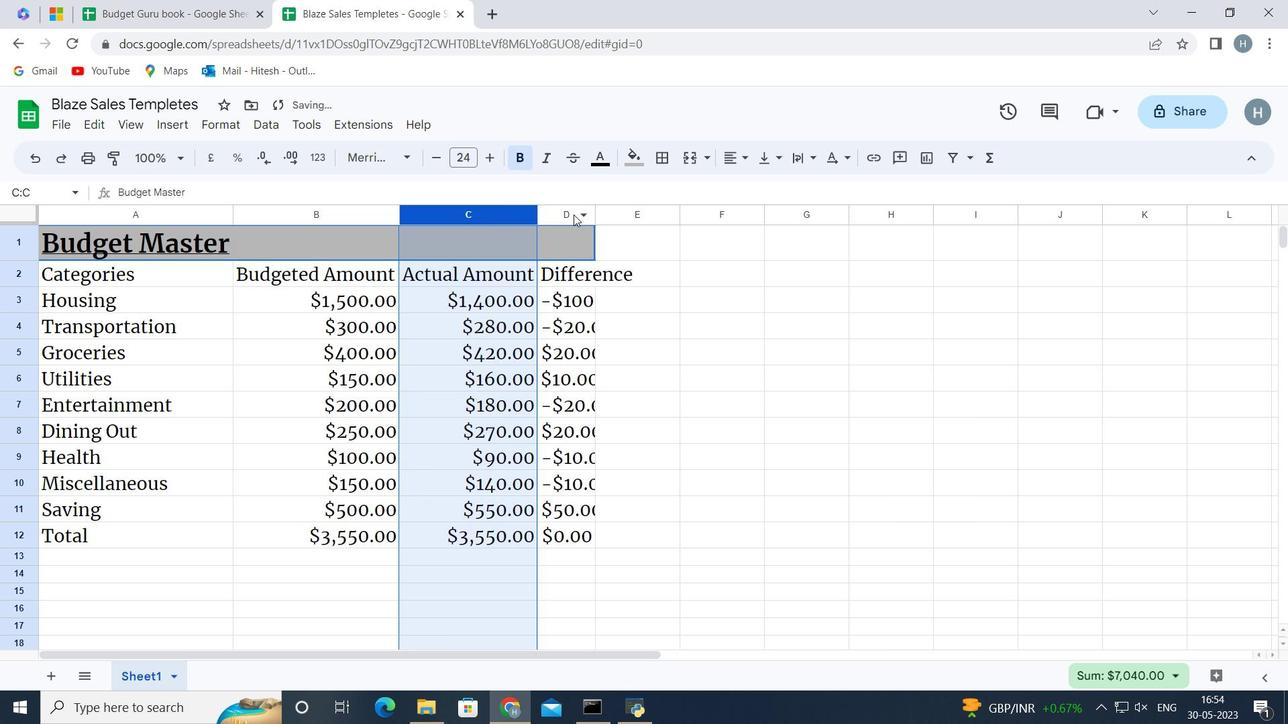 
Action: Mouse pressed left at (573, 214)
Screenshot: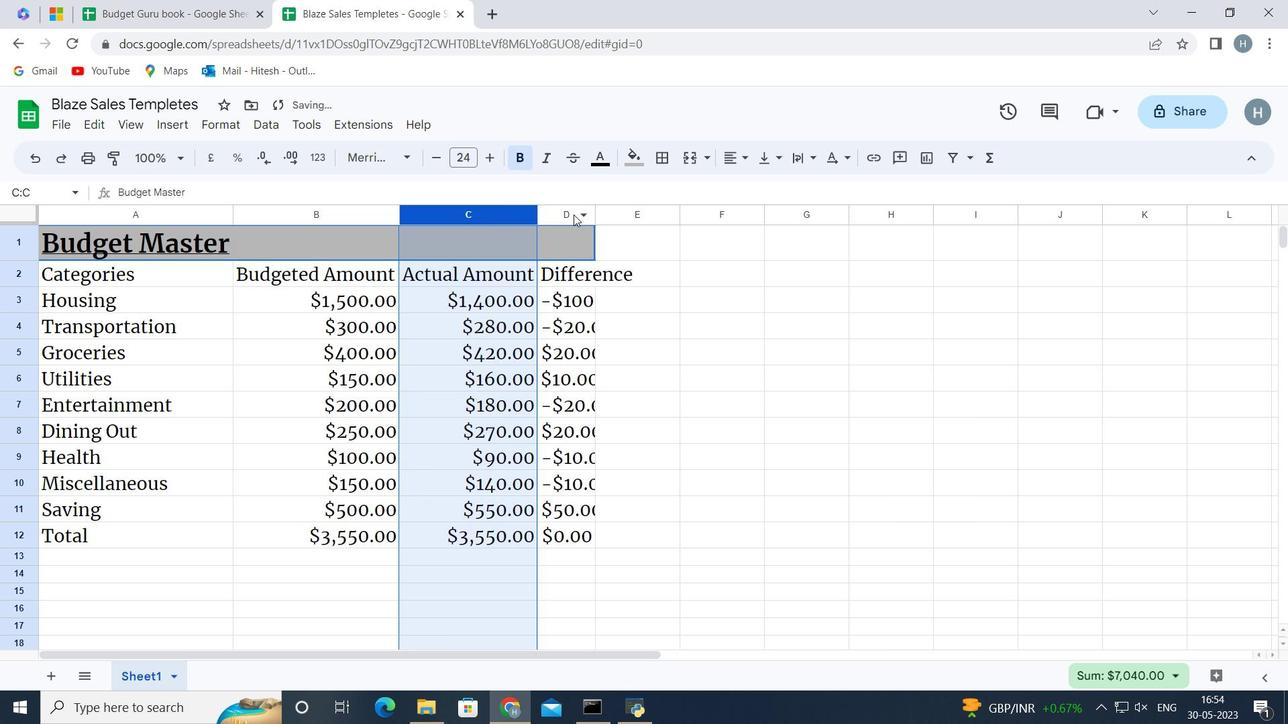 
Action: Mouse moved to (593, 214)
Screenshot: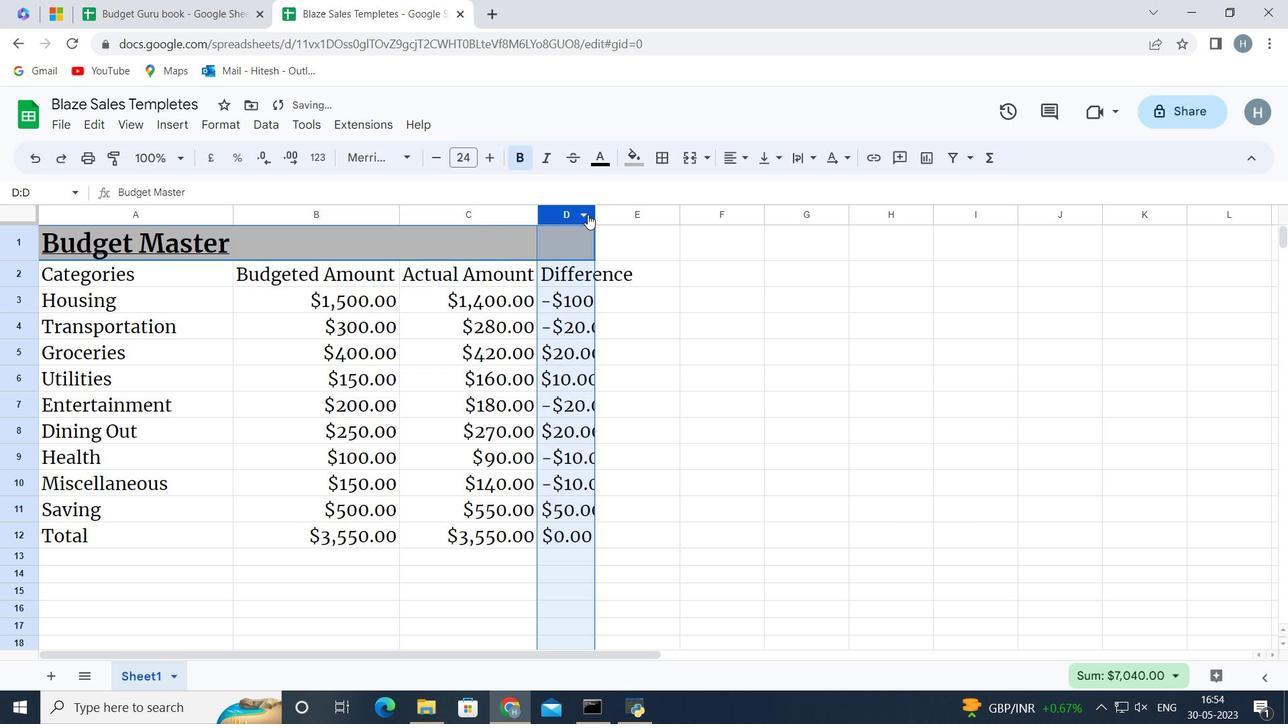 
Action: Mouse pressed left at (593, 214)
Screenshot: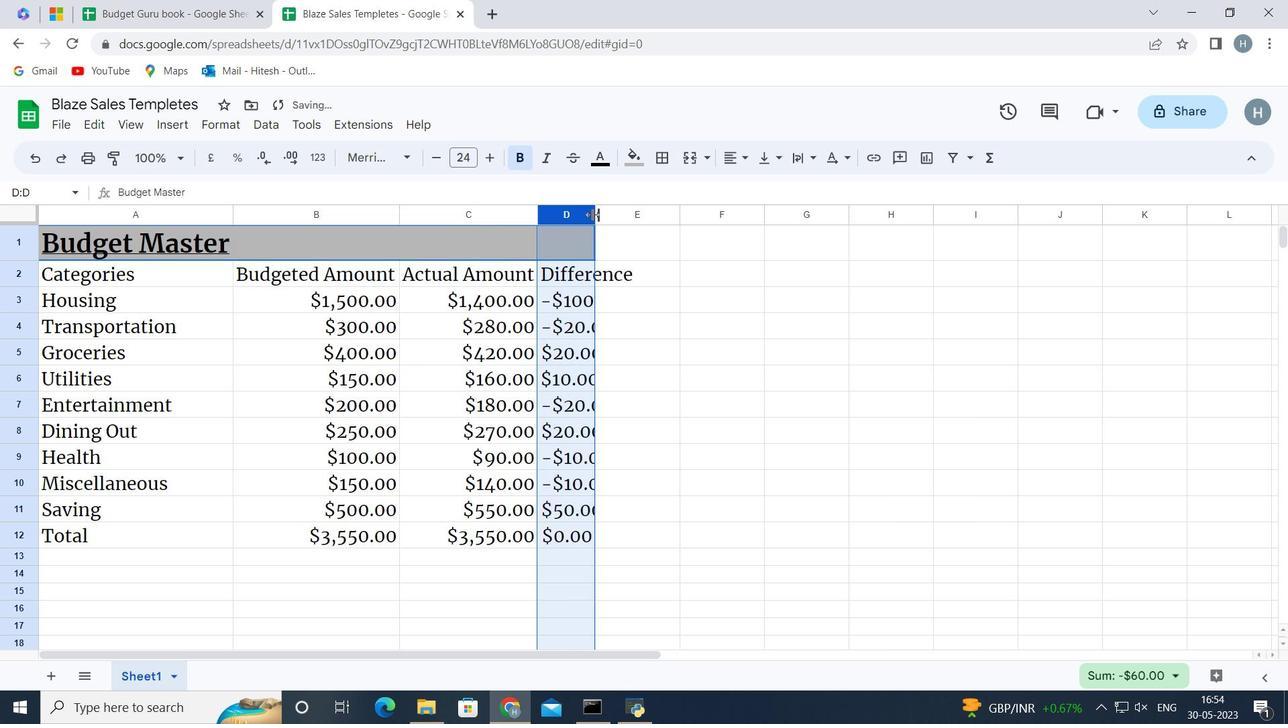 
Action: Mouse pressed left at (593, 214)
Screenshot: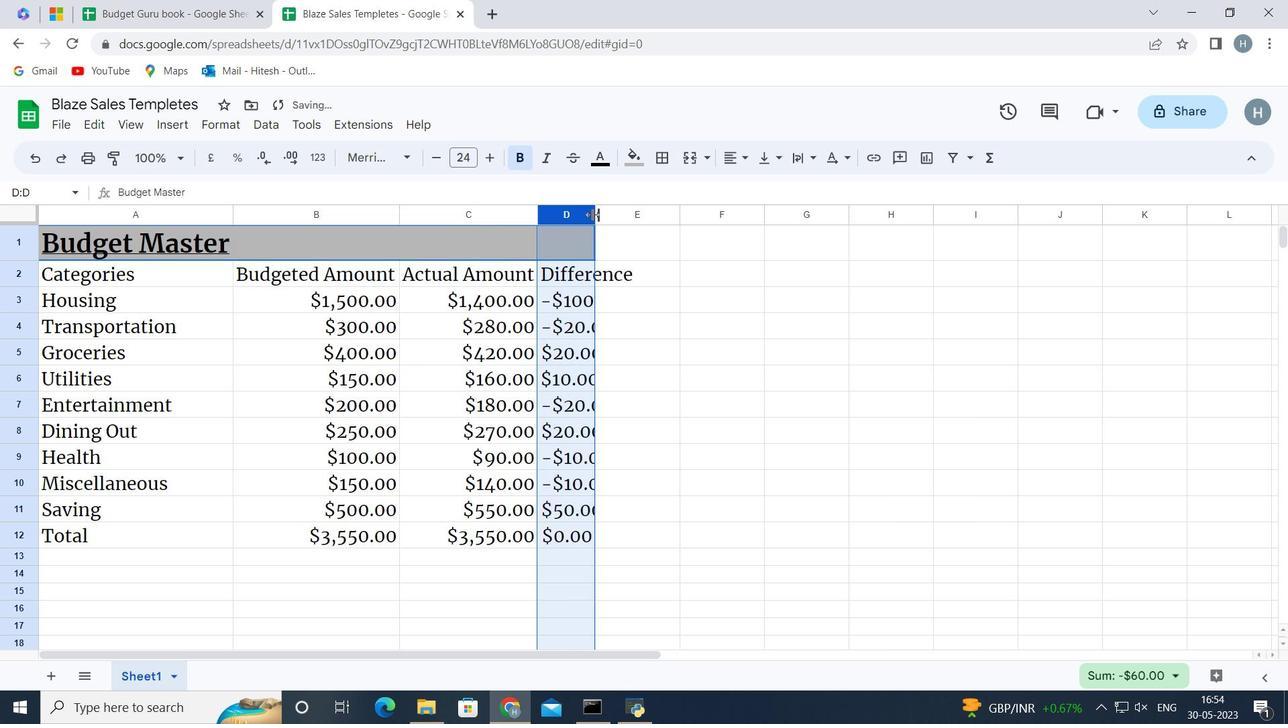 
Action: Mouse moved to (685, 569)
Screenshot: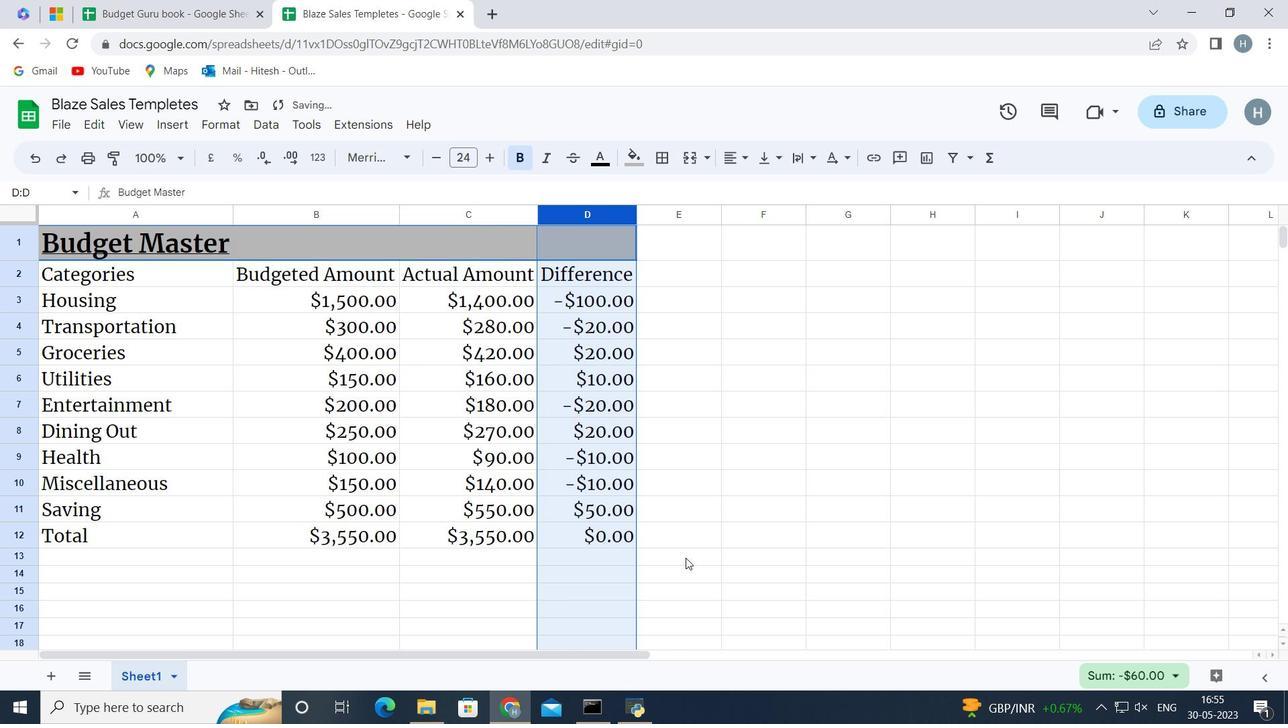 
Action: Mouse pressed left at (685, 569)
Screenshot: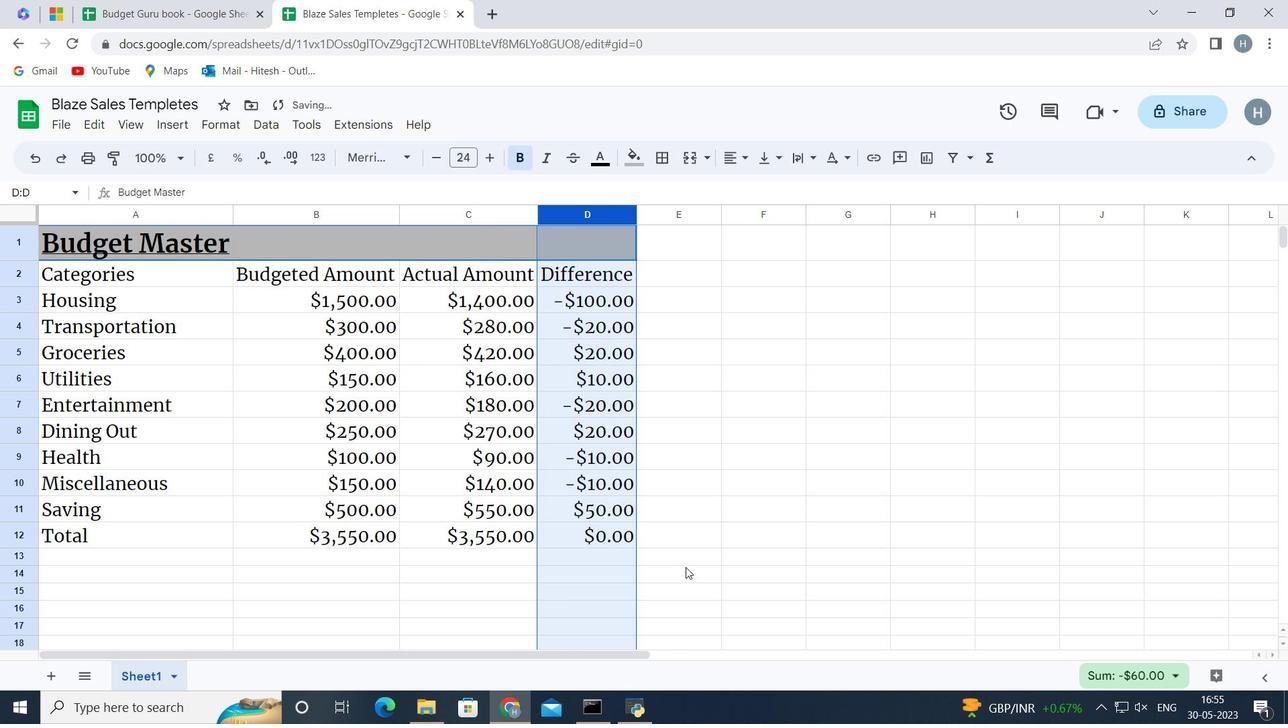 
Action: Mouse moved to (53, 241)
Screenshot: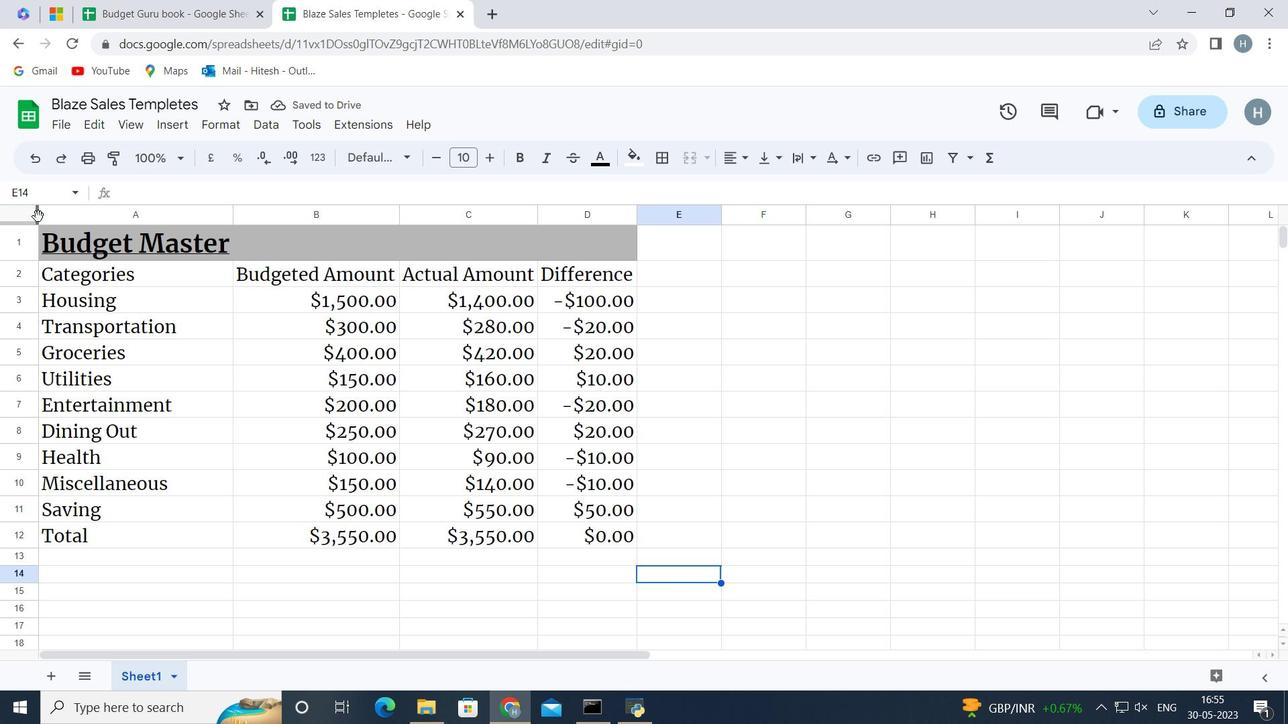 
Action: Mouse pressed left at (53, 241)
Screenshot: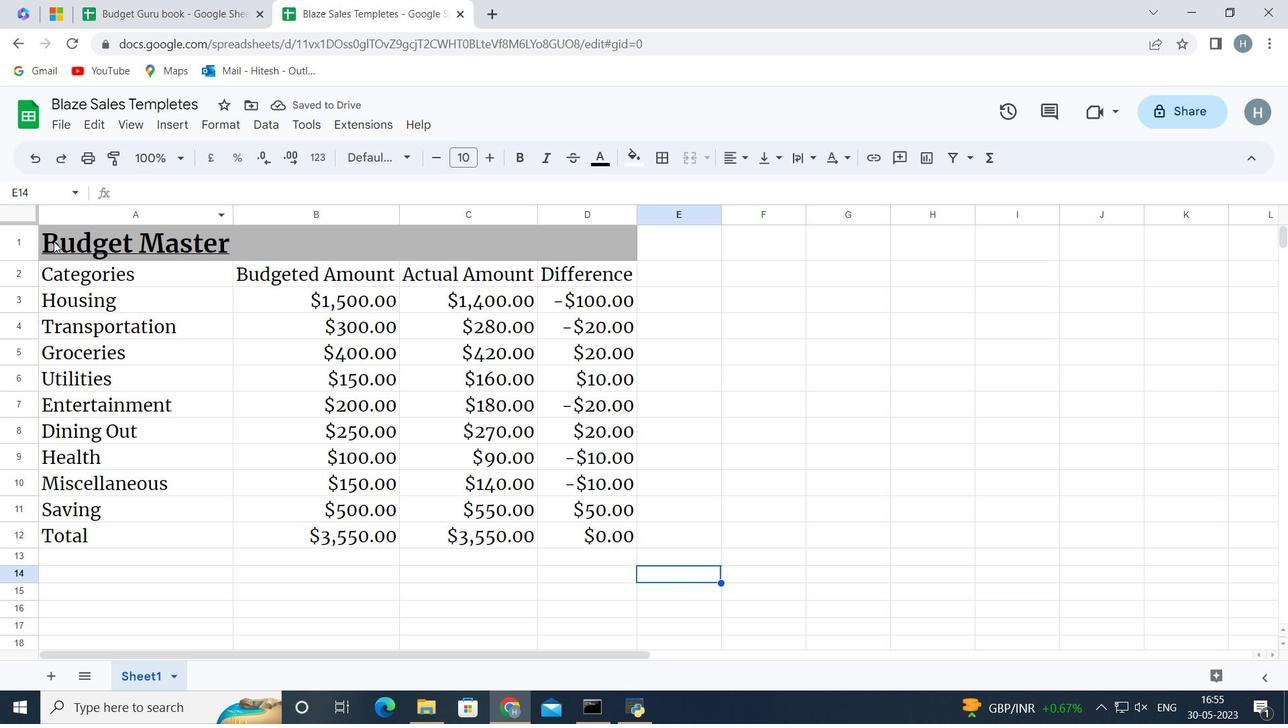 
Action: Mouse moved to (53, 242)
Screenshot: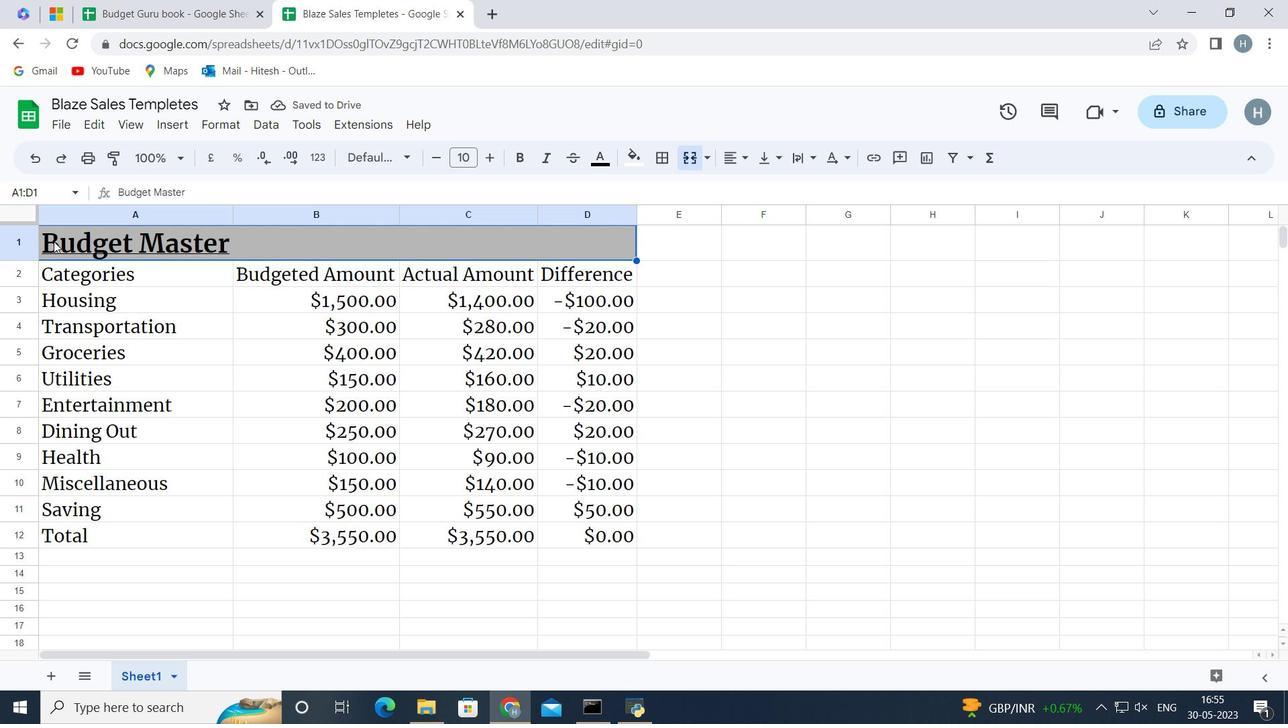 
Action: Key pressed <Key.shift><Key.down><Key.down><Key.down><Key.down><Key.down><Key.down><Key.down><Key.down><Key.down><Key.down><Key.down><Key.down><Key.up>
Screenshot: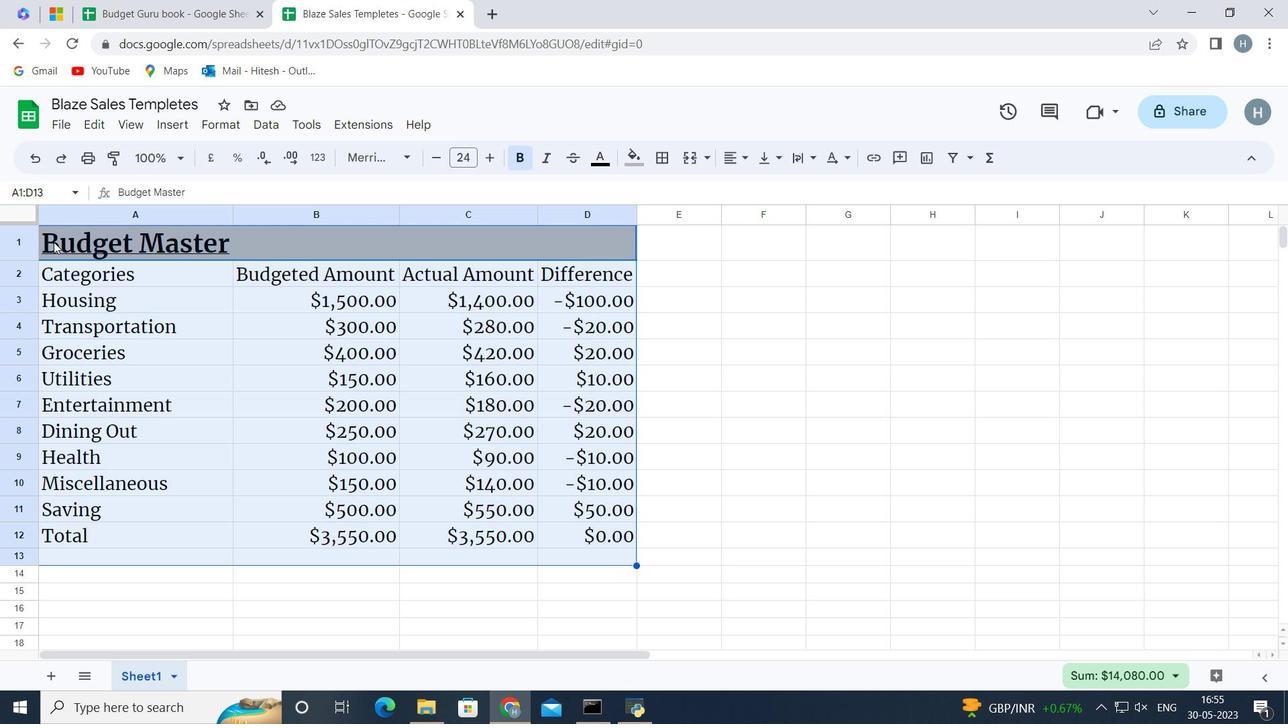 
Action: Mouse moved to (733, 149)
Screenshot: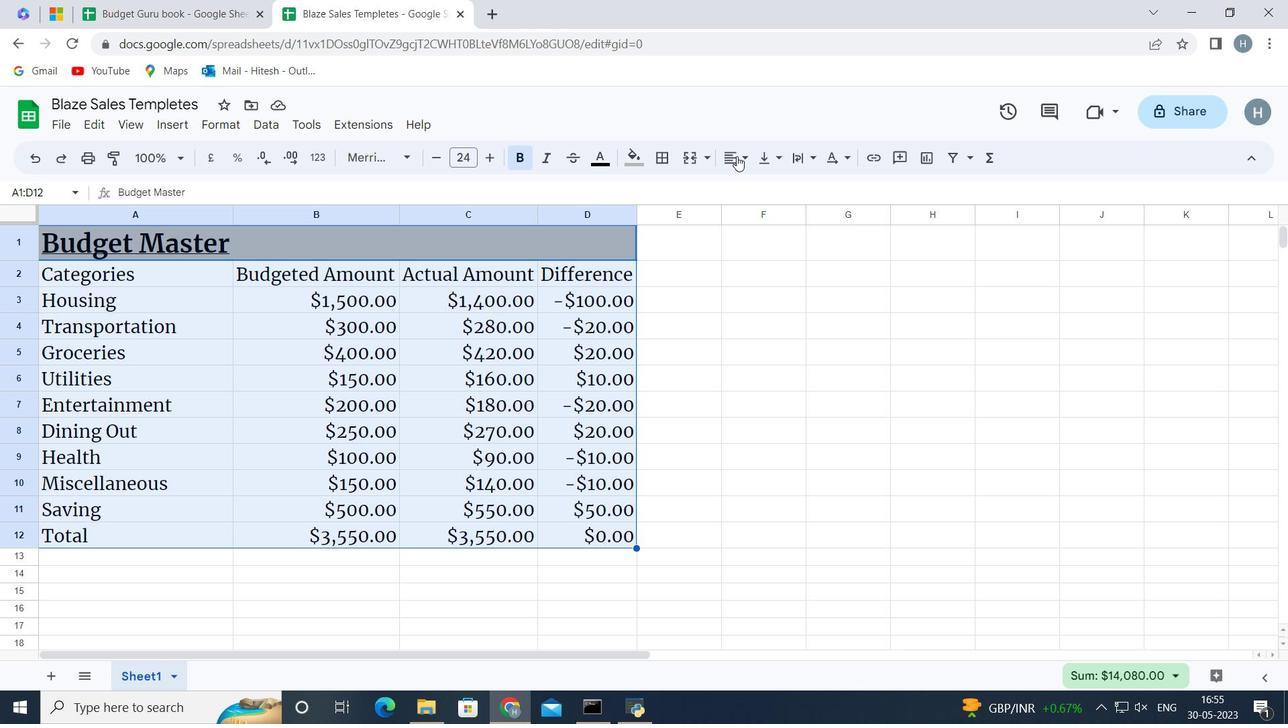 
Action: Mouse pressed left at (733, 149)
Screenshot: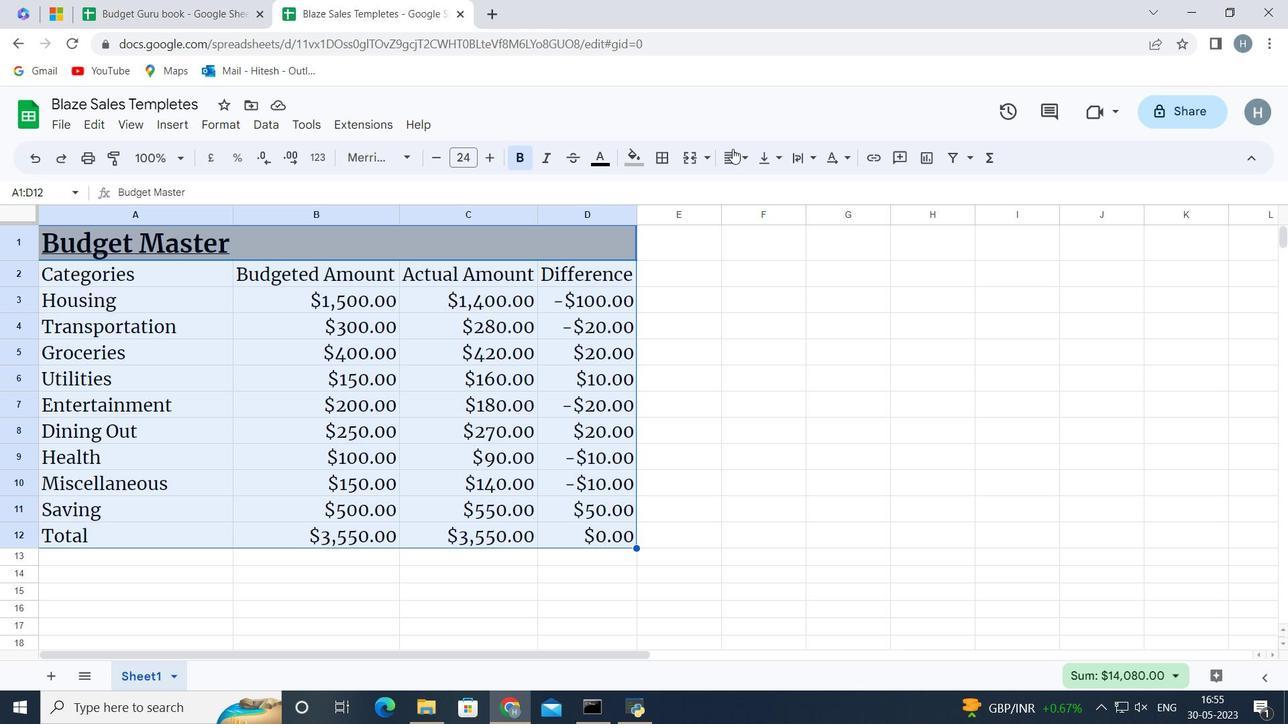 
Action: Mouse moved to (758, 190)
Screenshot: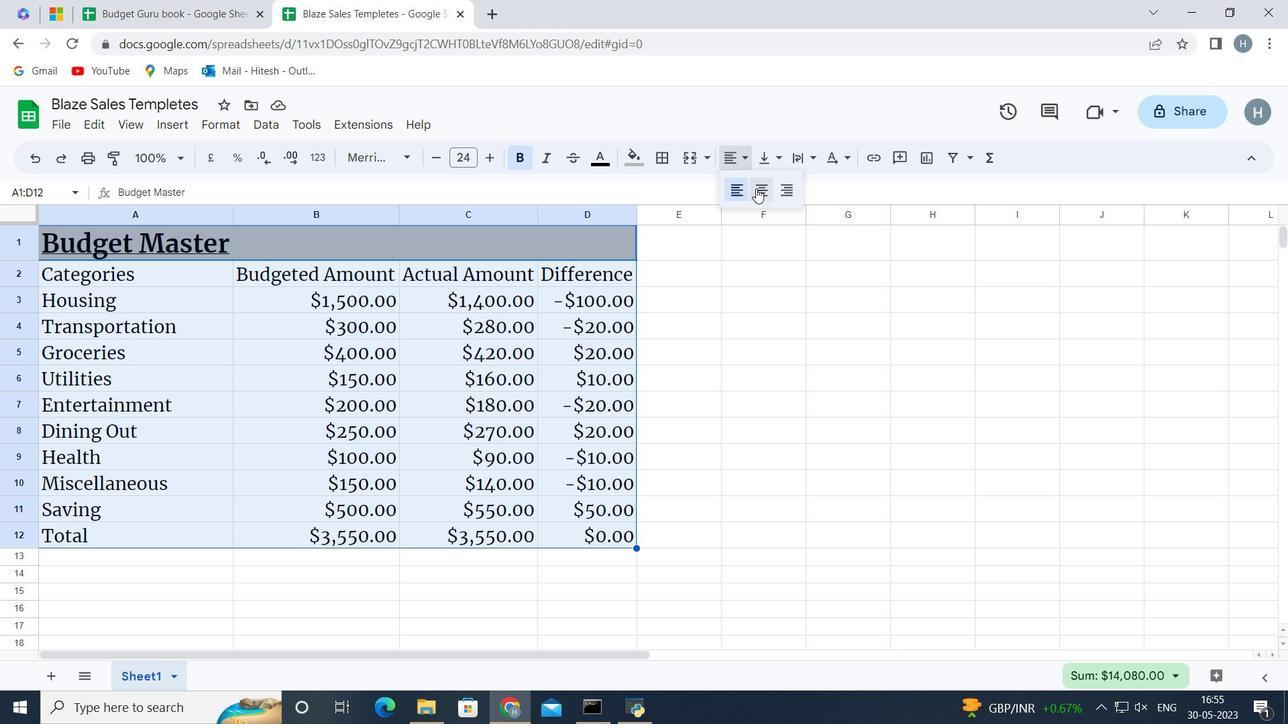 
Action: Mouse pressed left at (758, 190)
Screenshot: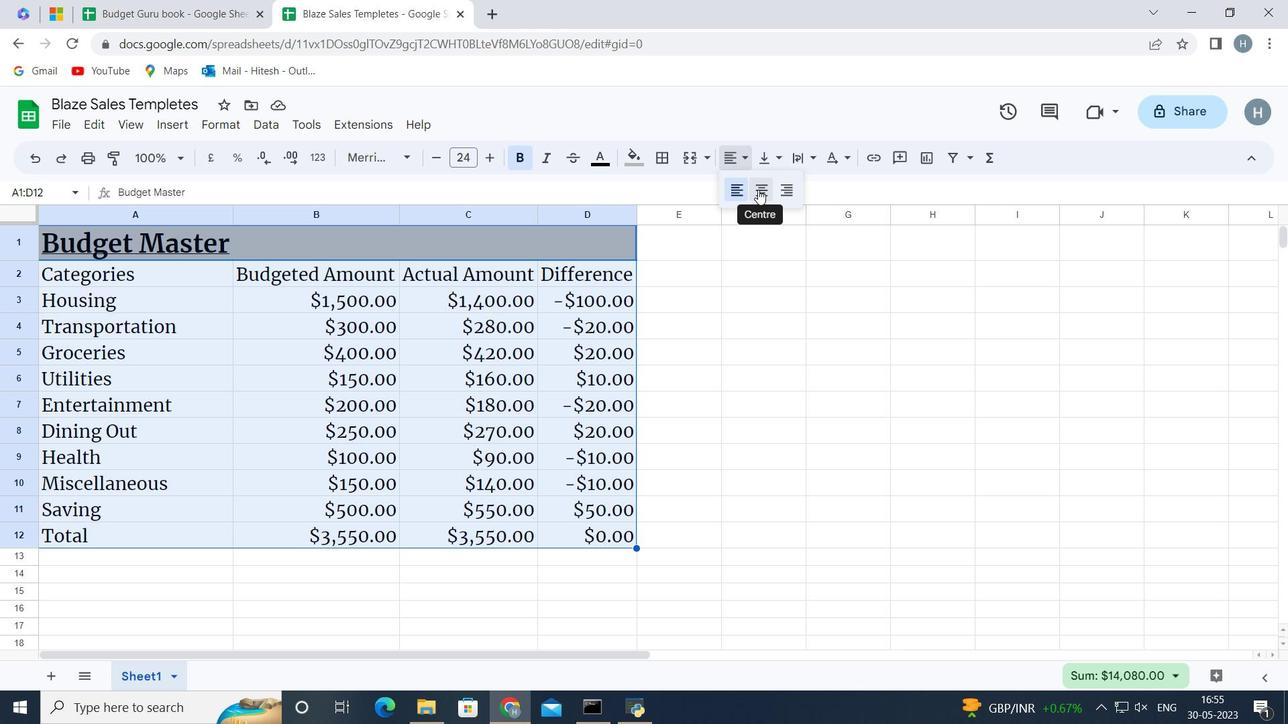 
Action: Mouse moved to (478, 592)
Screenshot: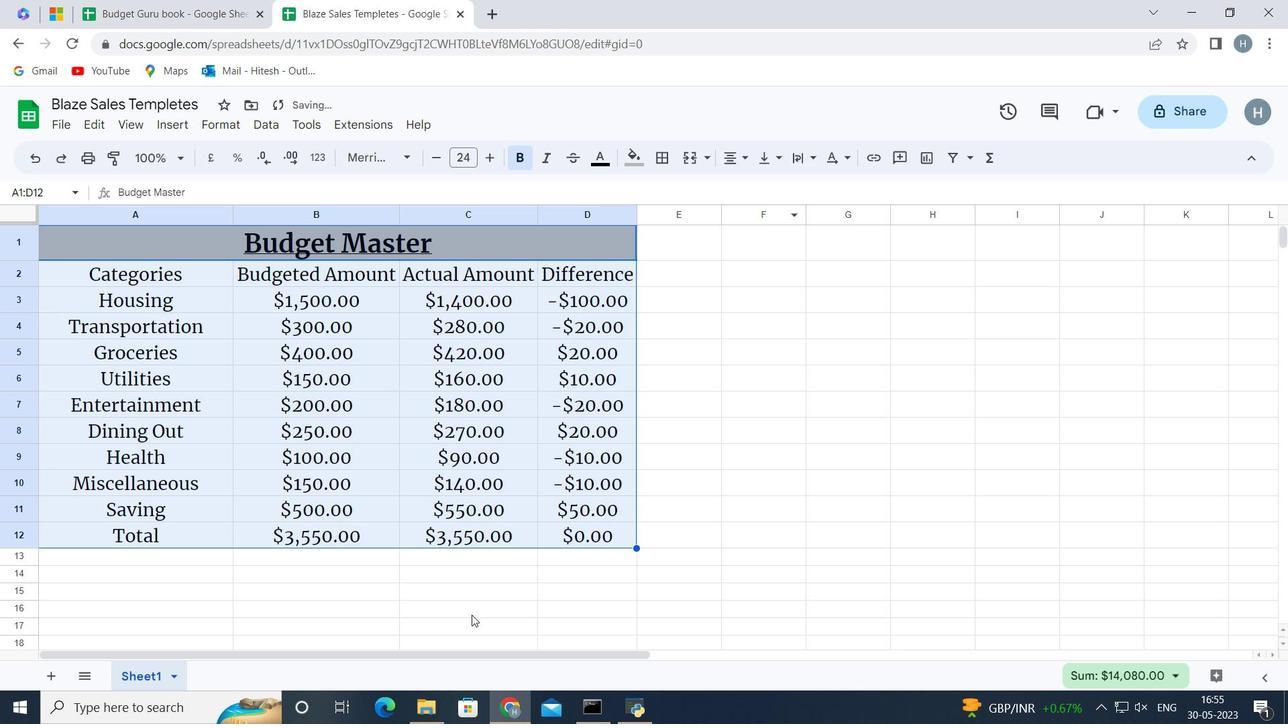 
Action: Mouse pressed left at (478, 592)
Screenshot: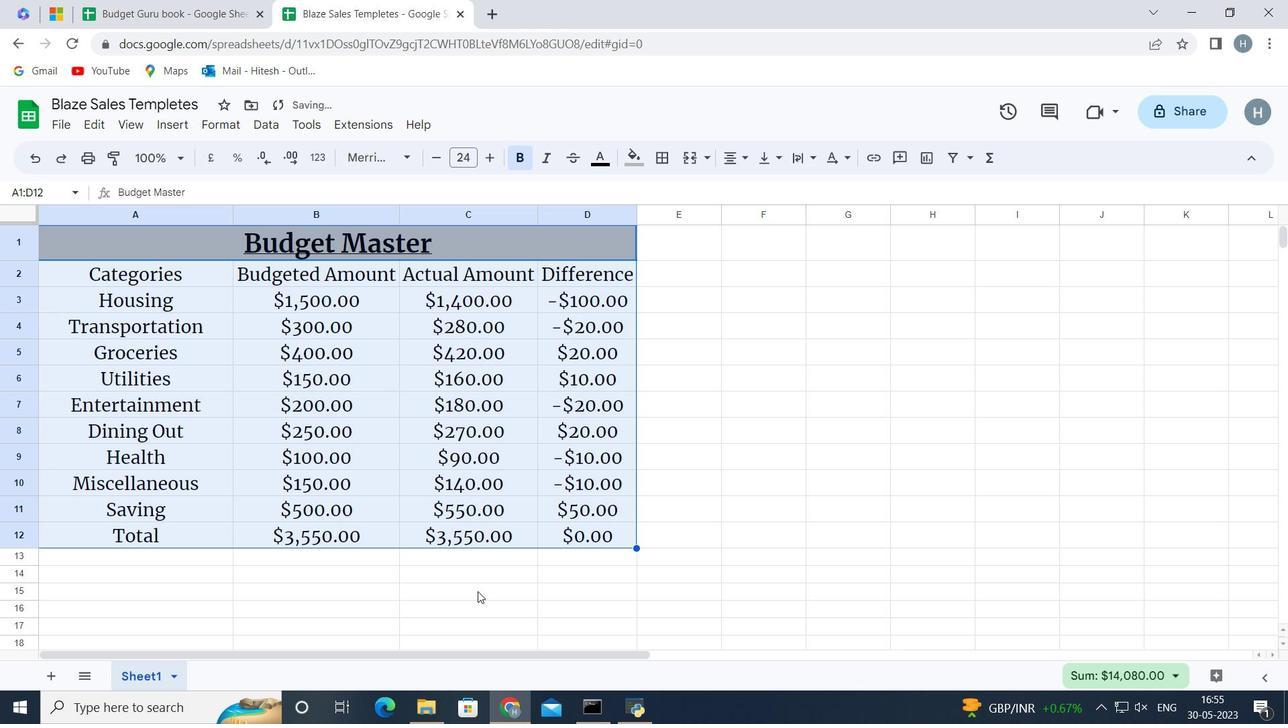 
Action: Mouse moved to (352, 569)
Screenshot: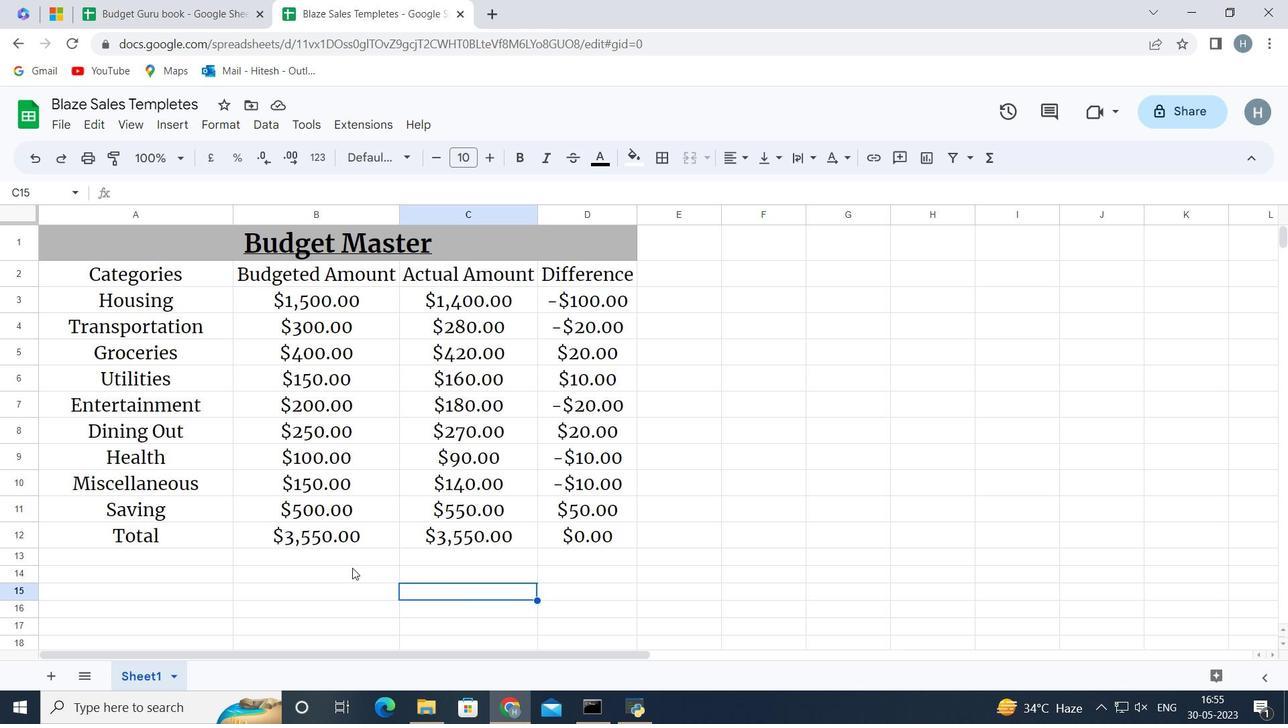 
